 Task: Search one way flight ticket for 4 adults, 2 children, 2 infants in seat and 1 infant on lap in premium economy from Bangor: Bangor International Airport to New Bern: Coastal Carolina Regional Airport (was Craven County Regional) on 5-4-2023. Number of bags: 2 carry on bags. Price is upto 89000. Outbound departure time preference is 19:45.
Action: Mouse moved to (312, 134)
Screenshot: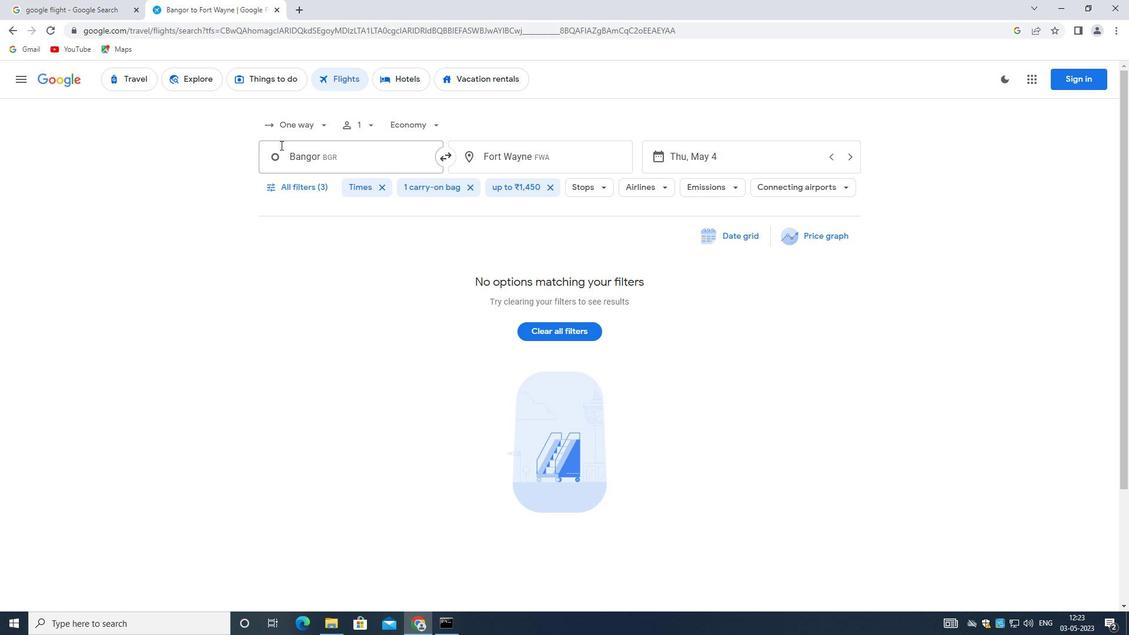 
Action: Mouse pressed left at (312, 134)
Screenshot: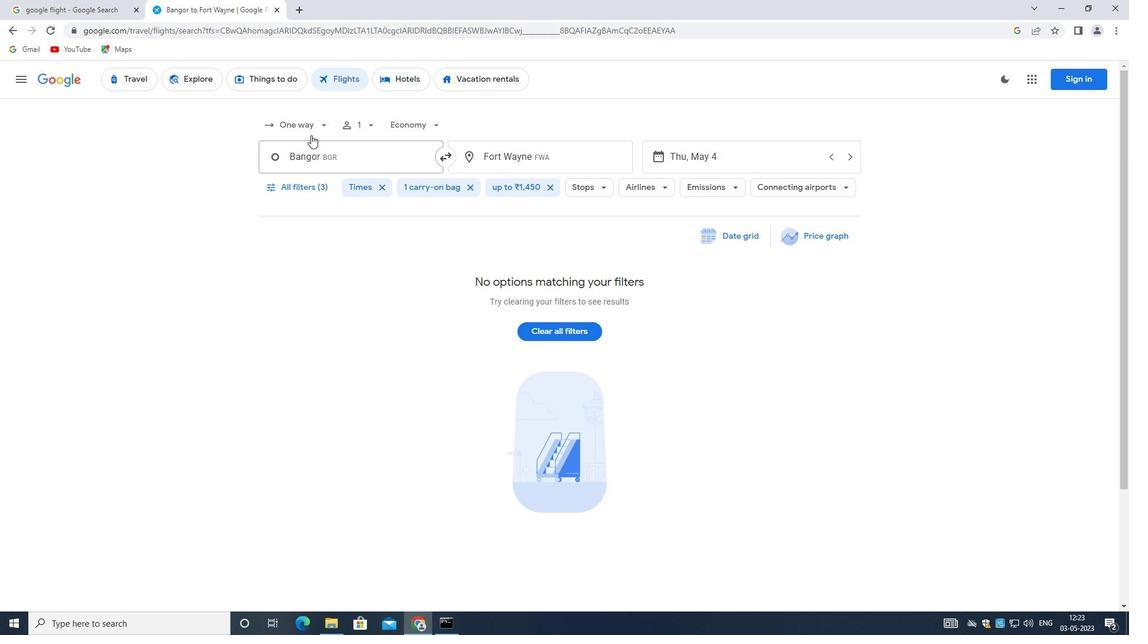 
Action: Mouse moved to (316, 173)
Screenshot: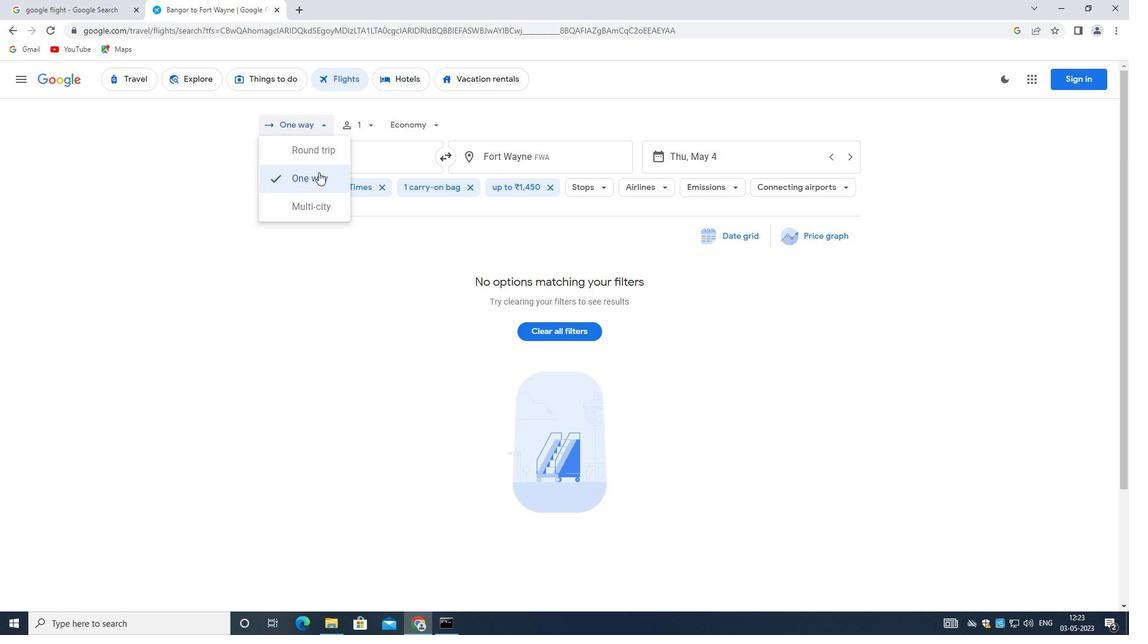 
Action: Mouse pressed left at (316, 173)
Screenshot: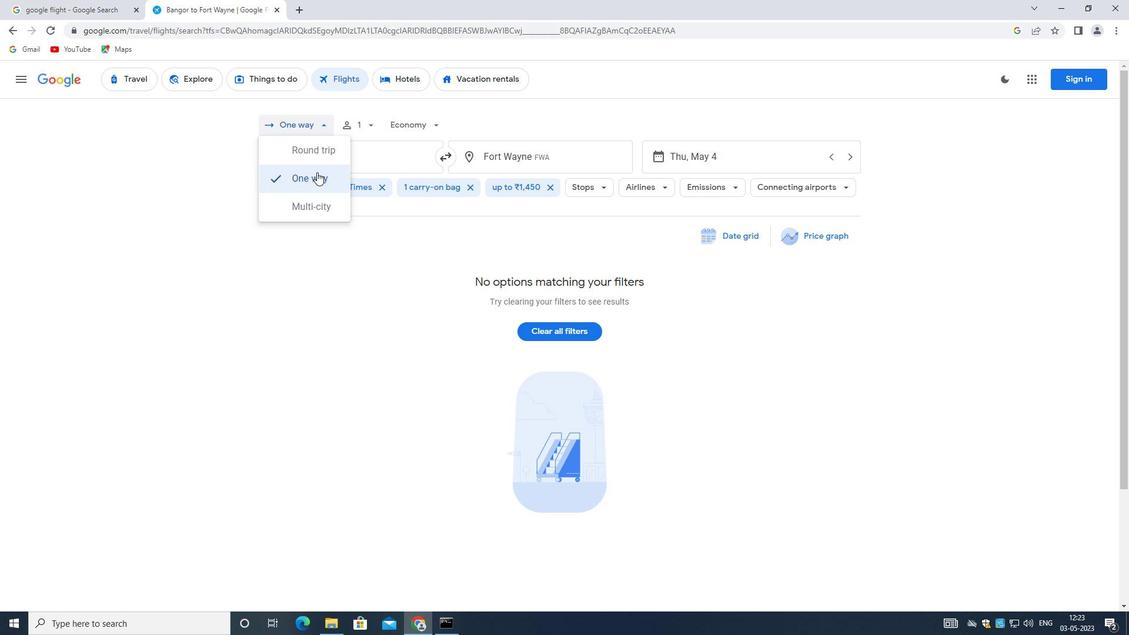 
Action: Mouse moved to (371, 132)
Screenshot: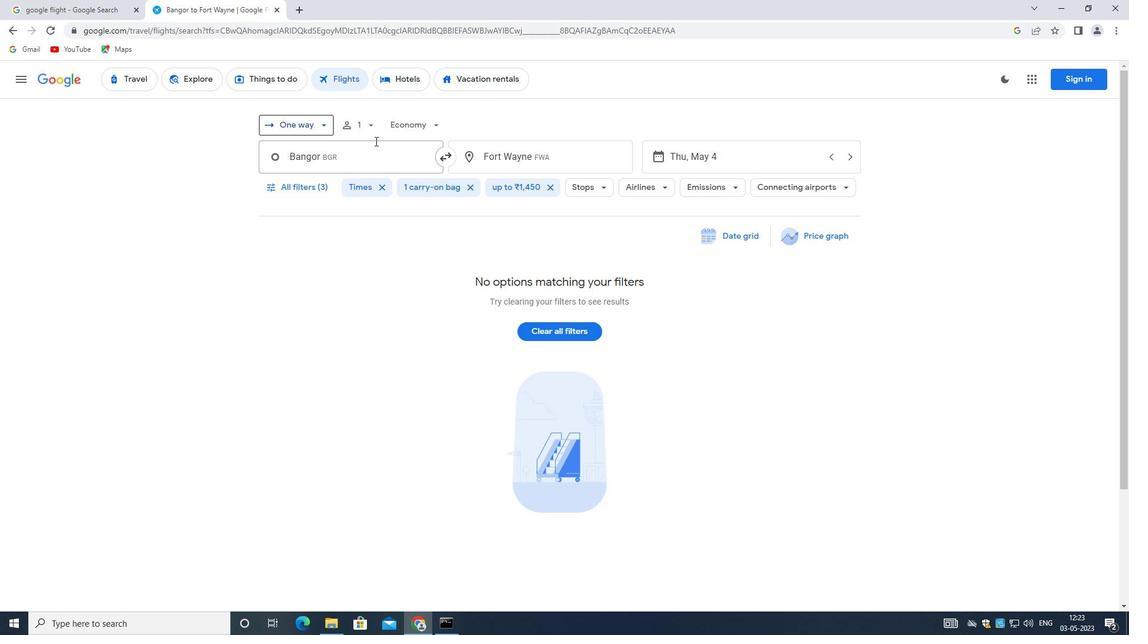 
Action: Mouse pressed left at (371, 132)
Screenshot: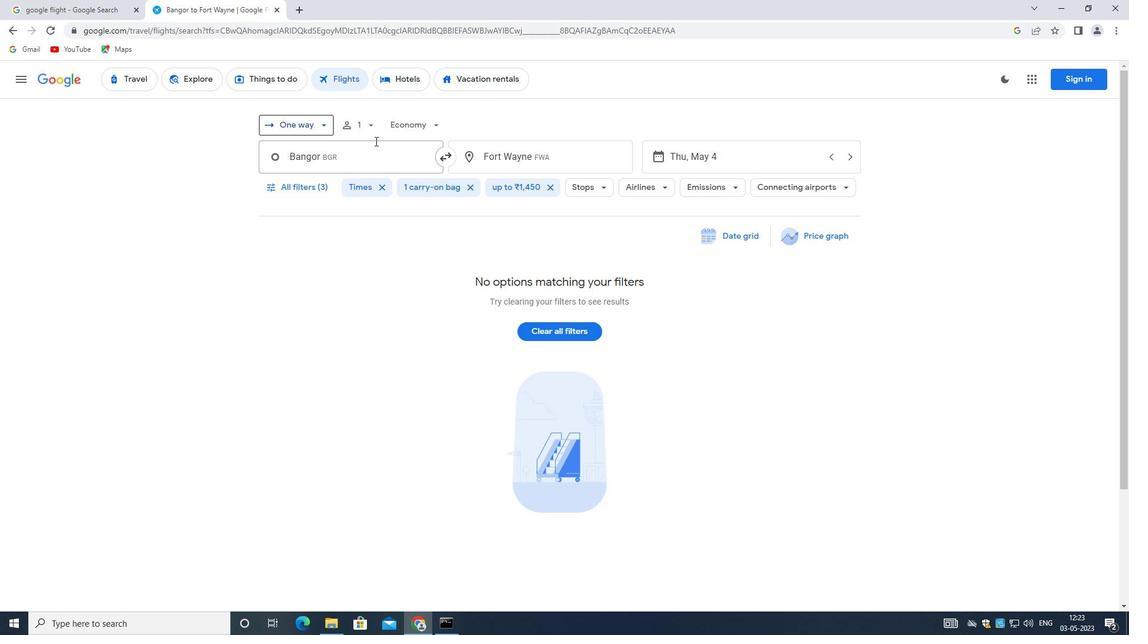 
Action: Mouse moved to (461, 157)
Screenshot: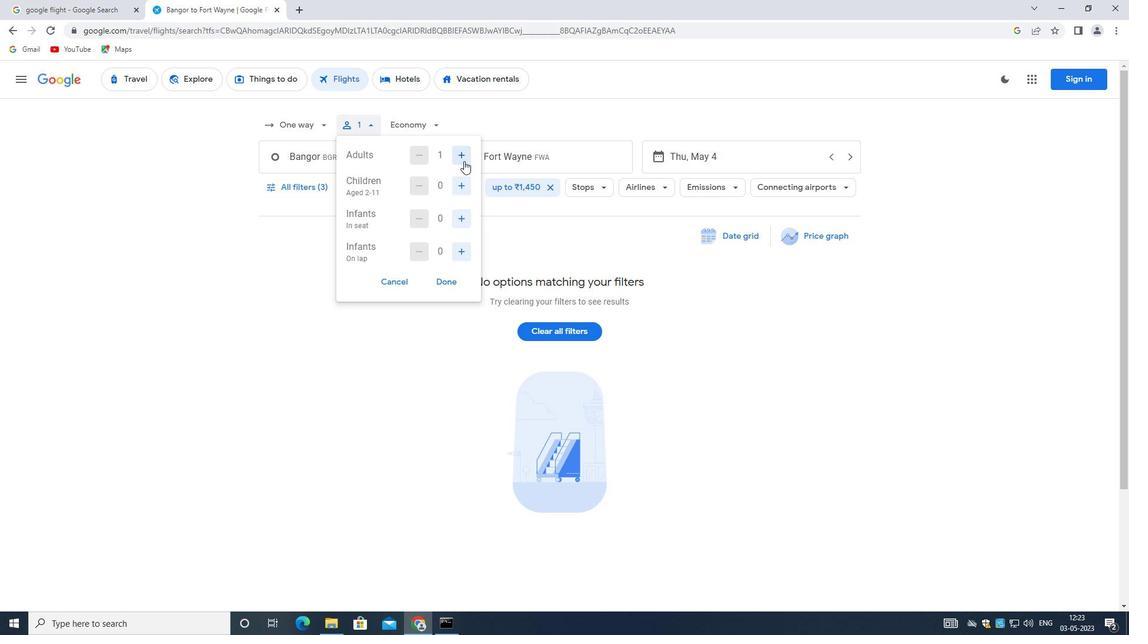 
Action: Mouse pressed left at (461, 157)
Screenshot: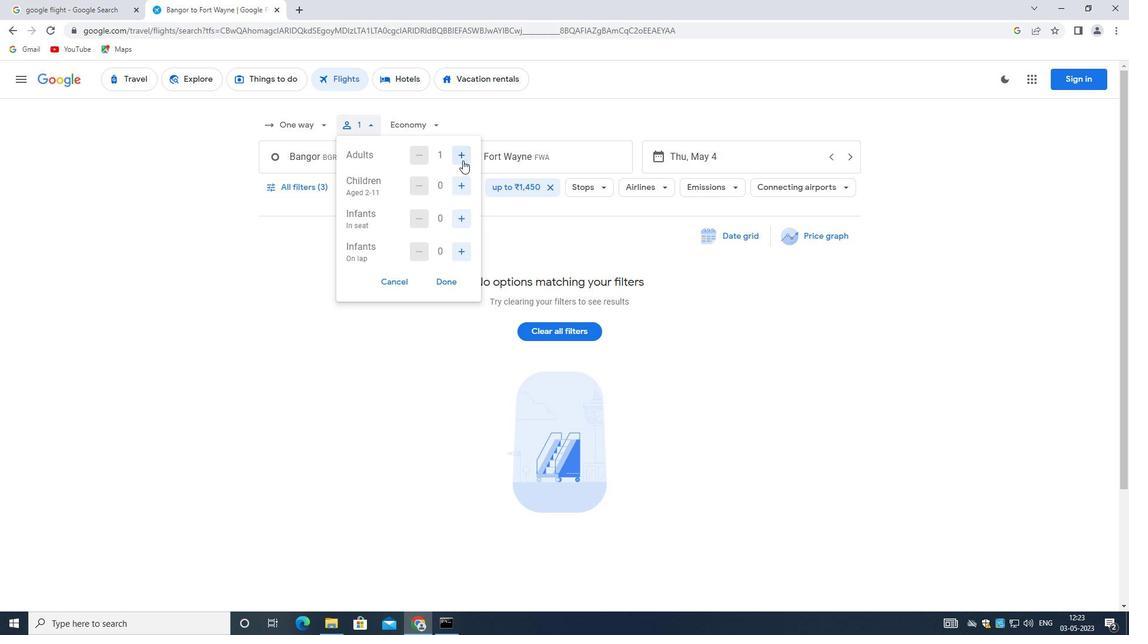 
Action: Mouse moved to (461, 155)
Screenshot: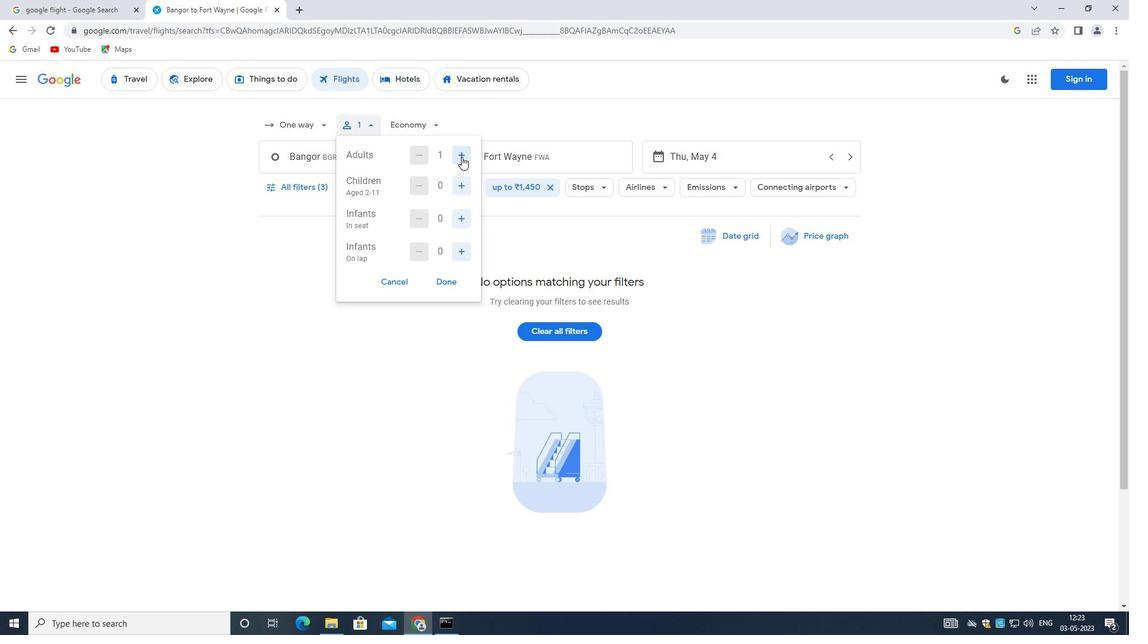 
Action: Mouse pressed left at (461, 155)
Screenshot: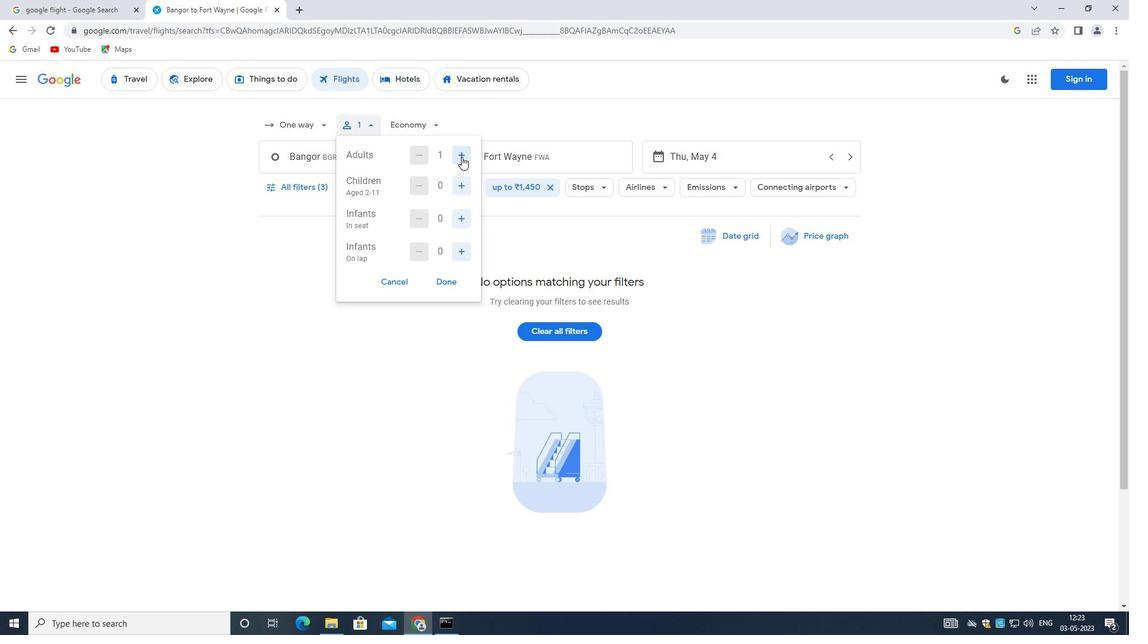 
Action: Mouse moved to (463, 154)
Screenshot: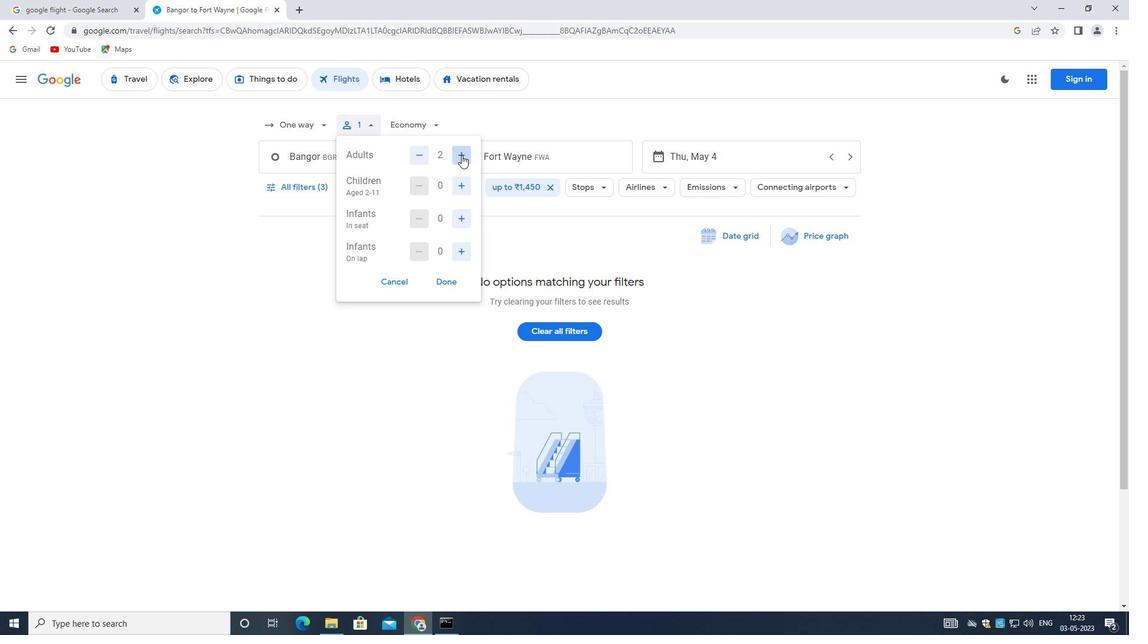 
Action: Mouse pressed left at (463, 154)
Screenshot: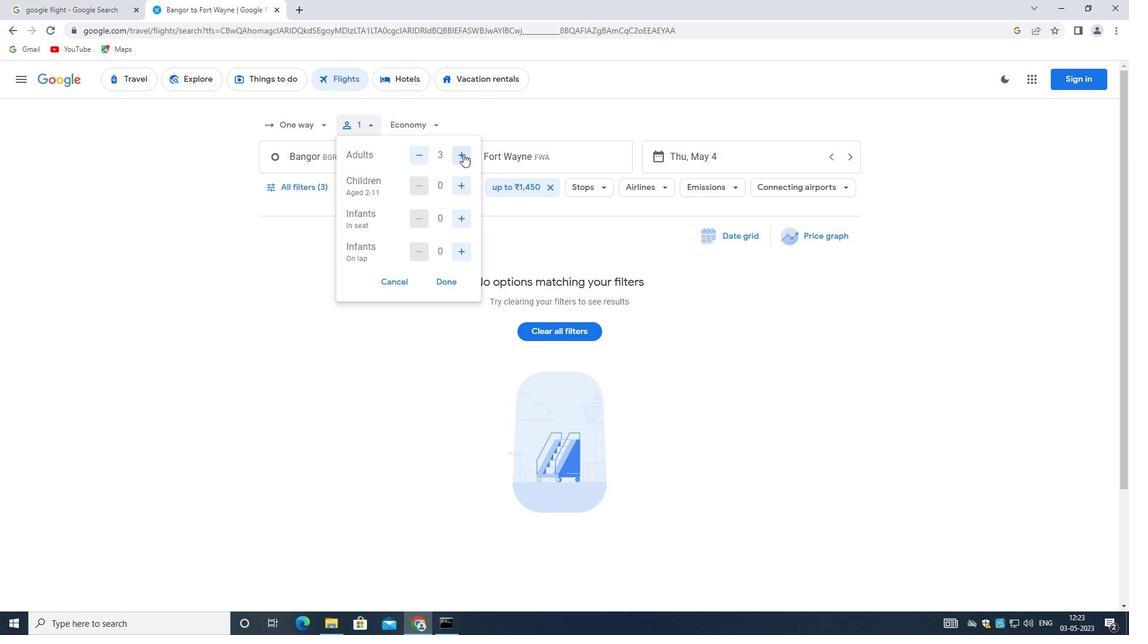 
Action: Mouse moved to (459, 185)
Screenshot: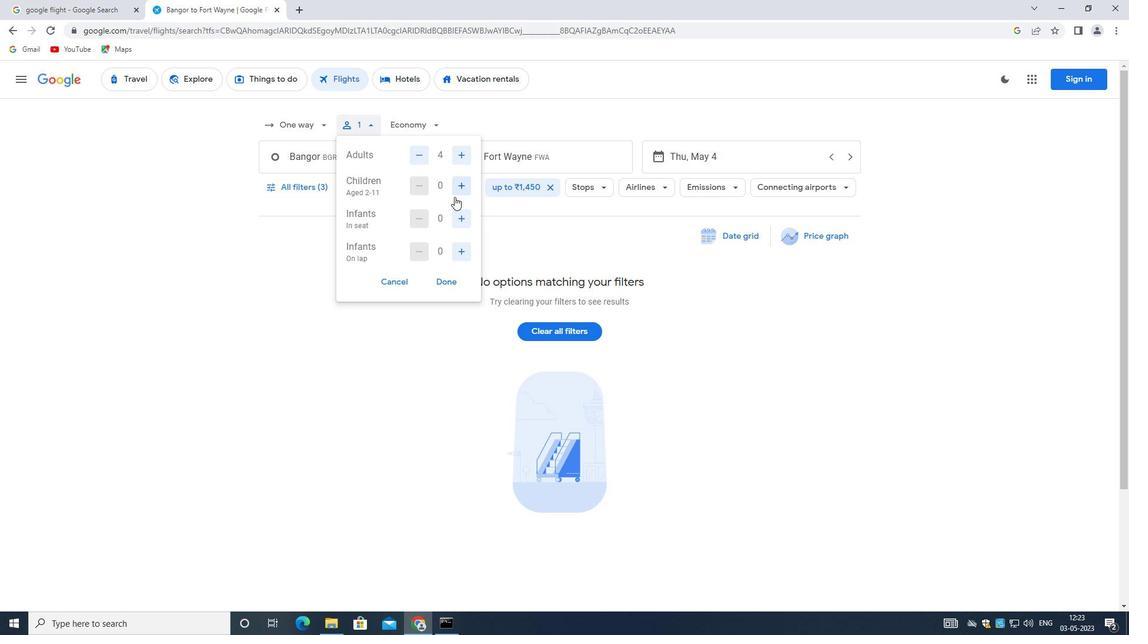 
Action: Mouse pressed left at (459, 185)
Screenshot: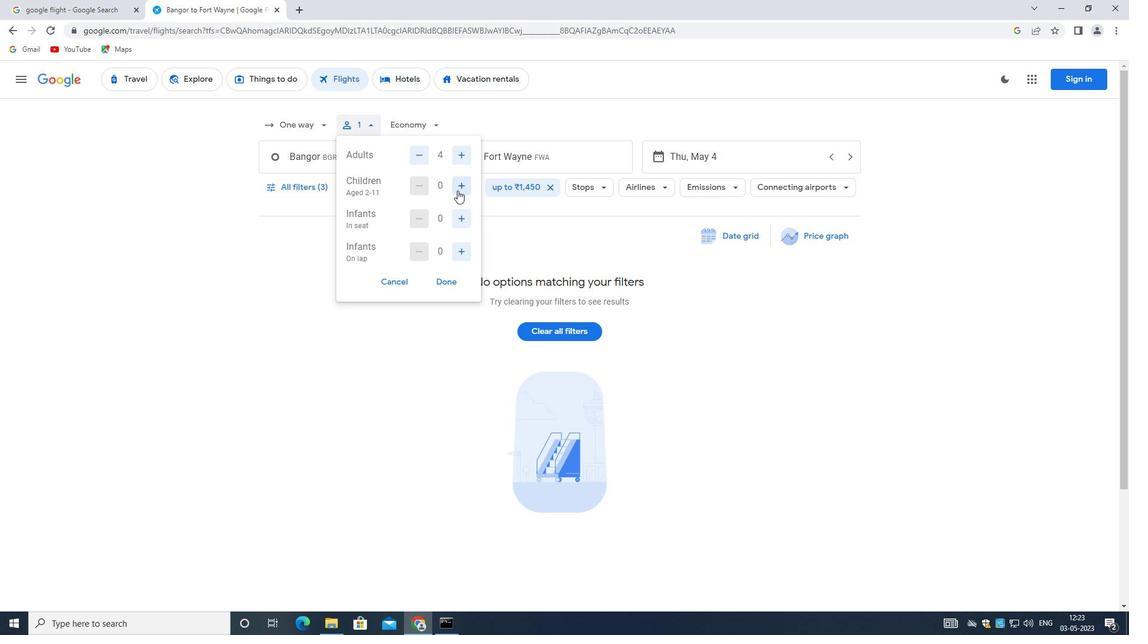 
Action: Mouse moved to (459, 184)
Screenshot: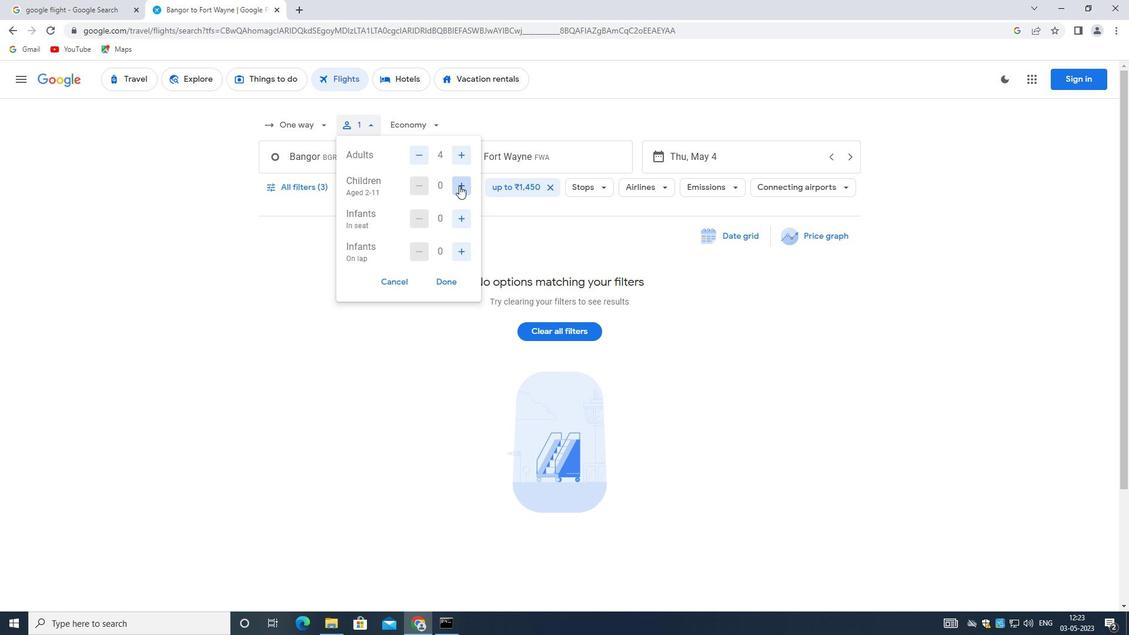 
Action: Mouse pressed left at (459, 184)
Screenshot: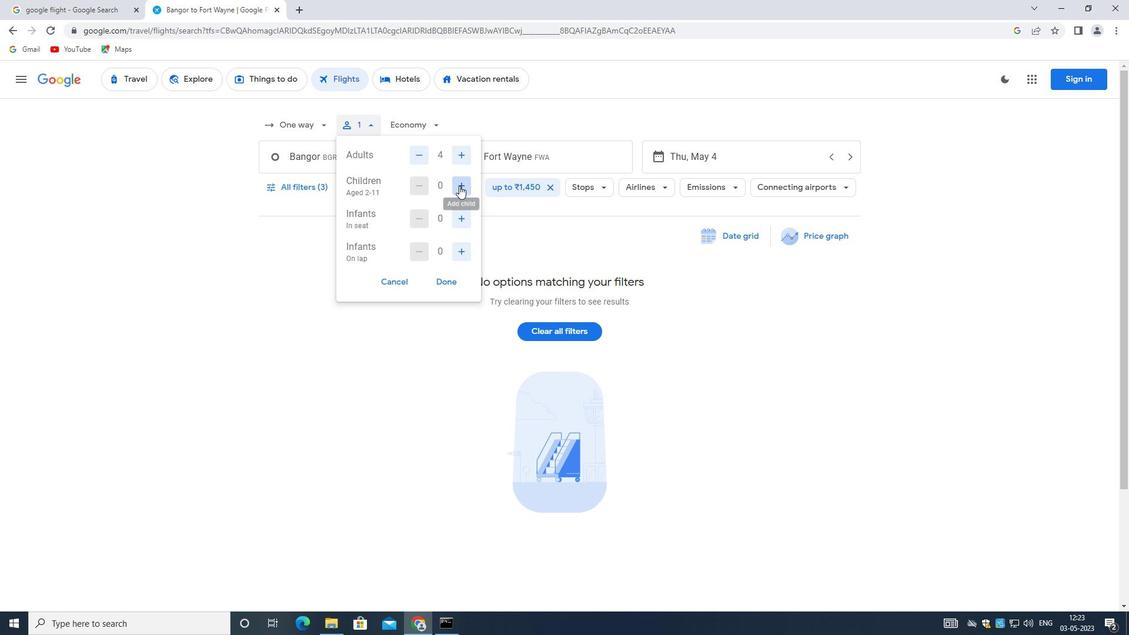 
Action: Mouse moved to (464, 219)
Screenshot: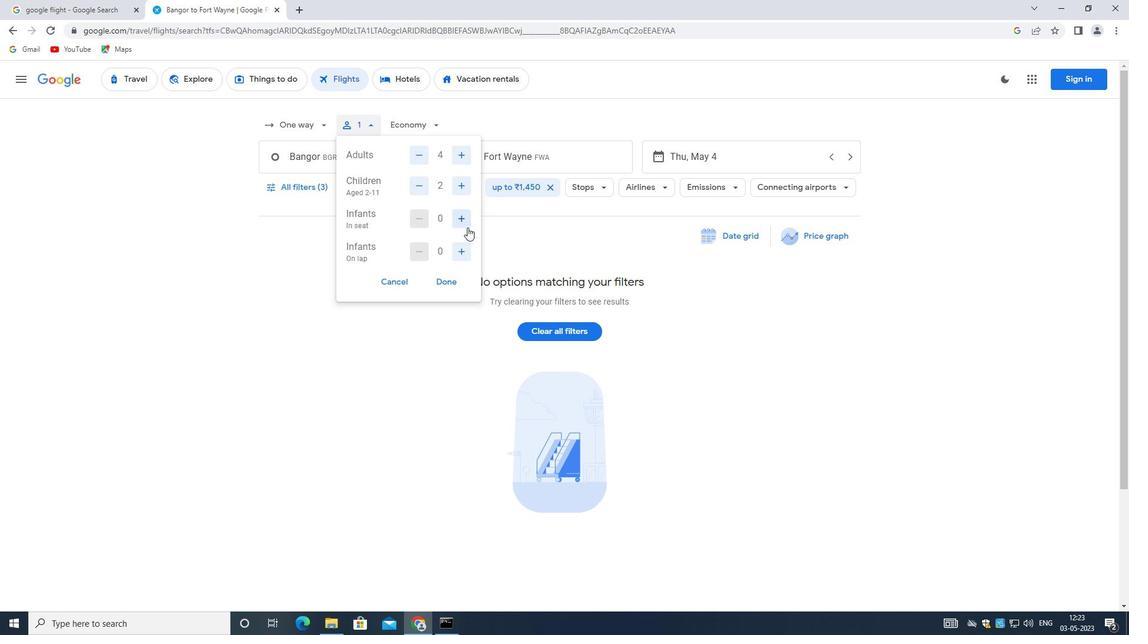 
Action: Mouse pressed left at (464, 219)
Screenshot: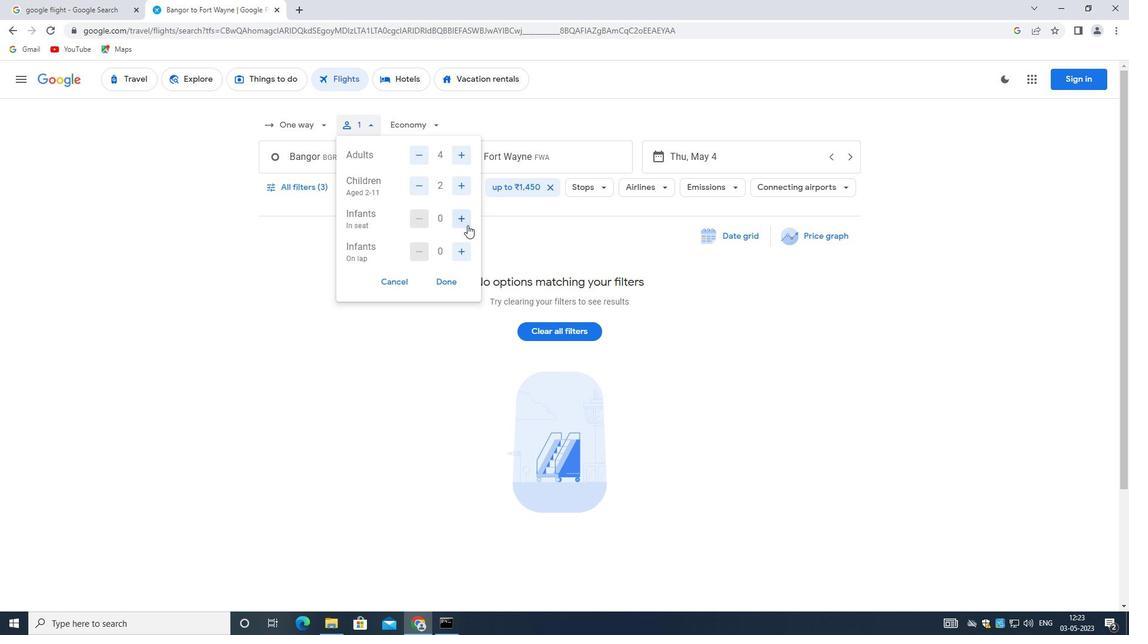 
Action: Mouse pressed left at (464, 219)
Screenshot: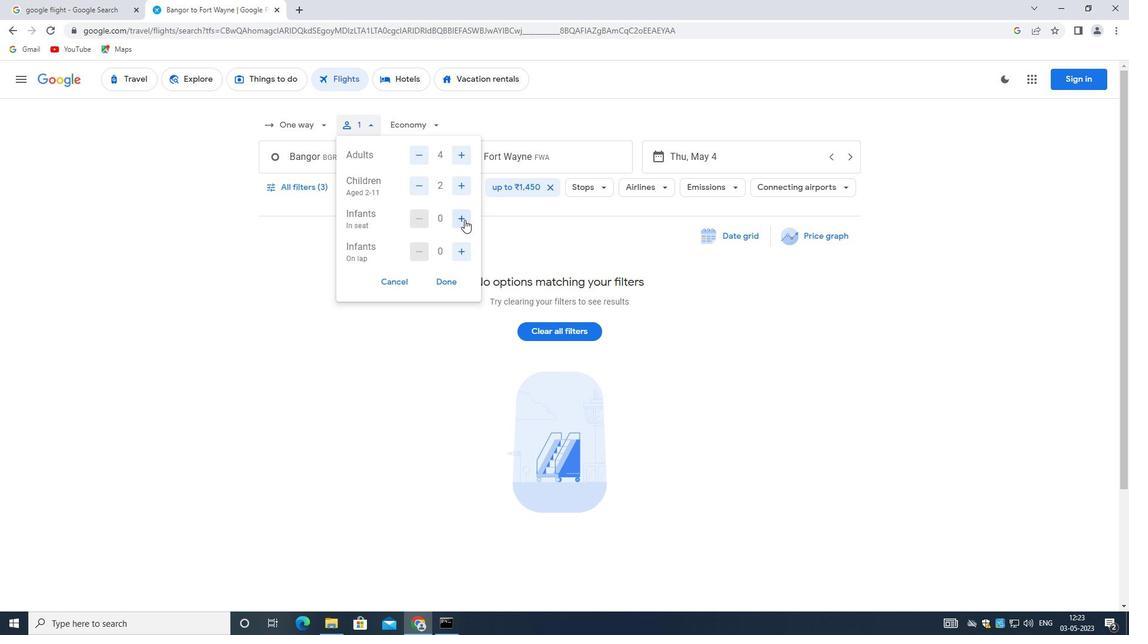 
Action: Mouse moved to (463, 253)
Screenshot: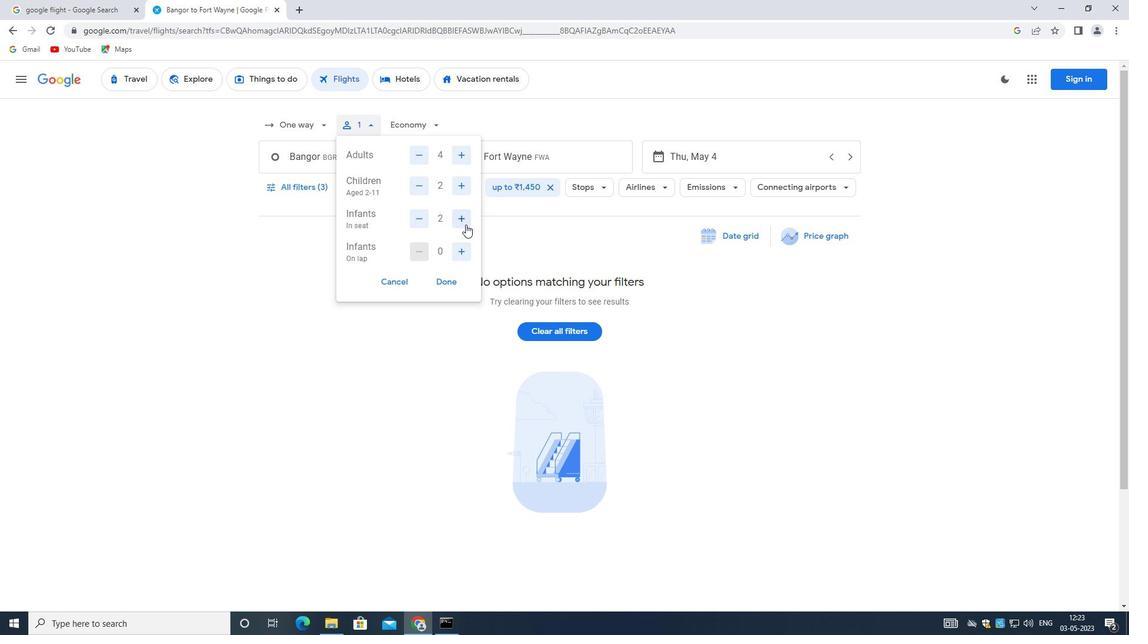 
Action: Mouse pressed left at (463, 253)
Screenshot: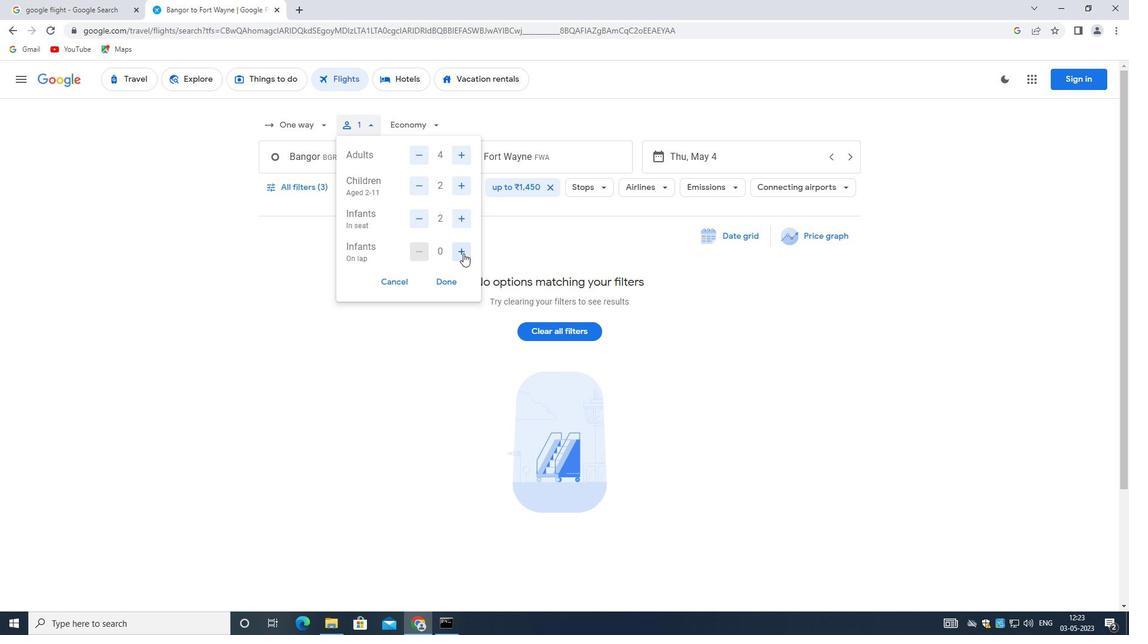 
Action: Mouse moved to (439, 278)
Screenshot: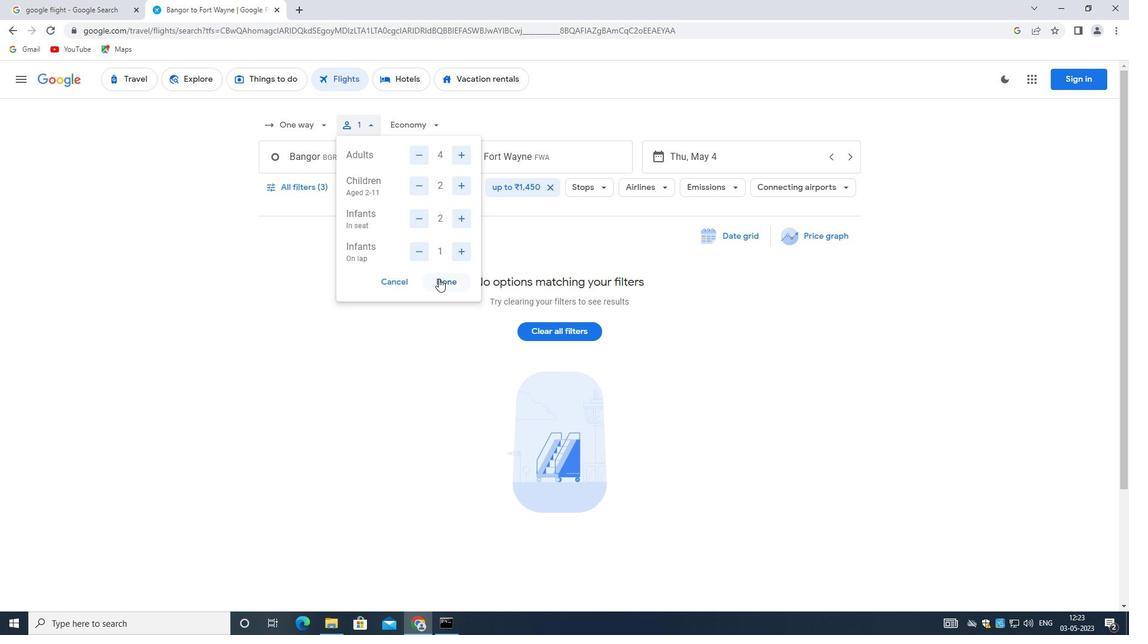 
Action: Mouse pressed left at (439, 278)
Screenshot: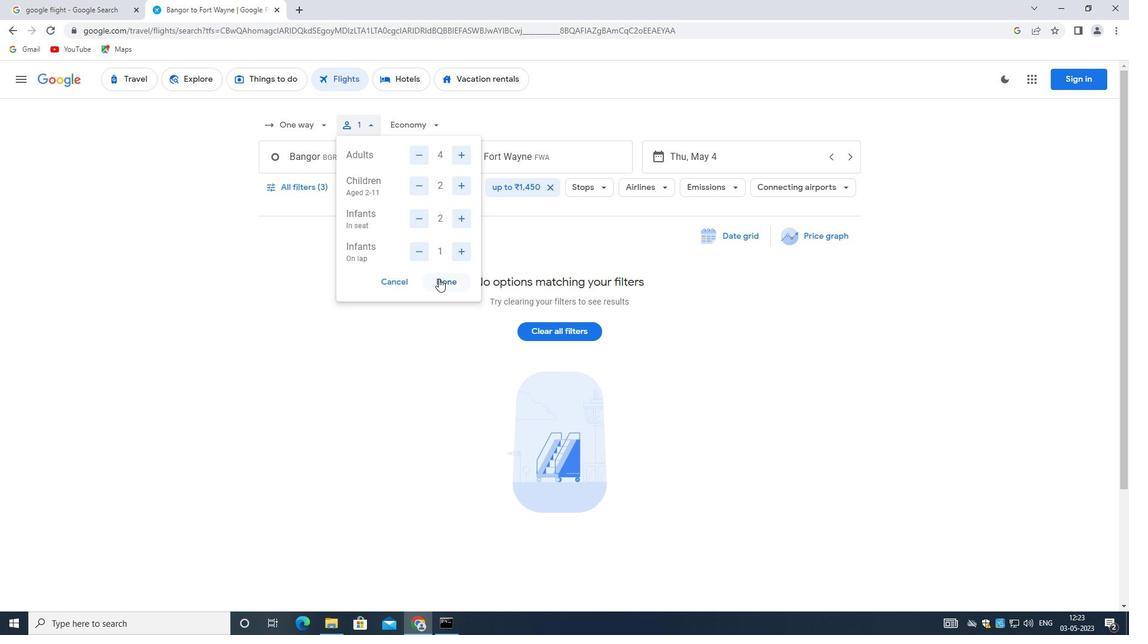 
Action: Mouse moved to (418, 127)
Screenshot: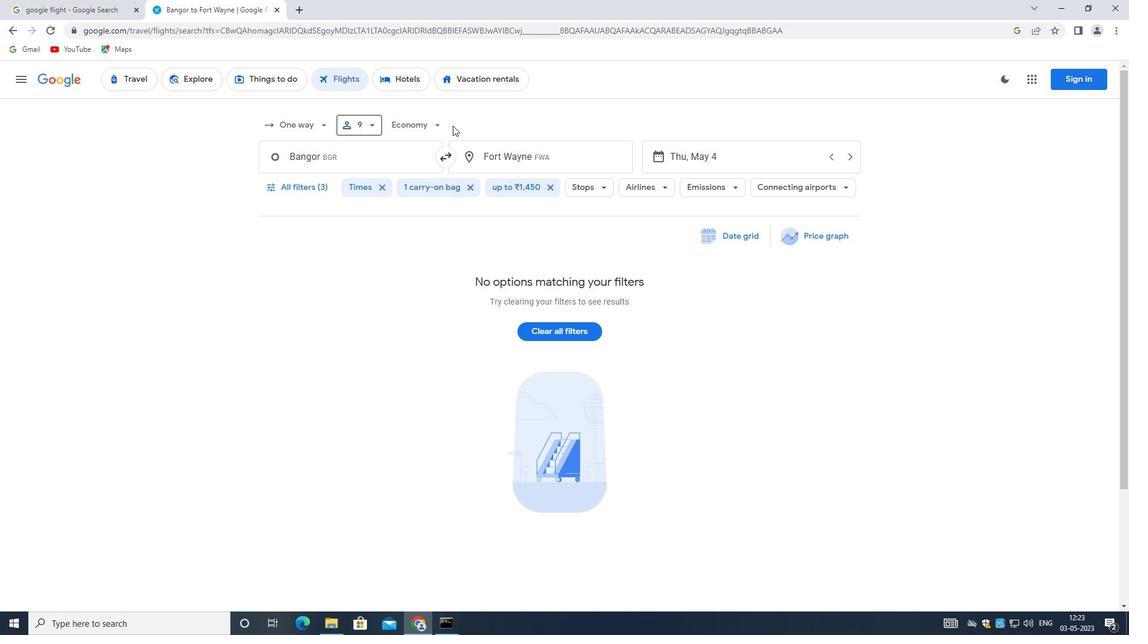 
Action: Mouse pressed left at (418, 127)
Screenshot: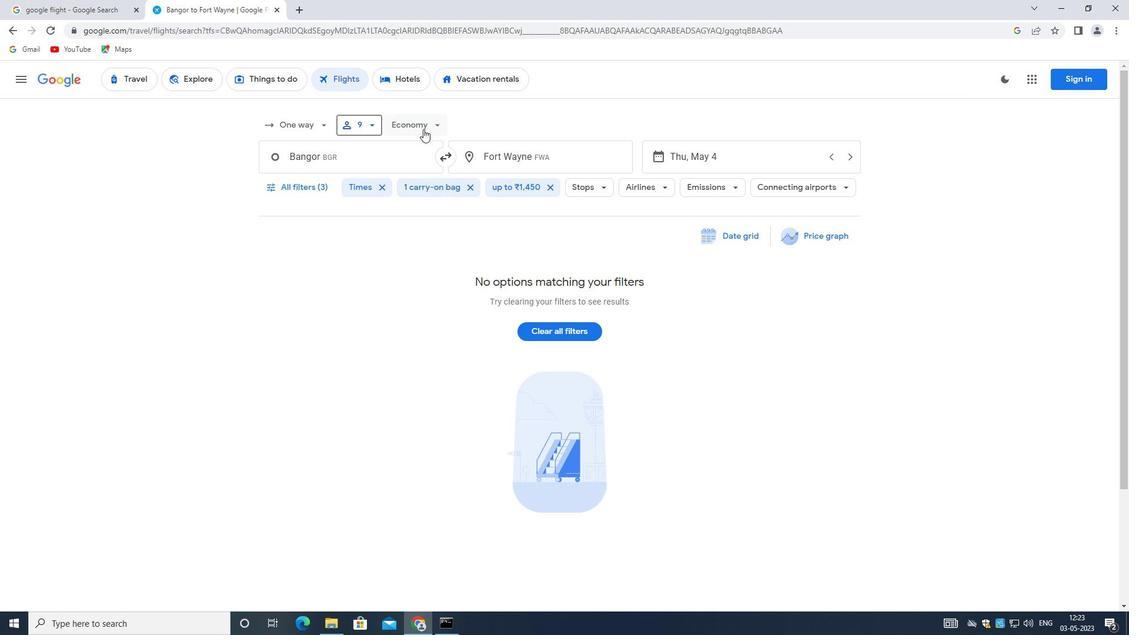 
Action: Mouse moved to (438, 177)
Screenshot: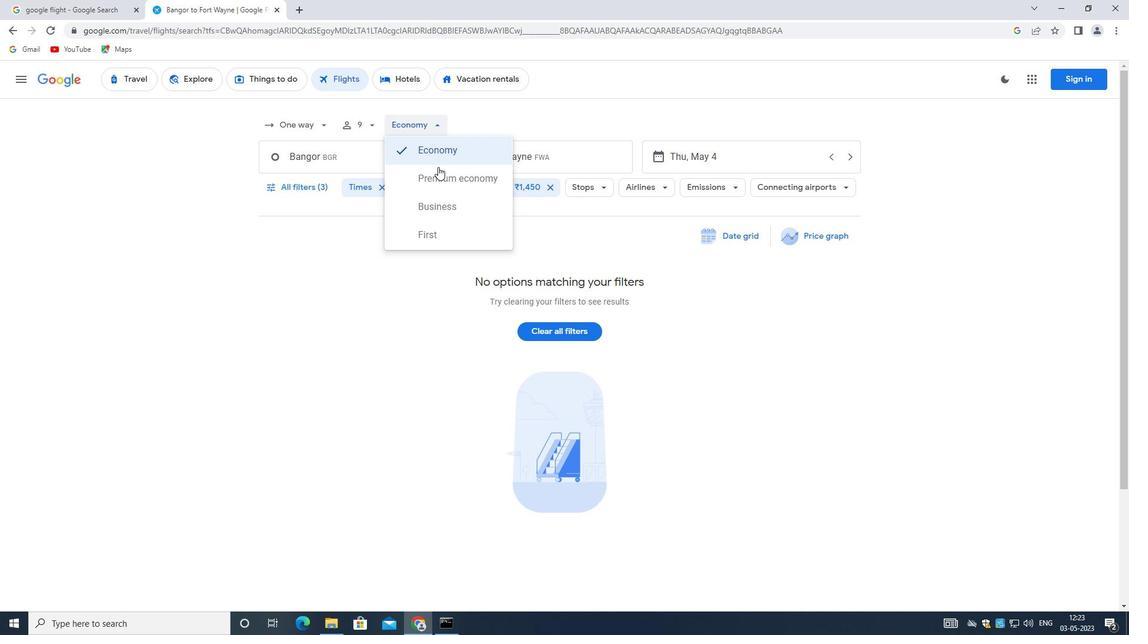 
Action: Mouse pressed left at (438, 177)
Screenshot: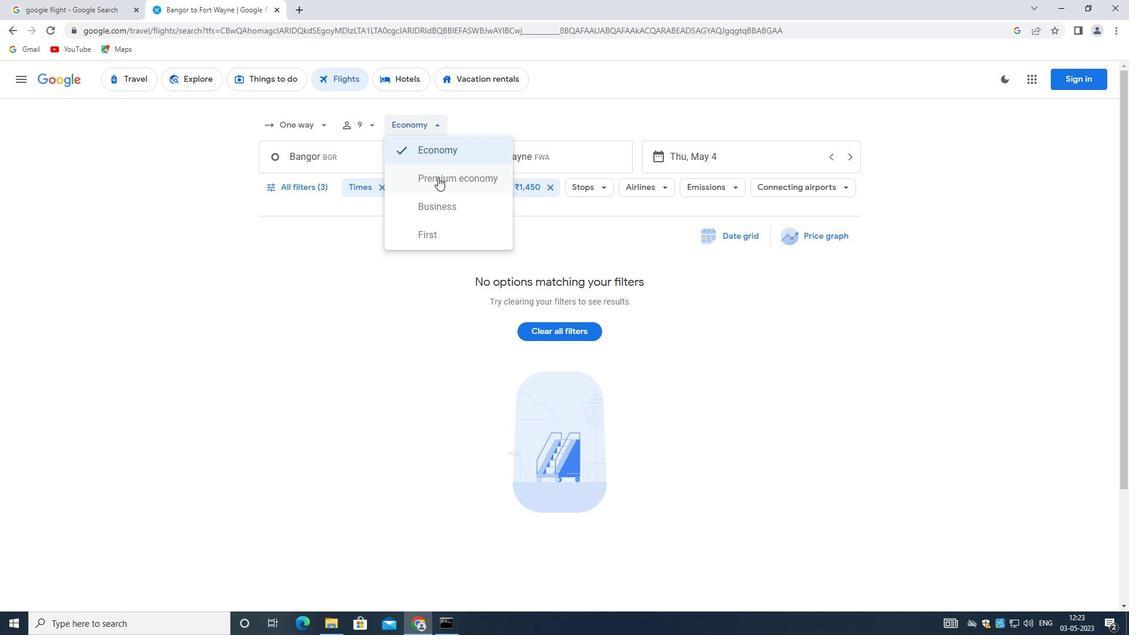
Action: Mouse moved to (344, 156)
Screenshot: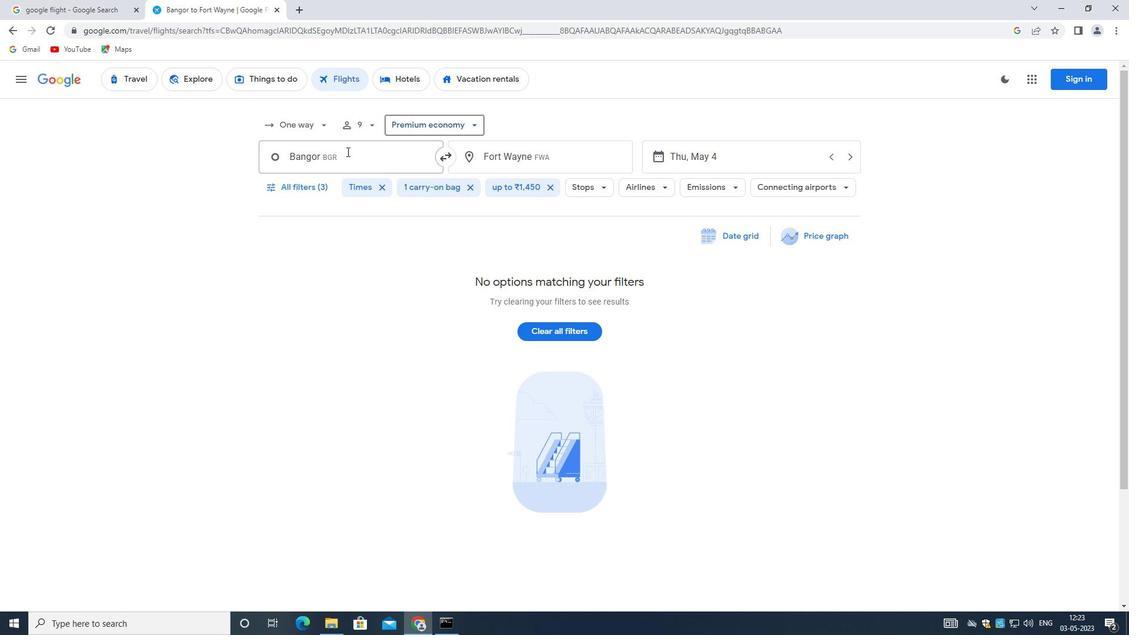 
Action: Mouse pressed left at (344, 156)
Screenshot: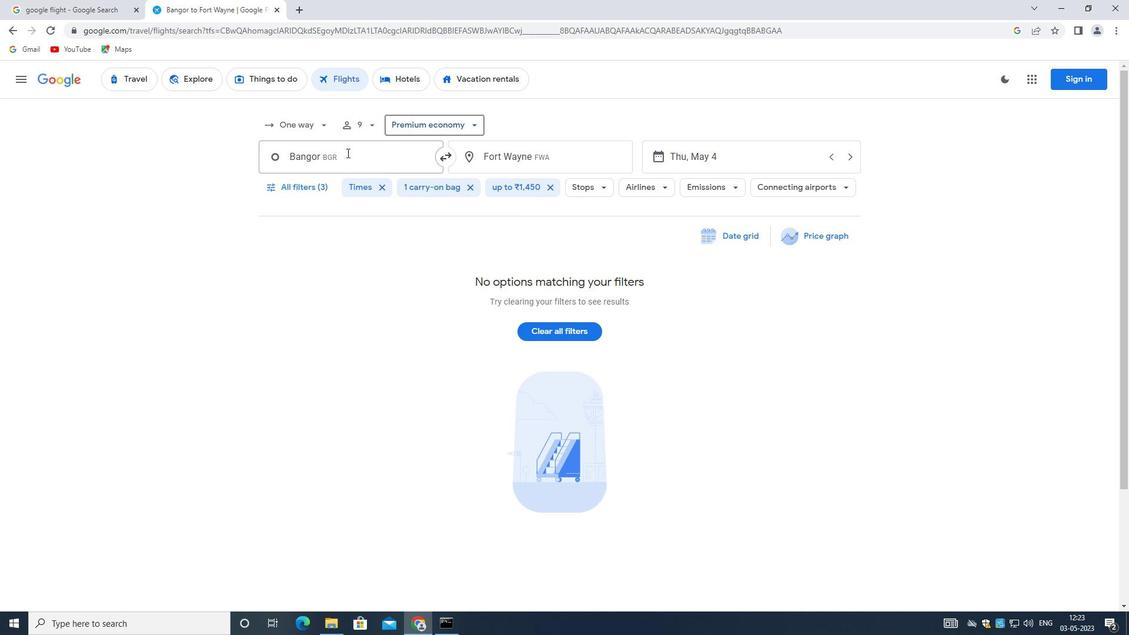 
Action: Mouse moved to (334, 219)
Screenshot: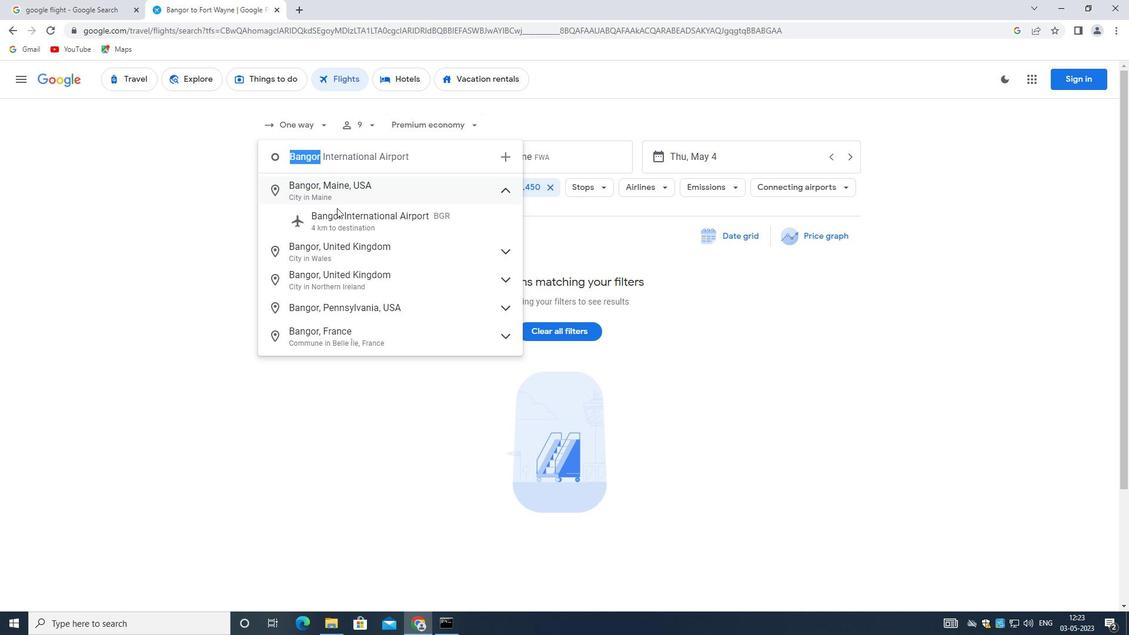 
Action: Mouse pressed left at (334, 219)
Screenshot: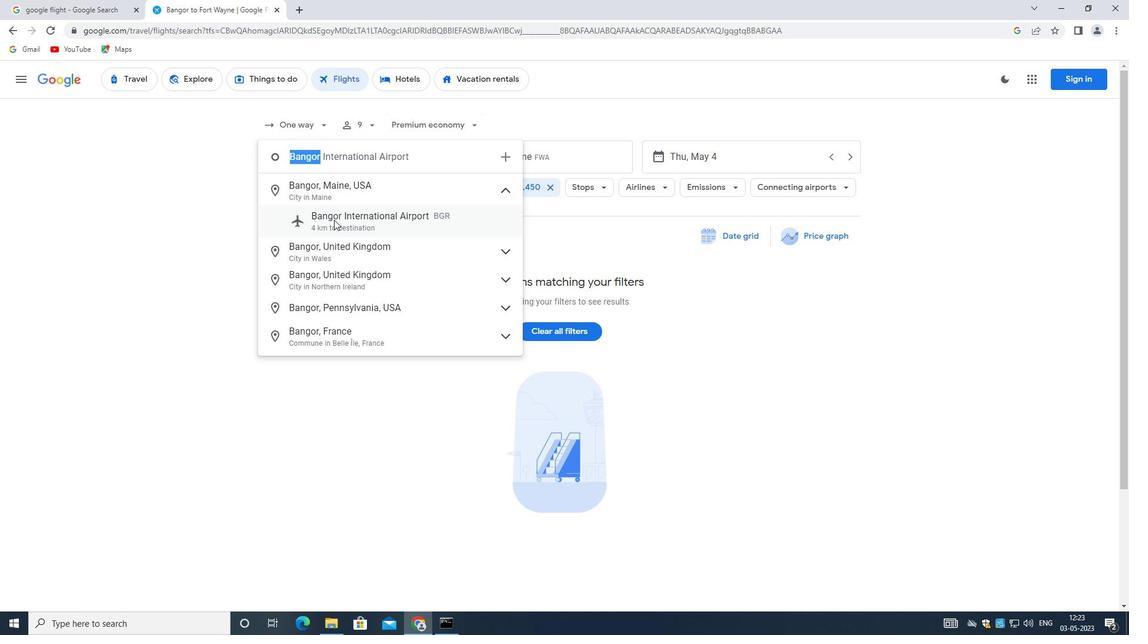 
Action: Mouse moved to (511, 152)
Screenshot: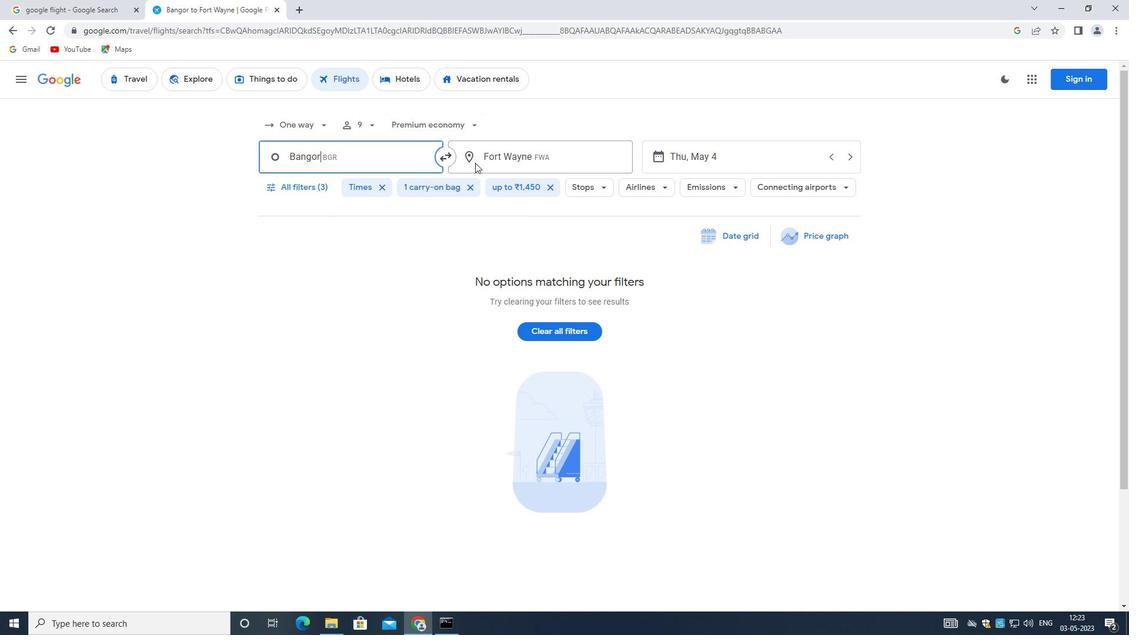
Action: Mouse pressed left at (511, 152)
Screenshot: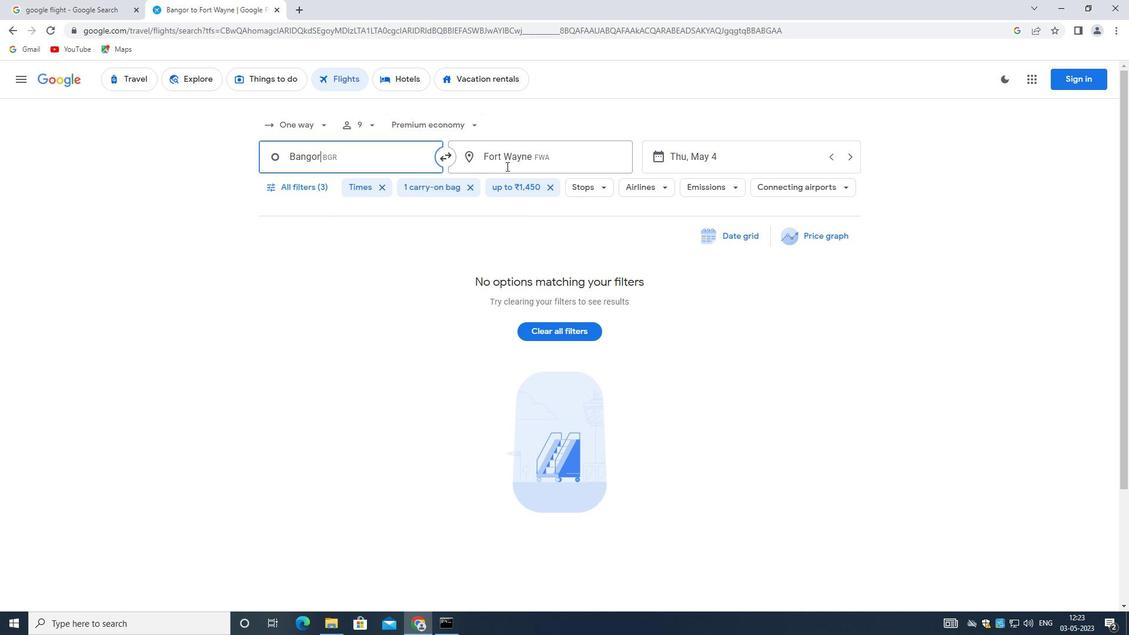 
Action: Mouse moved to (538, 228)
Screenshot: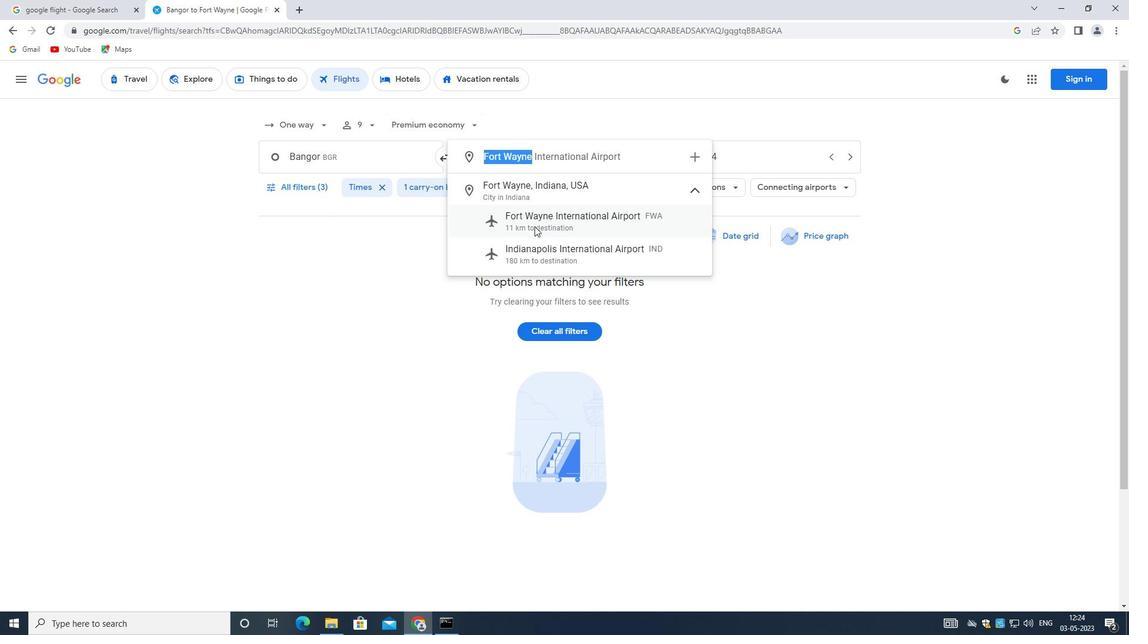 
Action: Key pressed <Key.shift>COASTAL
Screenshot: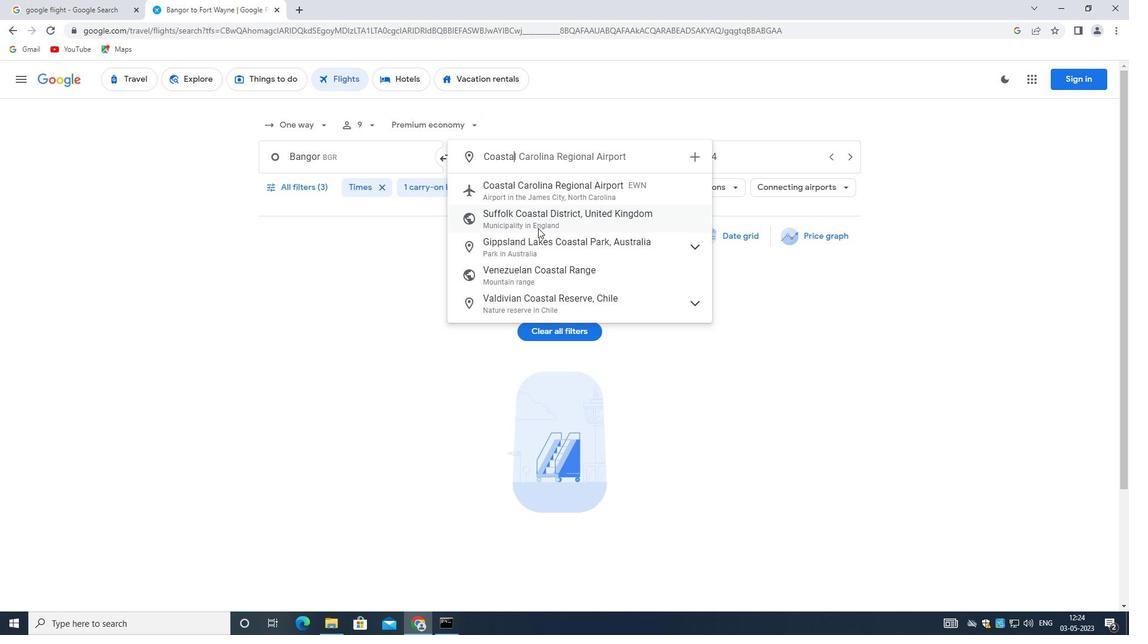 
Action: Mouse moved to (538, 187)
Screenshot: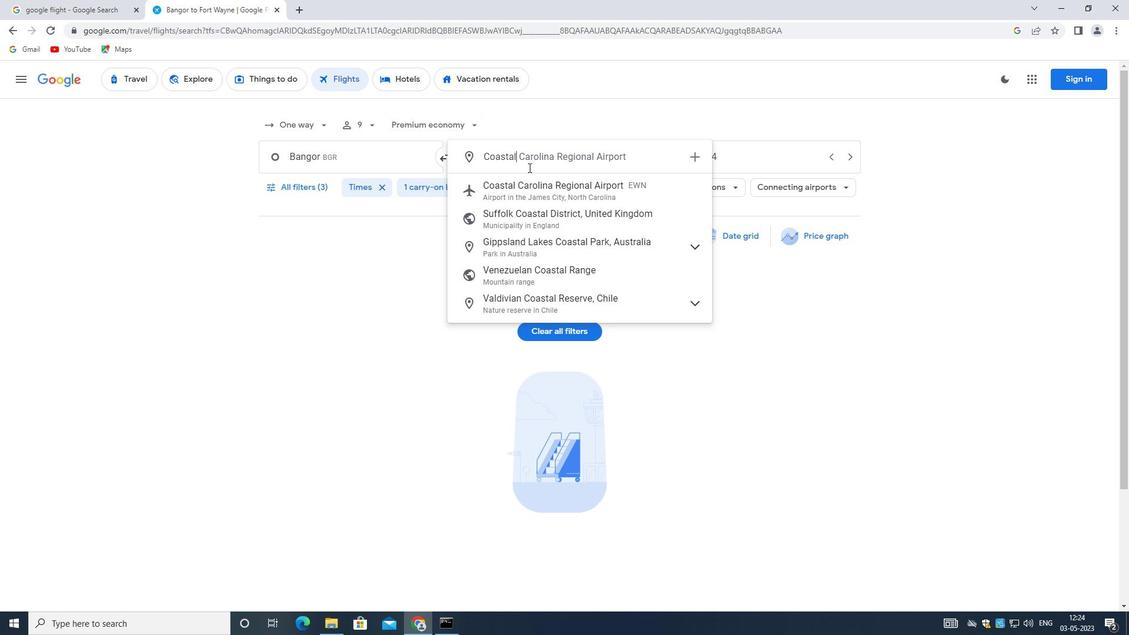 
Action: Mouse pressed left at (538, 187)
Screenshot: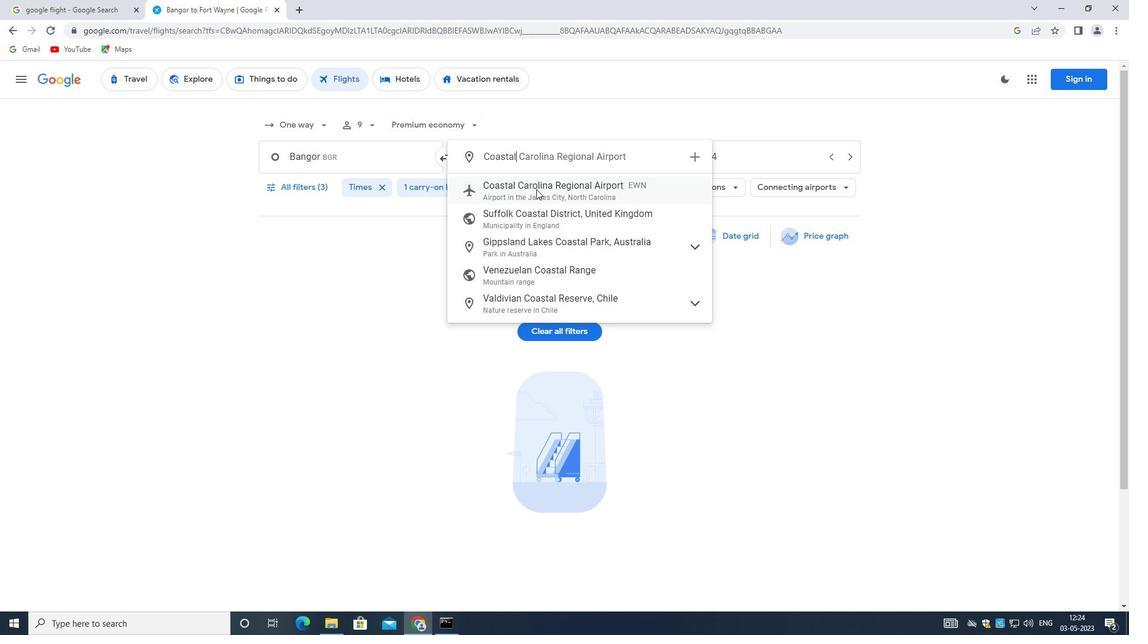 
Action: Mouse moved to (715, 155)
Screenshot: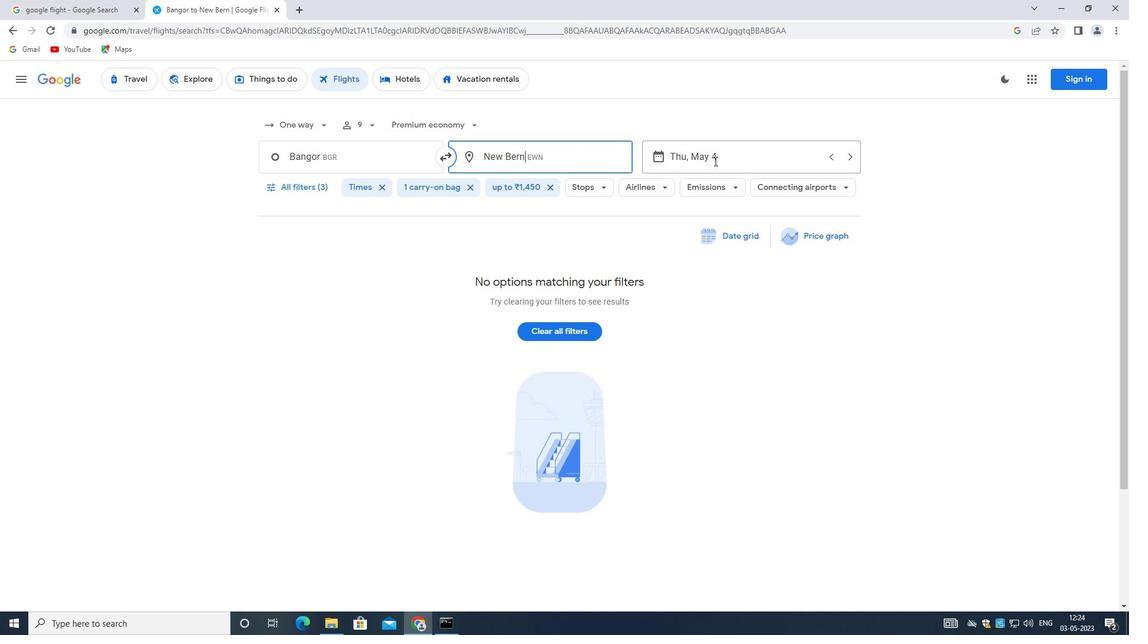 
Action: Mouse pressed left at (715, 155)
Screenshot: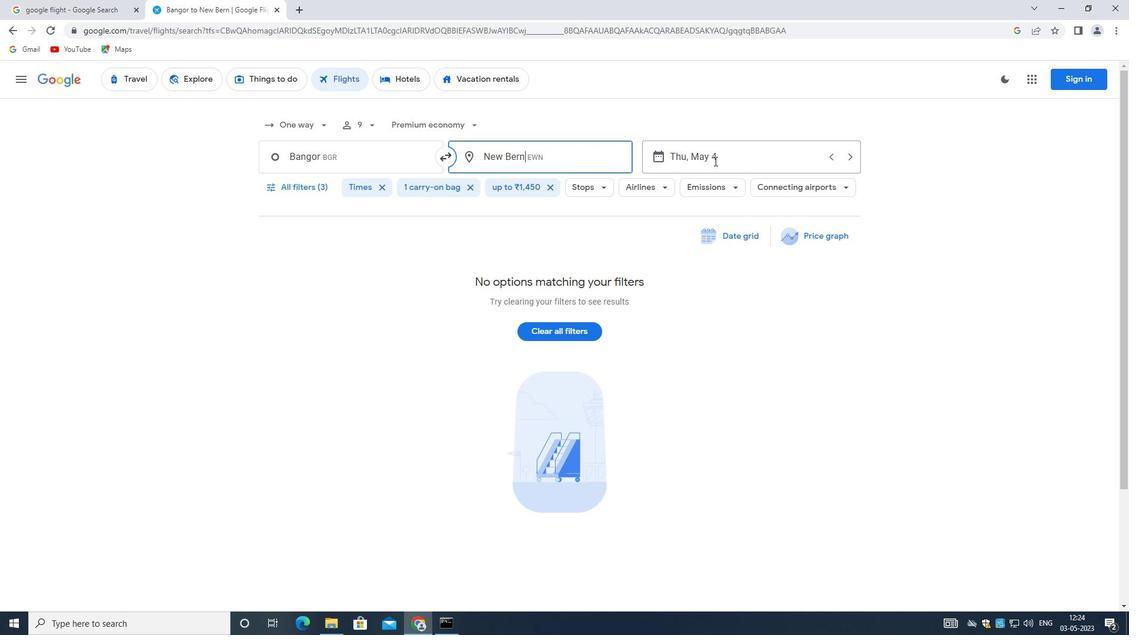 
Action: Mouse moved to (837, 436)
Screenshot: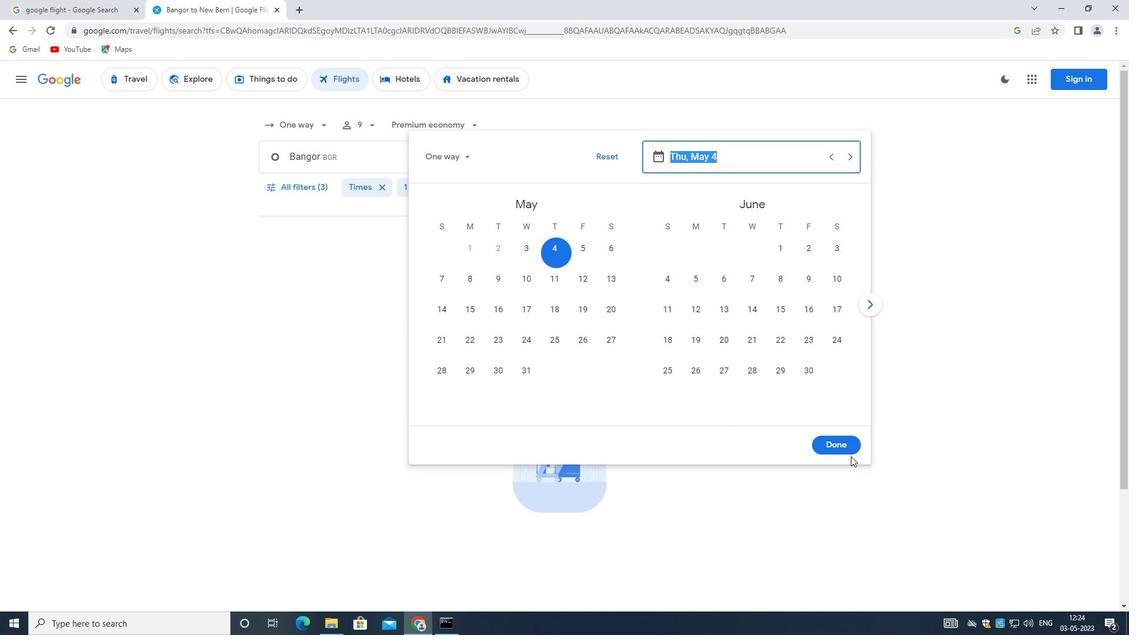 
Action: Mouse pressed left at (837, 436)
Screenshot: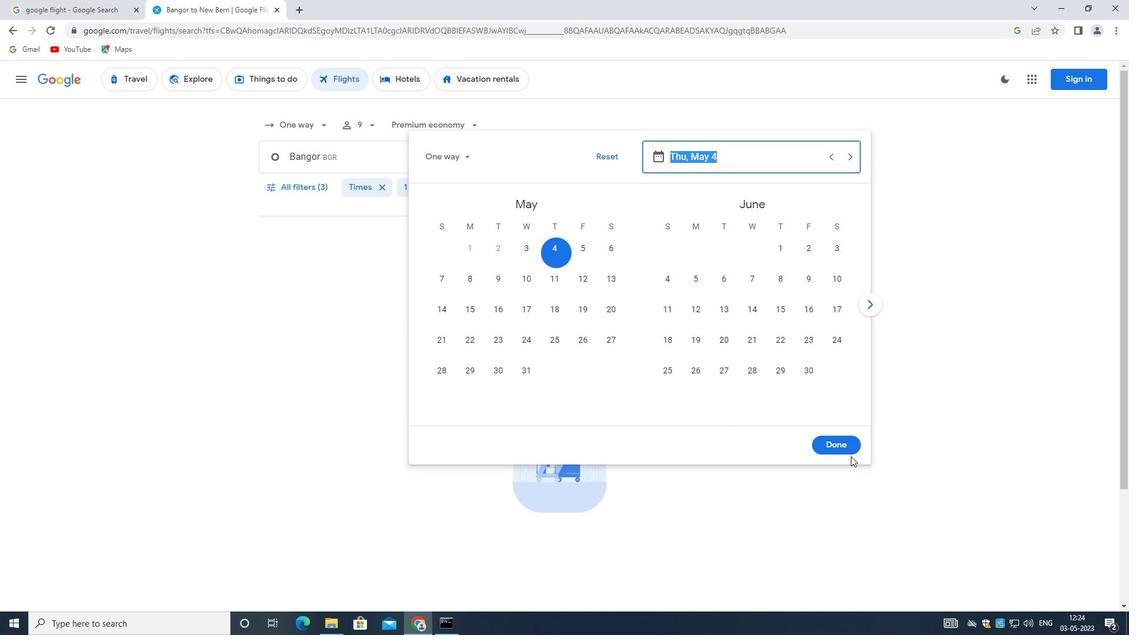 
Action: Mouse moved to (284, 187)
Screenshot: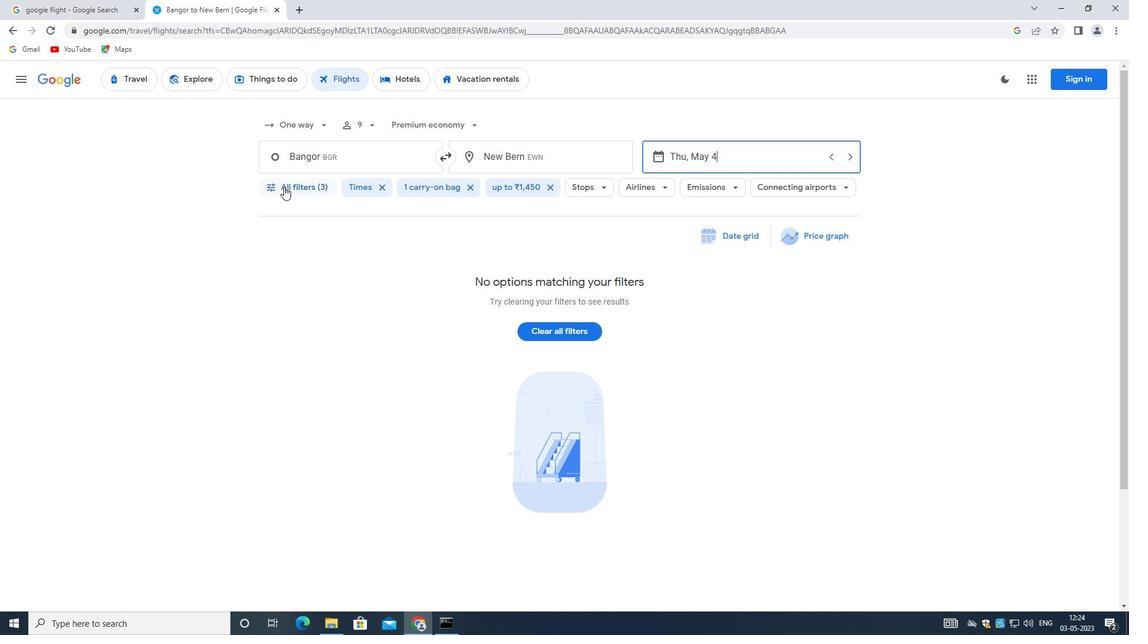 
Action: Mouse pressed left at (284, 187)
Screenshot: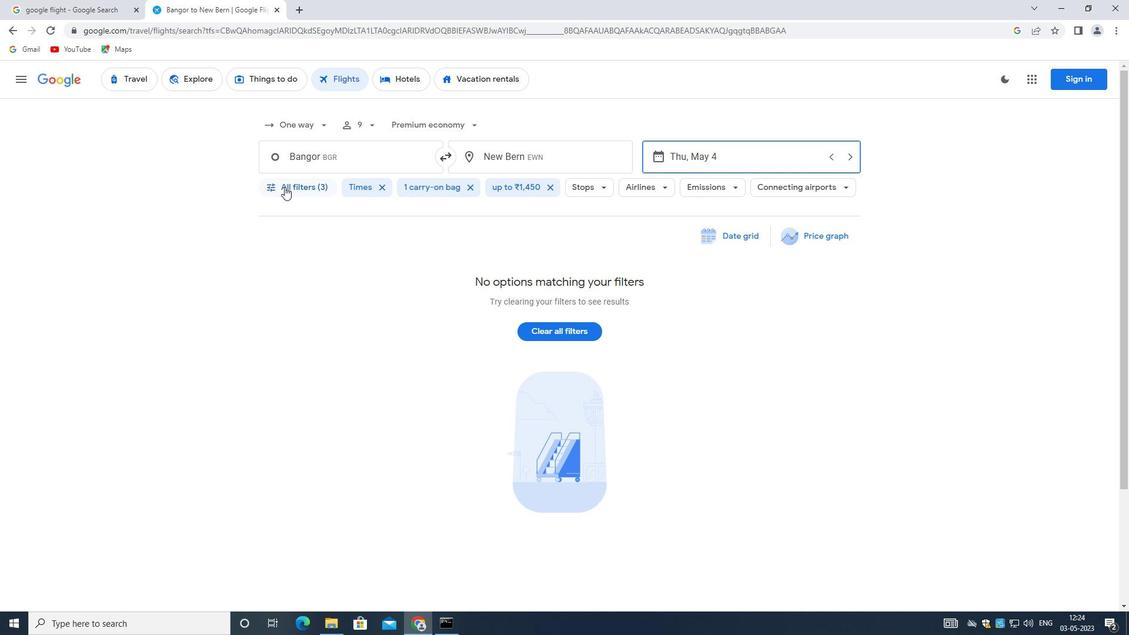 
Action: Mouse moved to (316, 319)
Screenshot: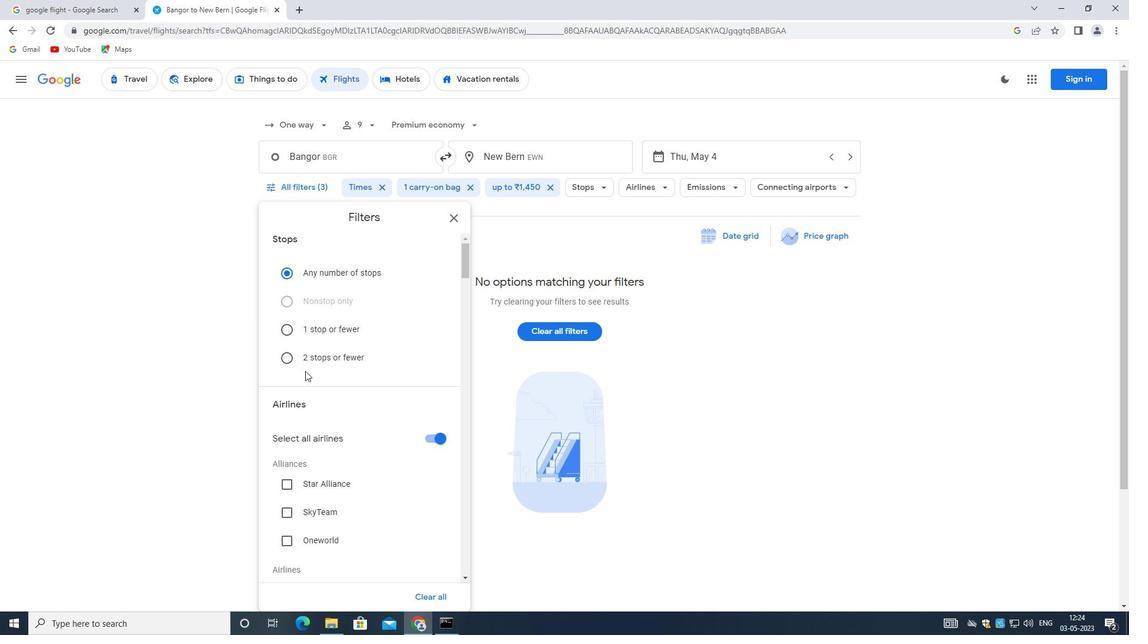 
Action: Mouse scrolled (316, 319) with delta (0, 0)
Screenshot: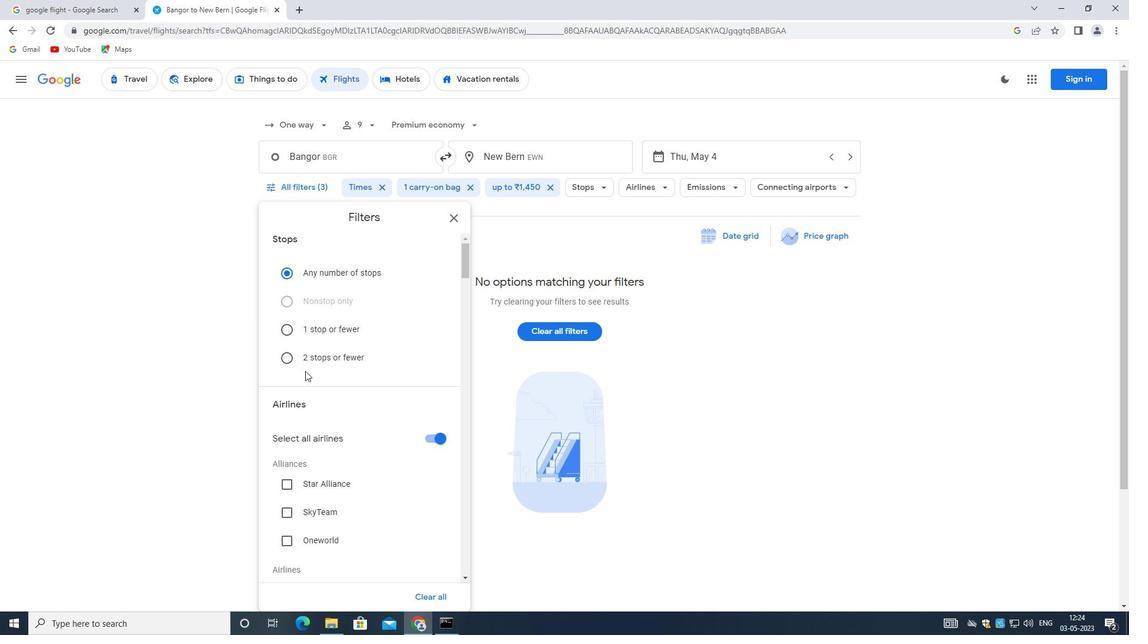 
Action: Mouse moved to (317, 325)
Screenshot: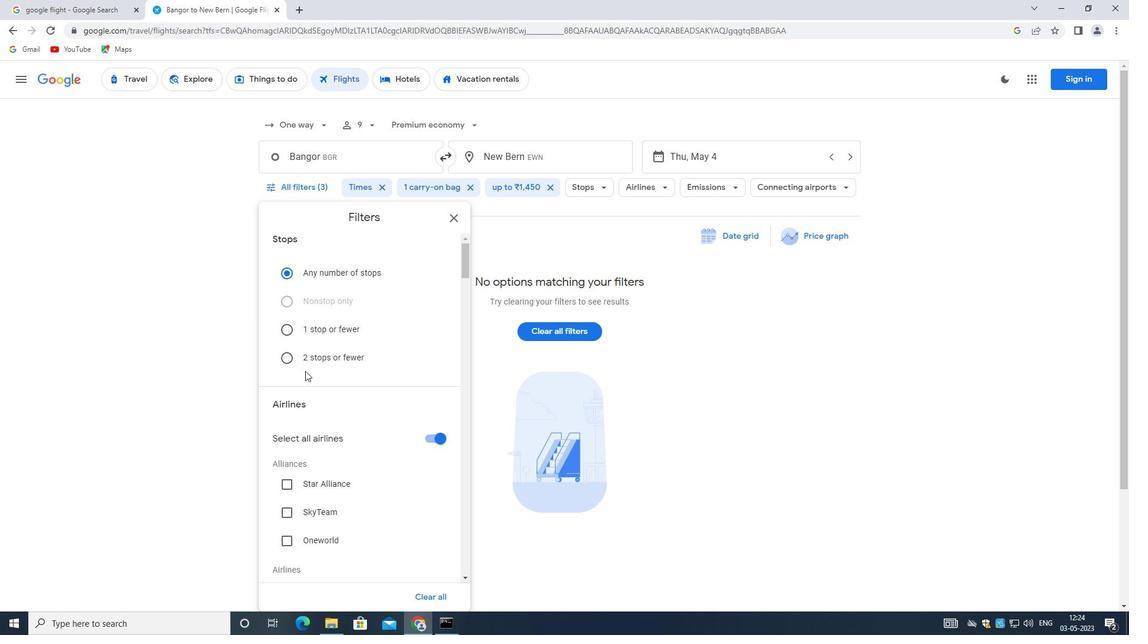 
Action: Mouse scrolled (317, 325) with delta (0, 0)
Screenshot: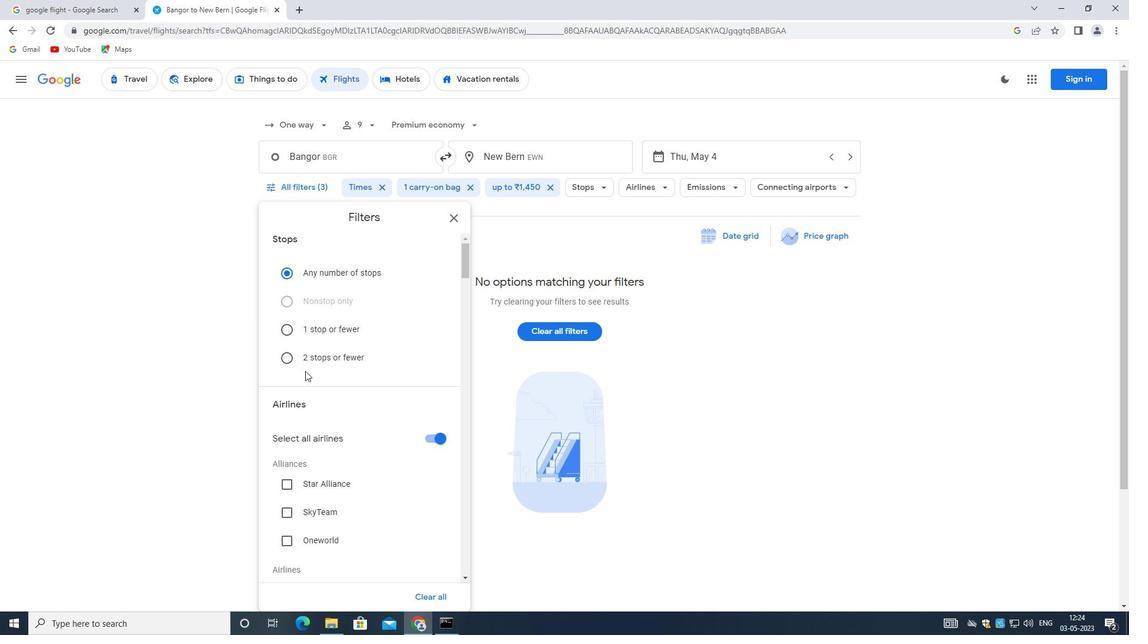 
Action: Mouse moved to (319, 331)
Screenshot: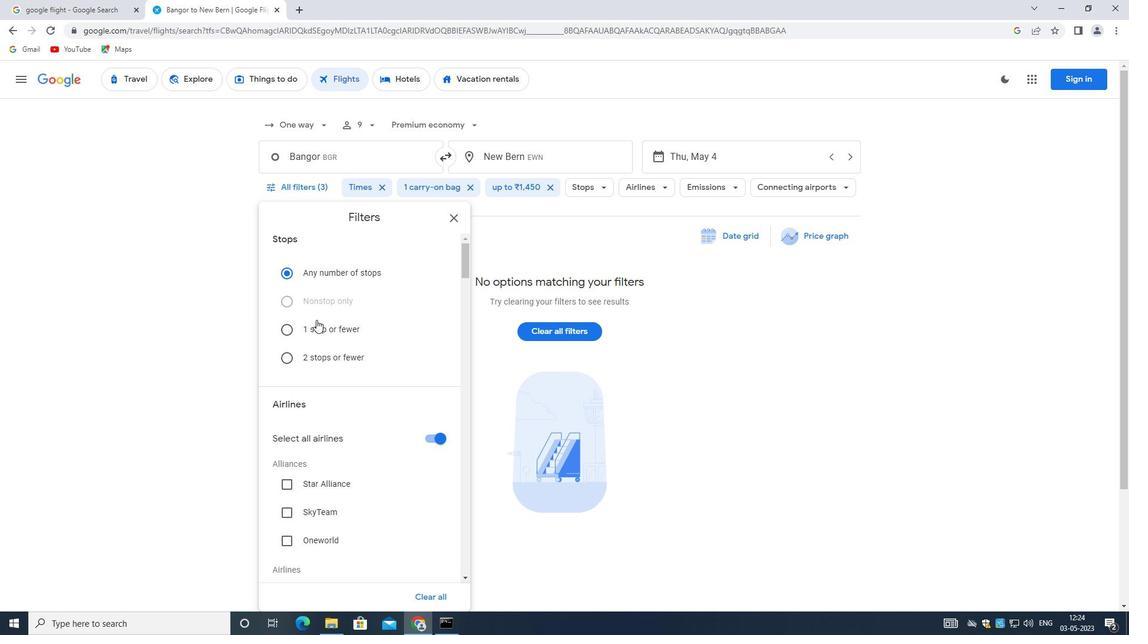 
Action: Mouse scrolled (319, 331) with delta (0, 0)
Screenshot: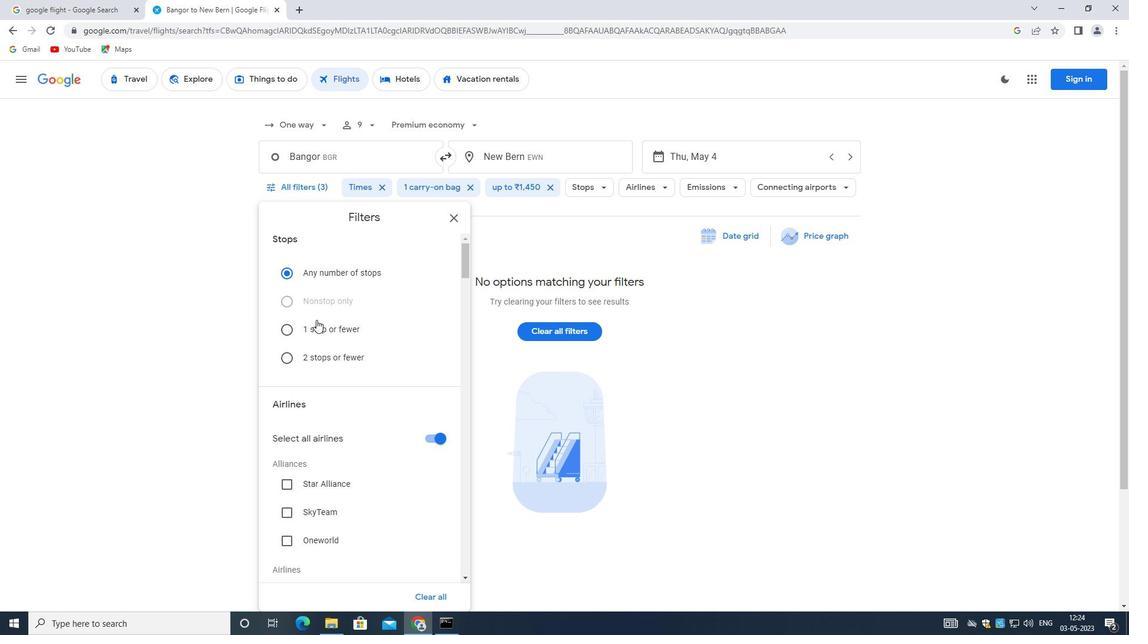 
Action: Mouse moved to (357, 419)
Screenshot: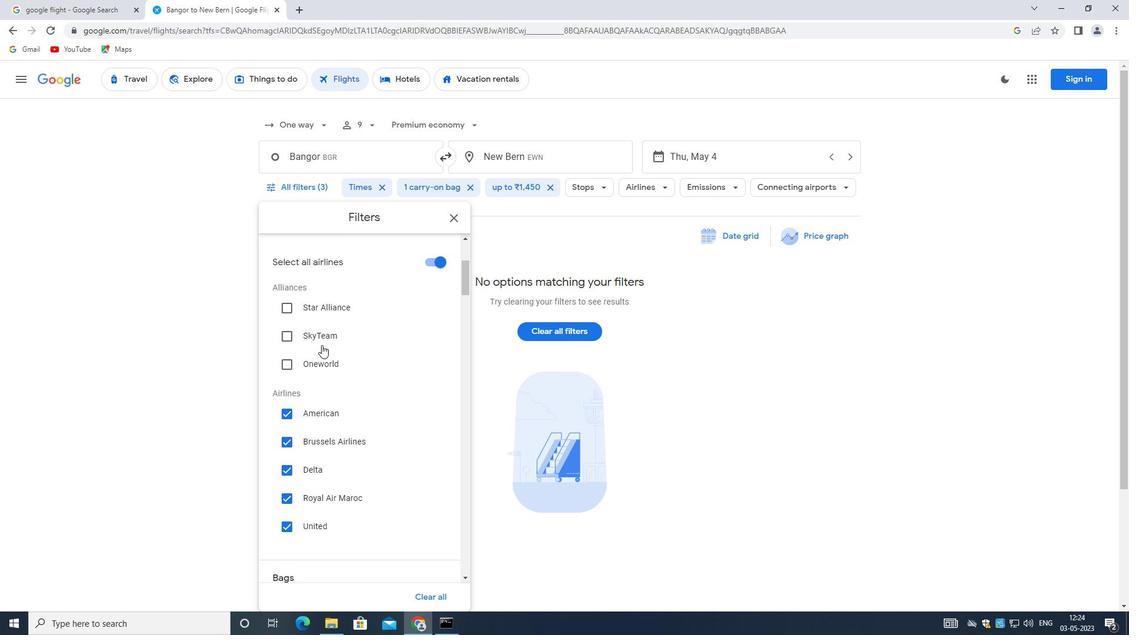 
Action: Mouse scrolled (357, 418) with delta (0, 0)
Screenshot: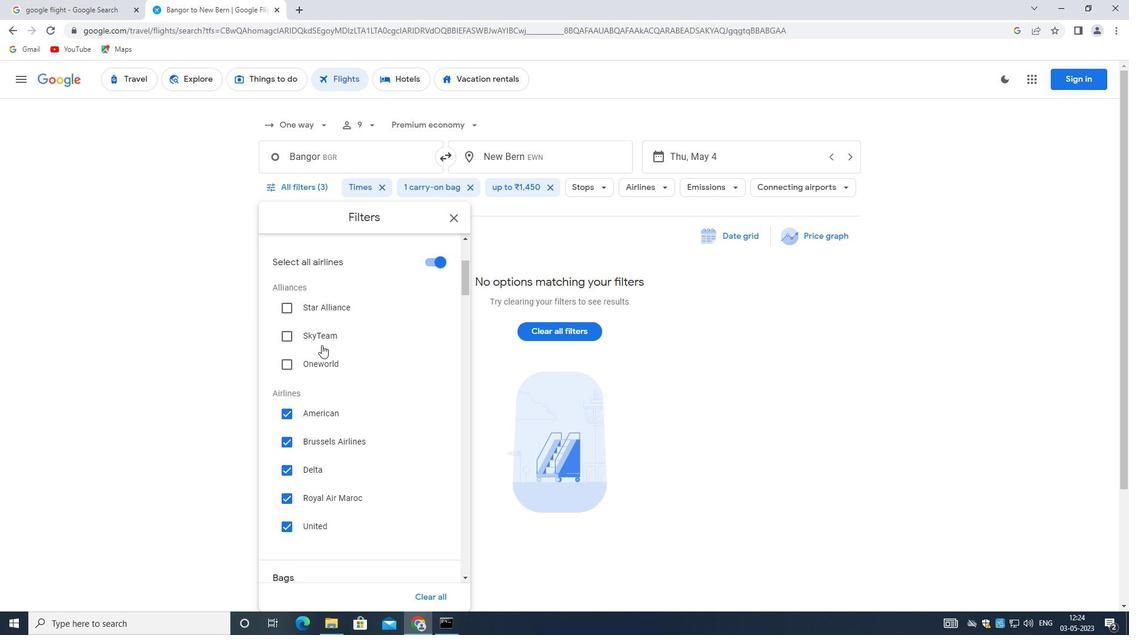 
Action: Mouse moved to (392, 290)
Screenshot: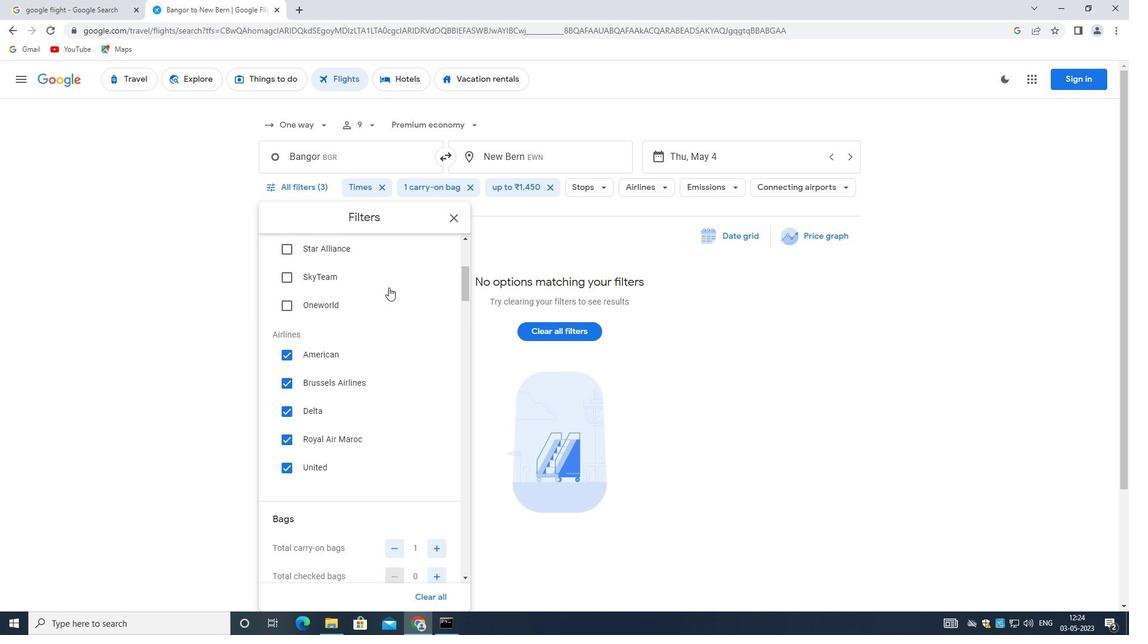 
Action: Mouse scrolled (392, 291) with delta (0, 0)
Screenshot: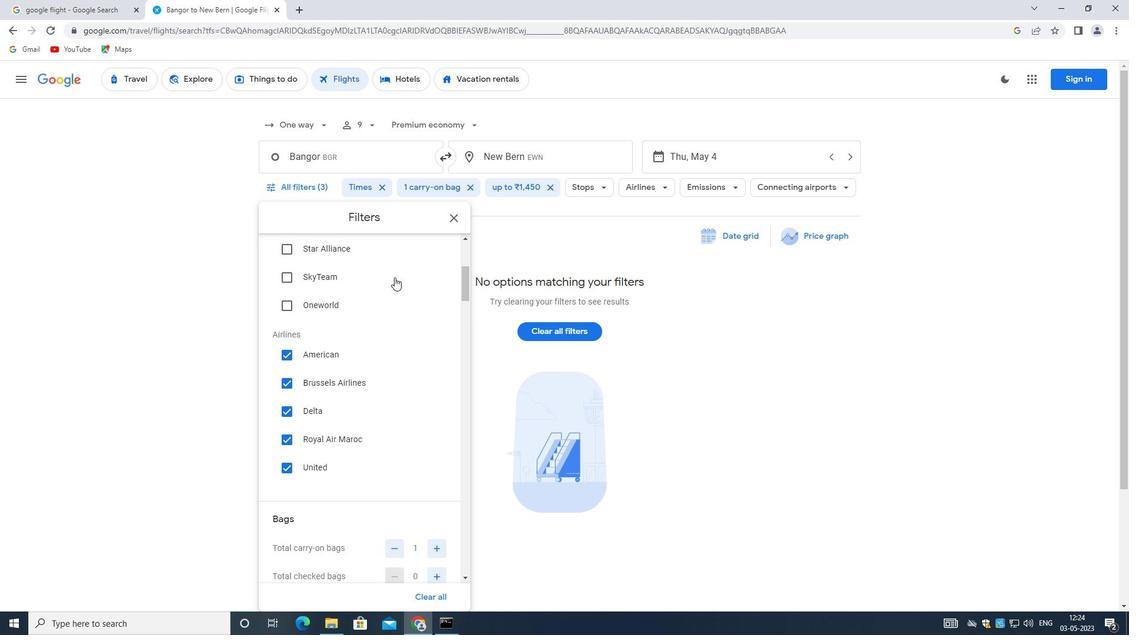 
Action: Mouse moved to (392, 290)
Screenshot: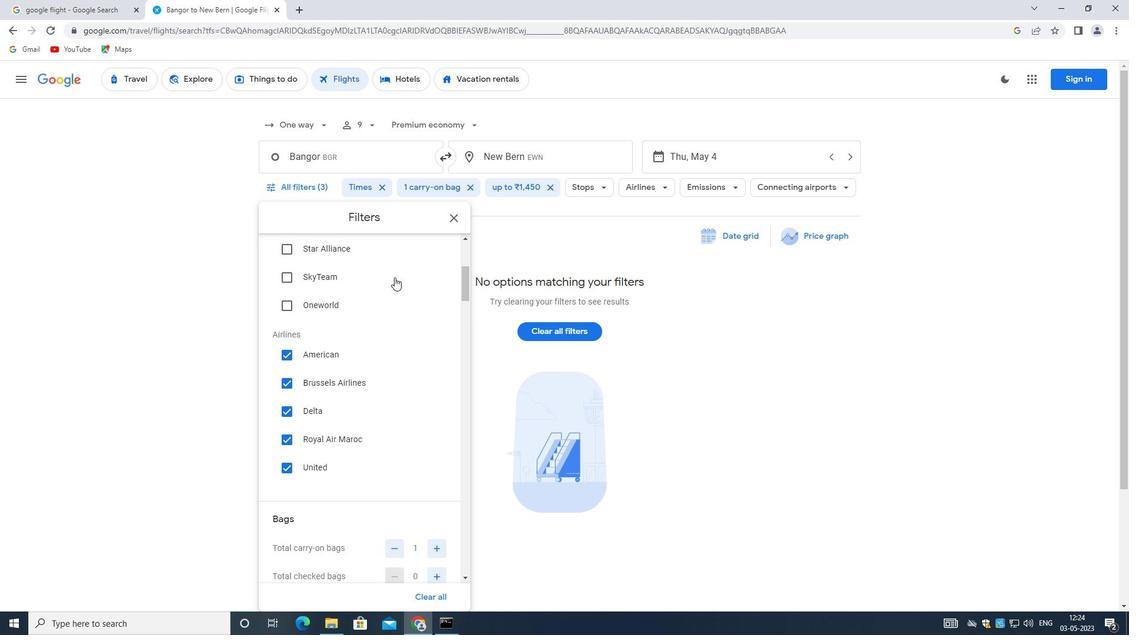 
Action: Mouse scrolled (392, 291) with delta (0, 0)
Screenshot: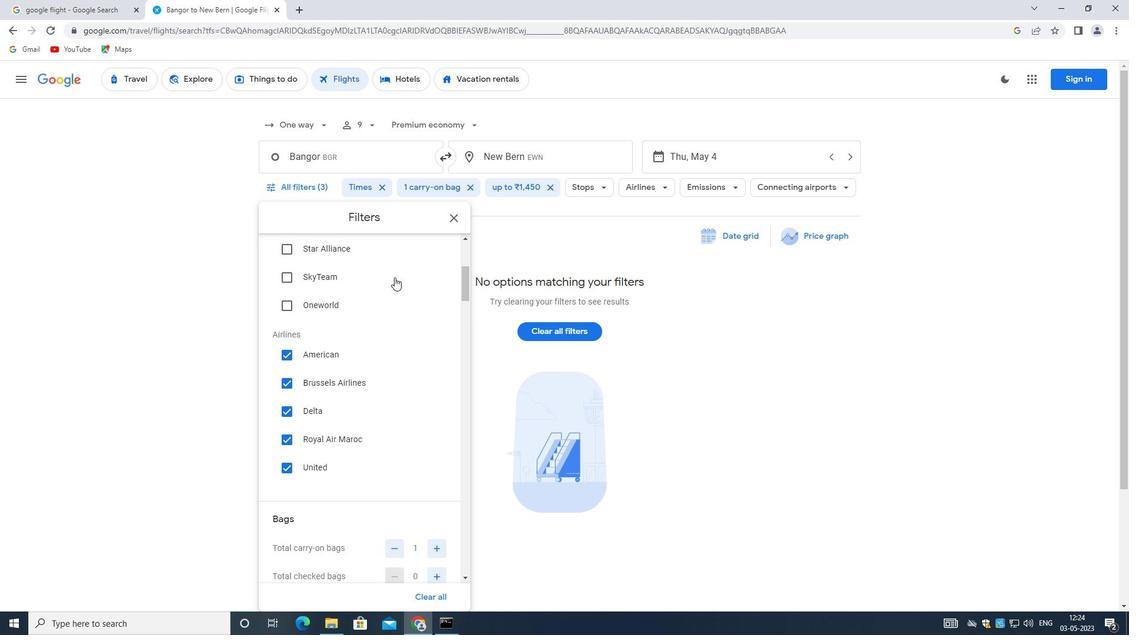 
Action: Mouse moved to (431, 318)
Screenshot: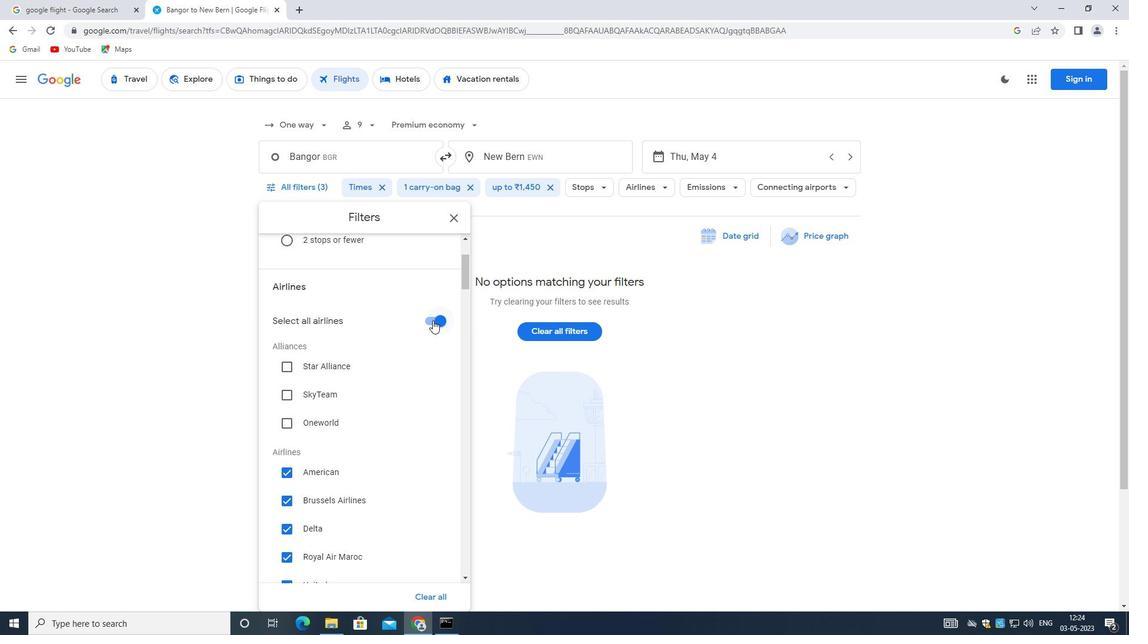 
Action: Mouse pressed left at (431, 318)
Screenshot: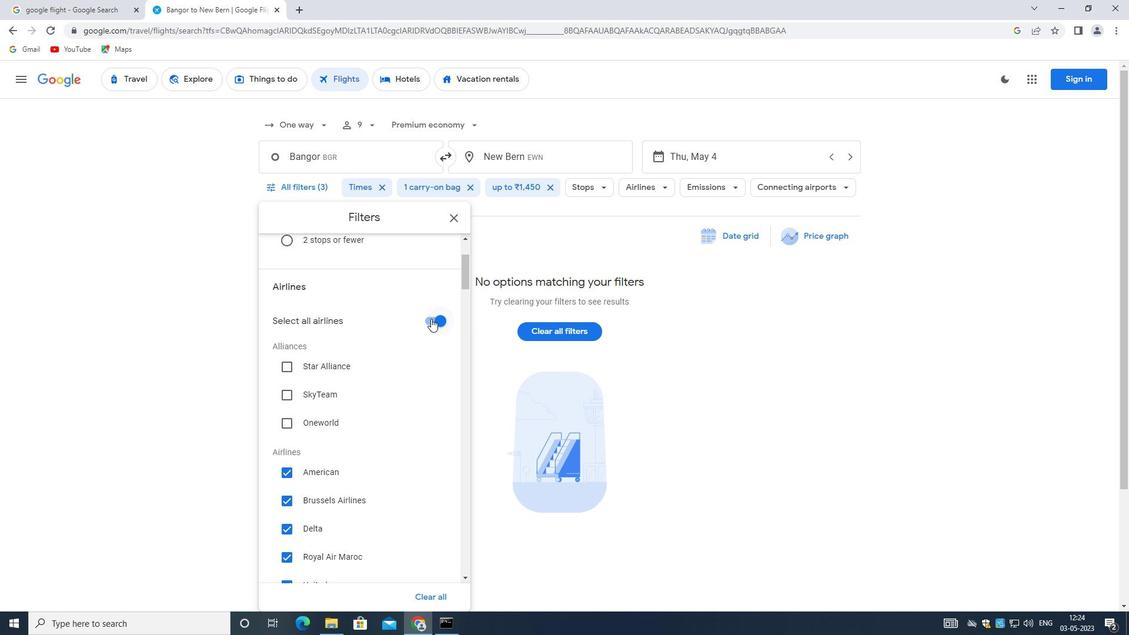 
Action: Mouse moved to (422, 339)
Screenshot: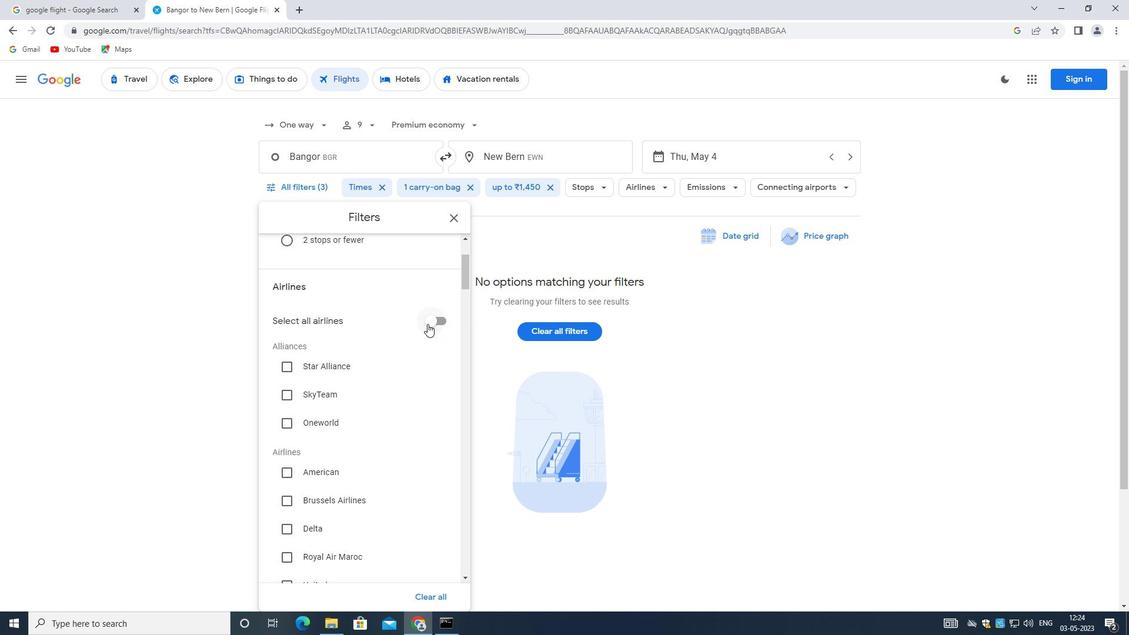 
Action: Mouse scrolled (422, 338) with delta (0, 0)
Screenshot: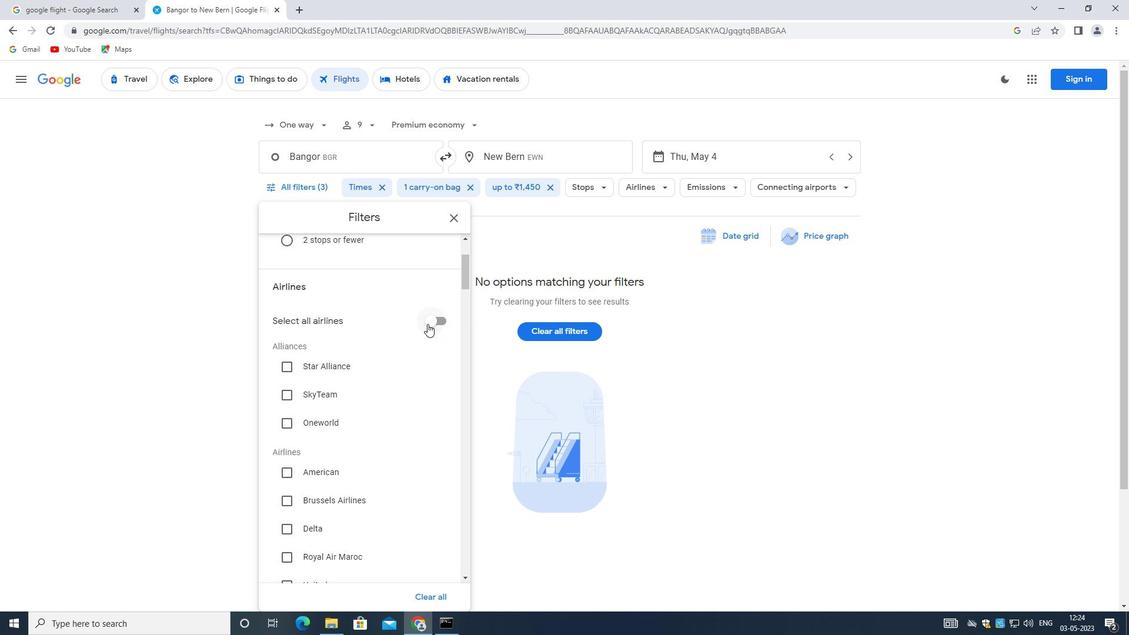 
Action: Mouse moved to (421, 342)
Screenshot: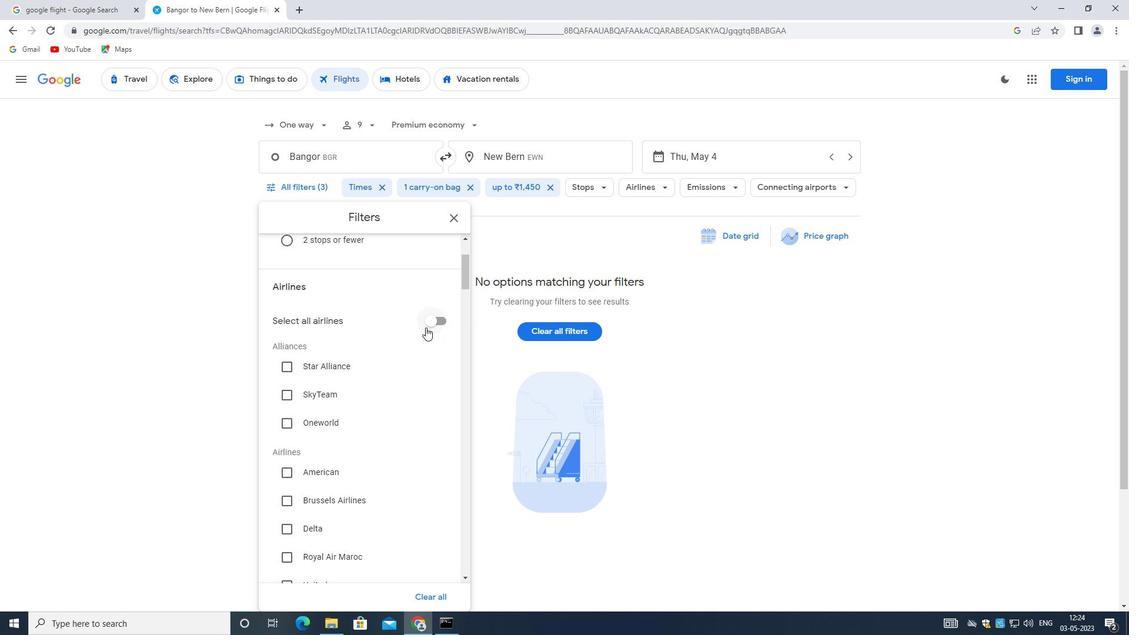 
Action: Mouse scrolled (421, 341) with delta (0, 0)
Screenshot: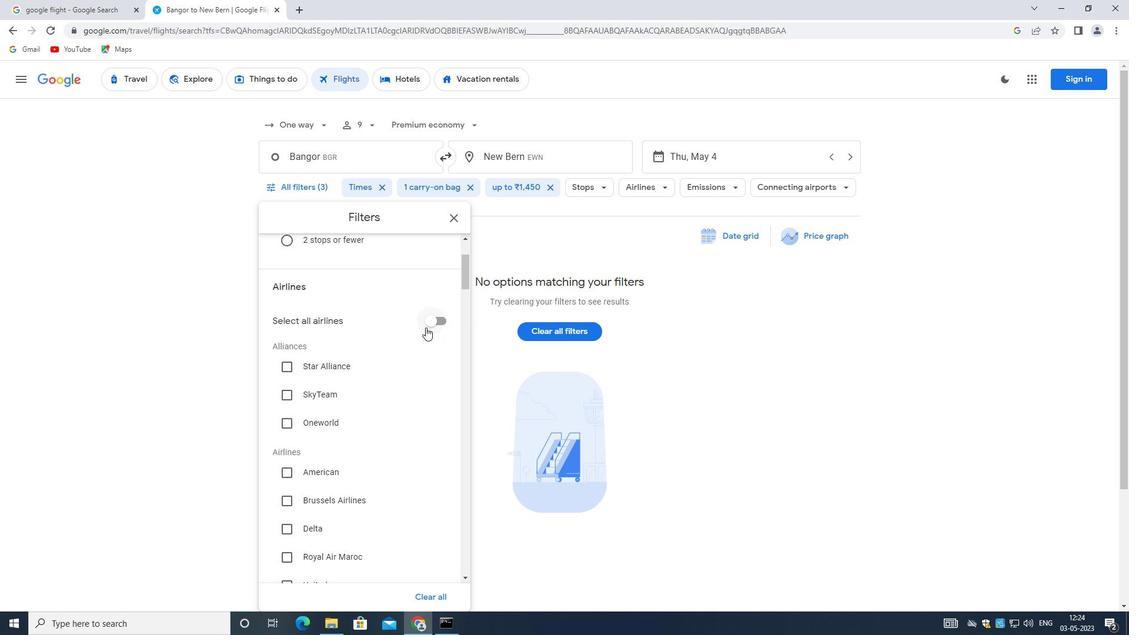 
Action: Mouse moved to (421, 344)
Screenshot: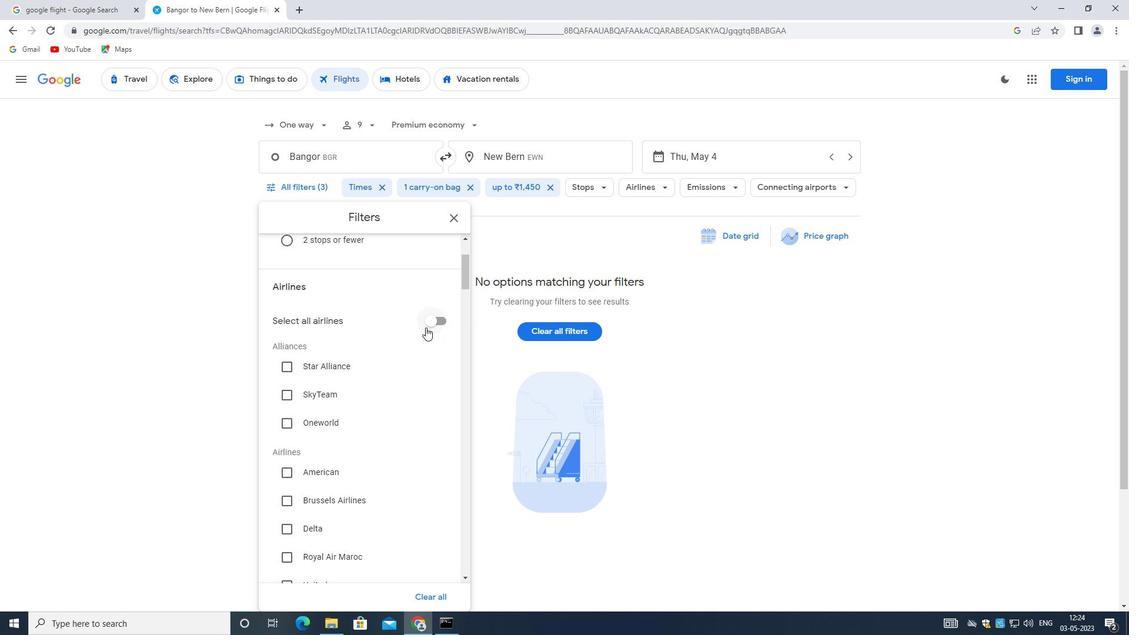 
Action: Mouse scrolled (421, 344) with delta (0, 0)
Screenshot: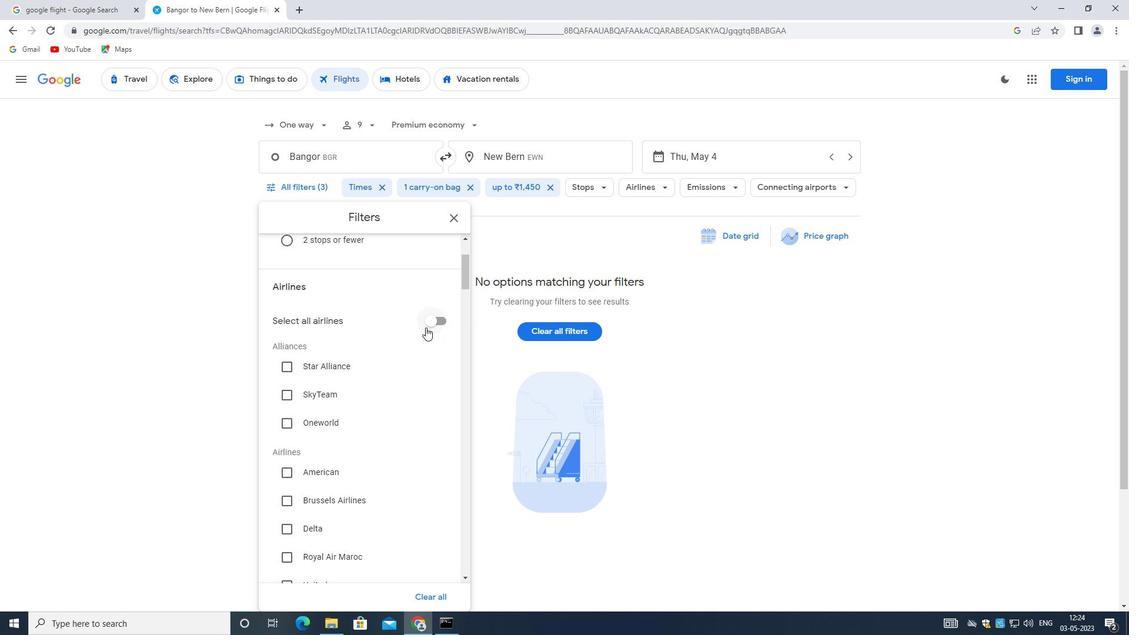 
Action: Mouse moved to (421, 345)
Screenshot: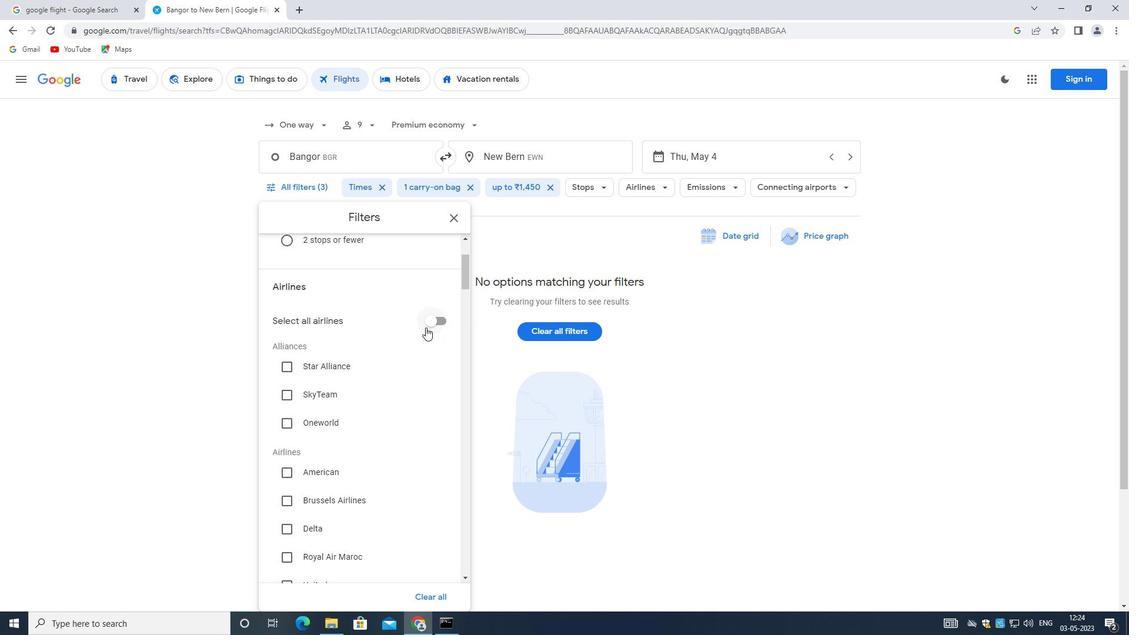
Action: Mouse scrolled (421, 344) with delta (0, 0)
Screenshot: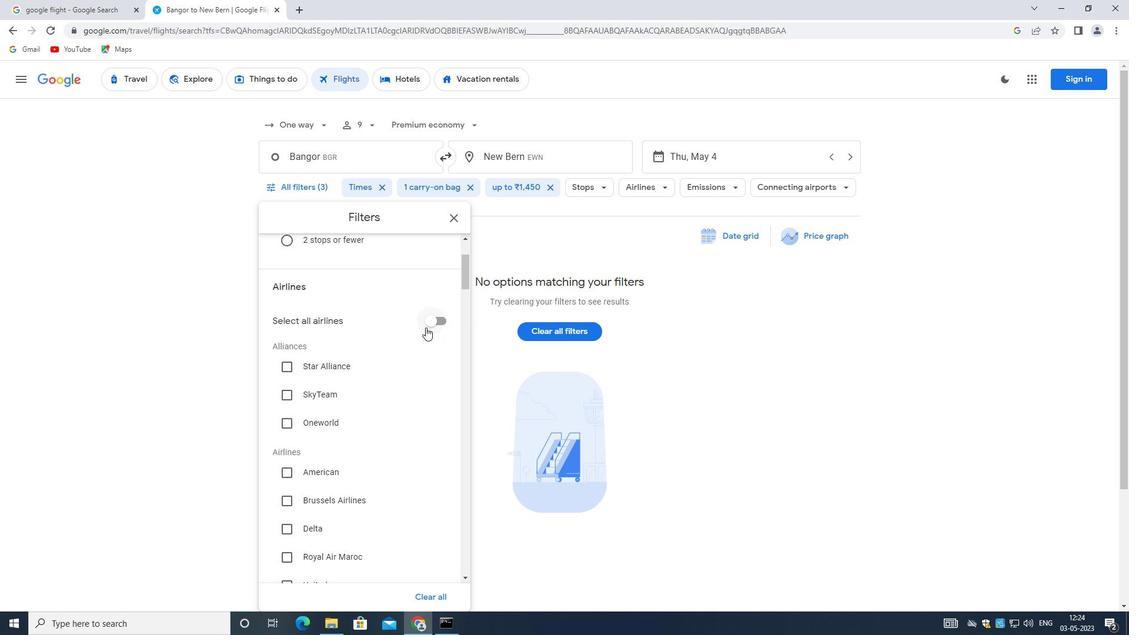 
Action: Mouse moved to (437, 432)
Screenshot: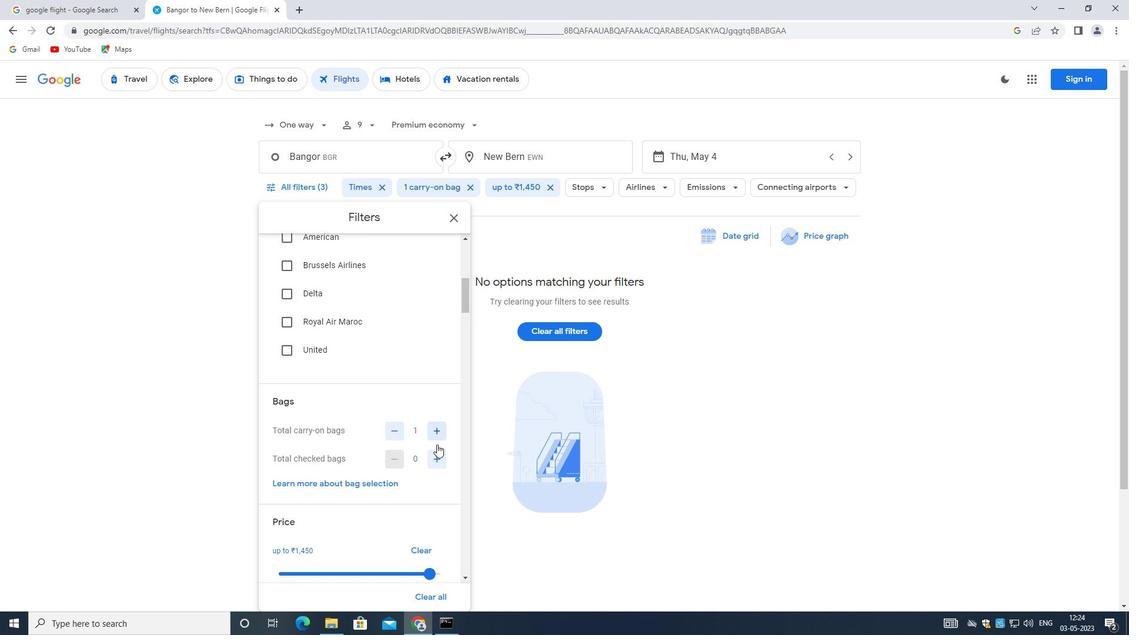 
Action: Mouse pressed left at (437, 432)
Screenshot: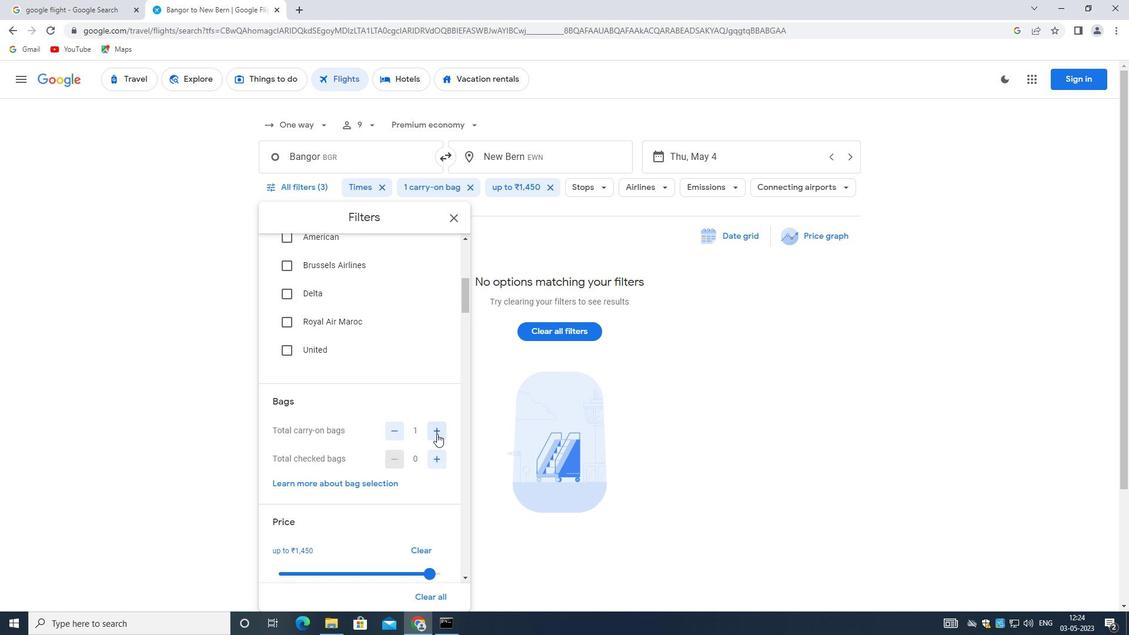 
Action: Mouse moved to (413, 382)
Screenshot: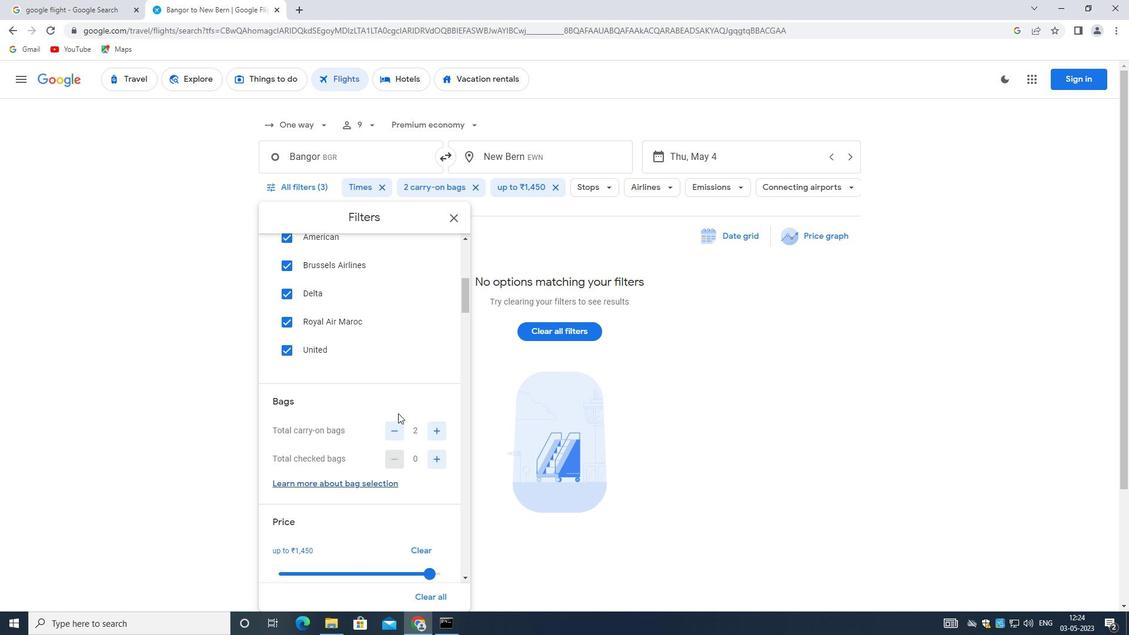 
Action: Mouse scrolled (413, 382) with delta (0, 0)
Screenshot: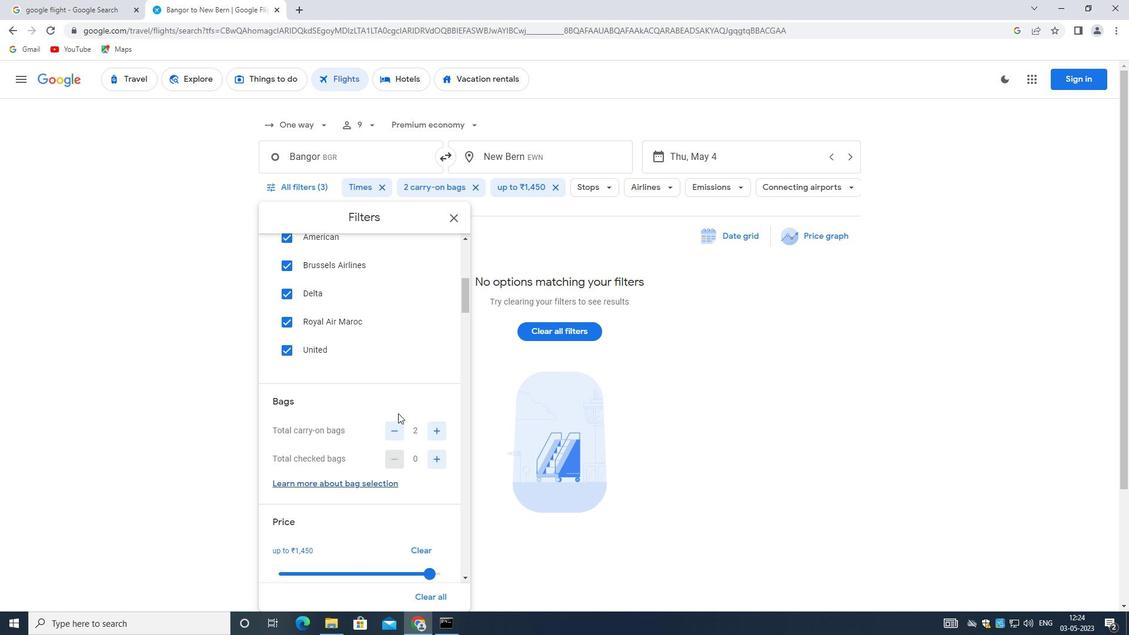 
Action: Mouse moved to (412, 385)
Screenshot: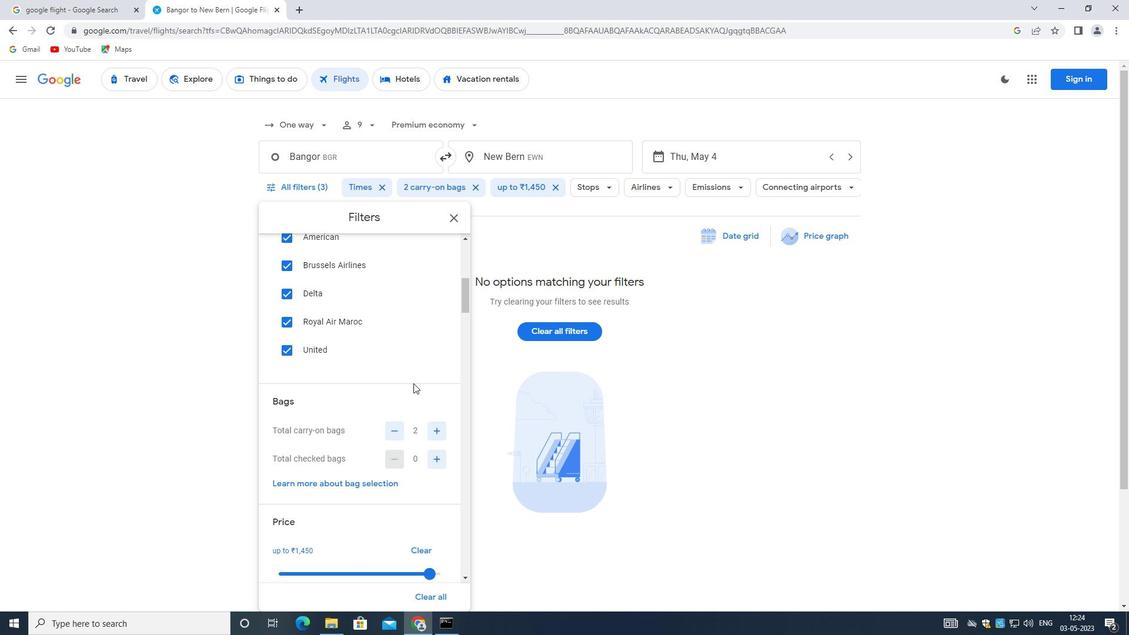 
Action: Mouse scrolled (412, 385) with delta (0, 0)
Screenshot: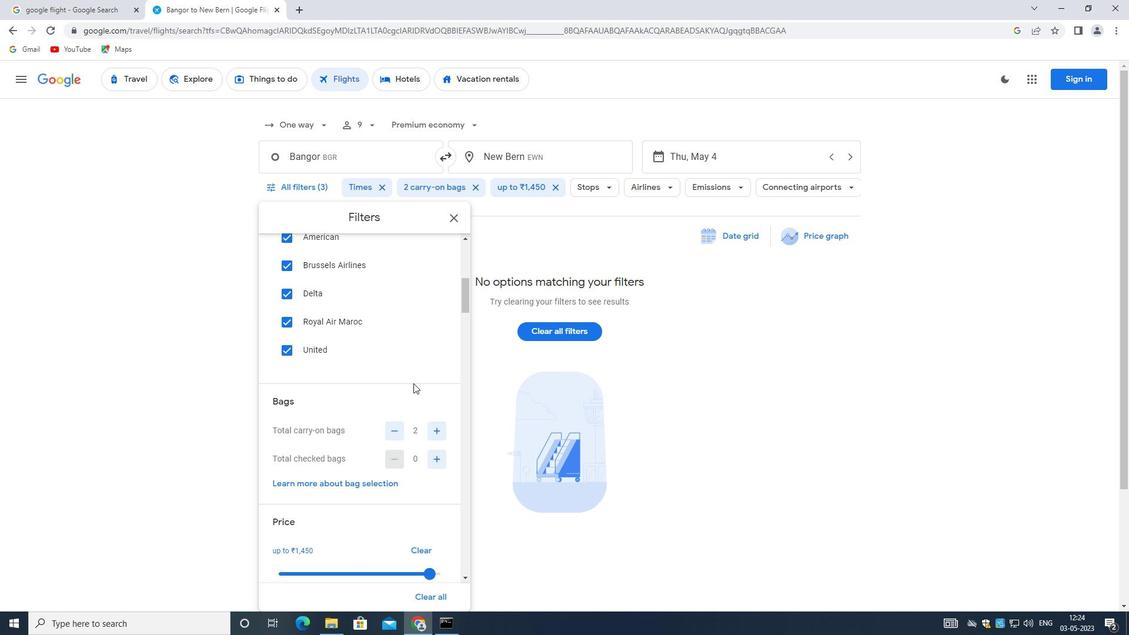 
Action: Mouse moved to (411, 389)
Screenshot: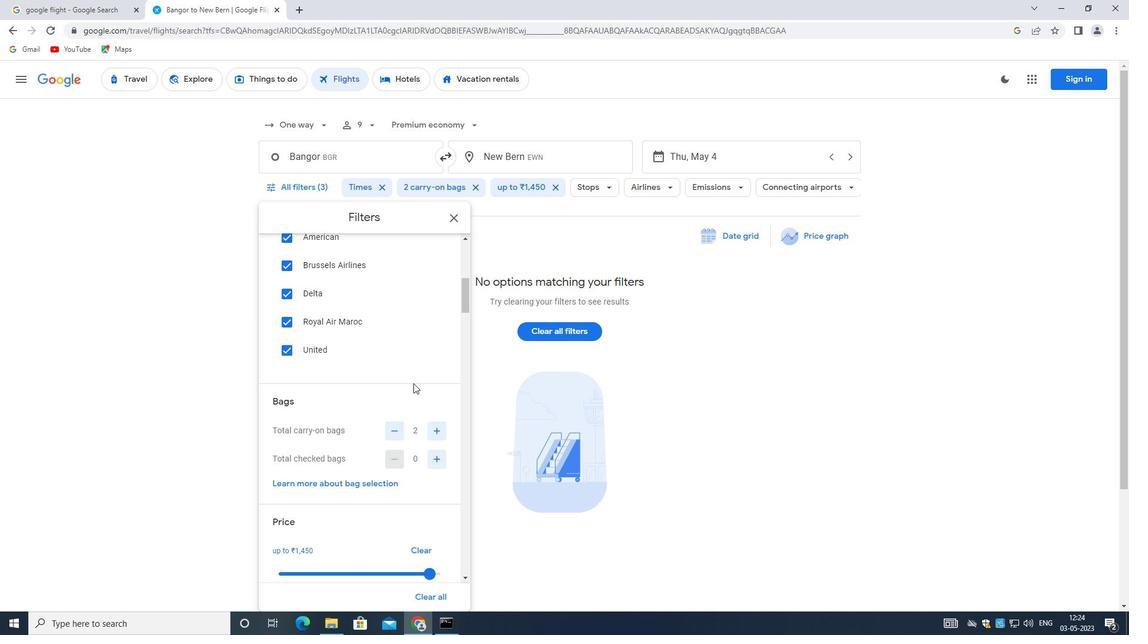 
Action: Mouse scrolled (411, 389) with delta (0, 0)
Screenshot: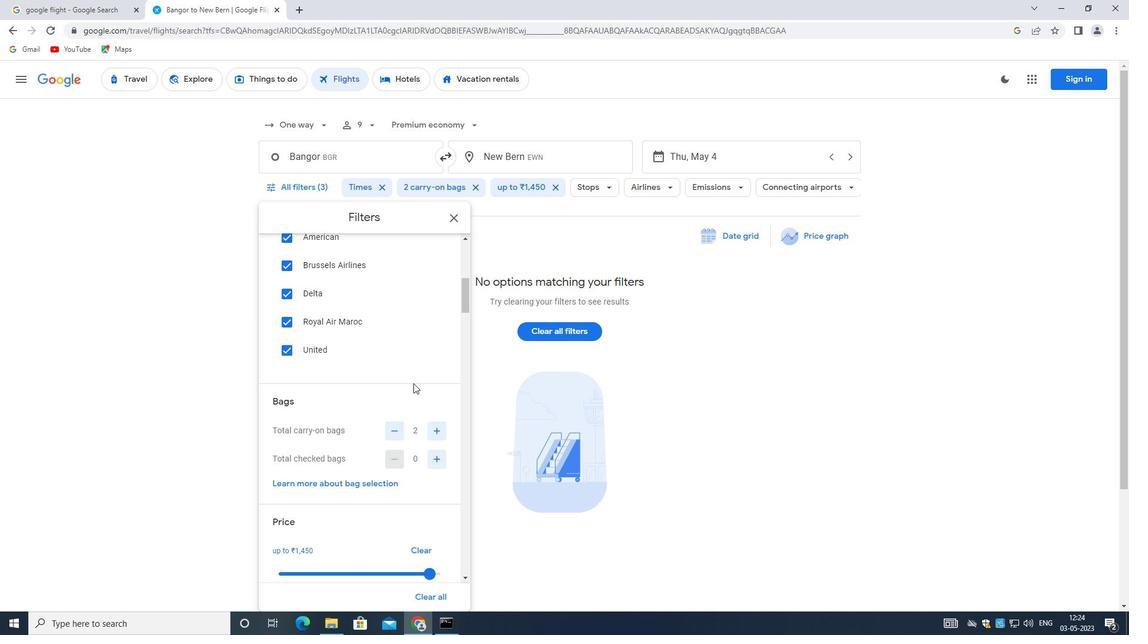 
Action: Mouse moved to (411, 391)
Screenshot: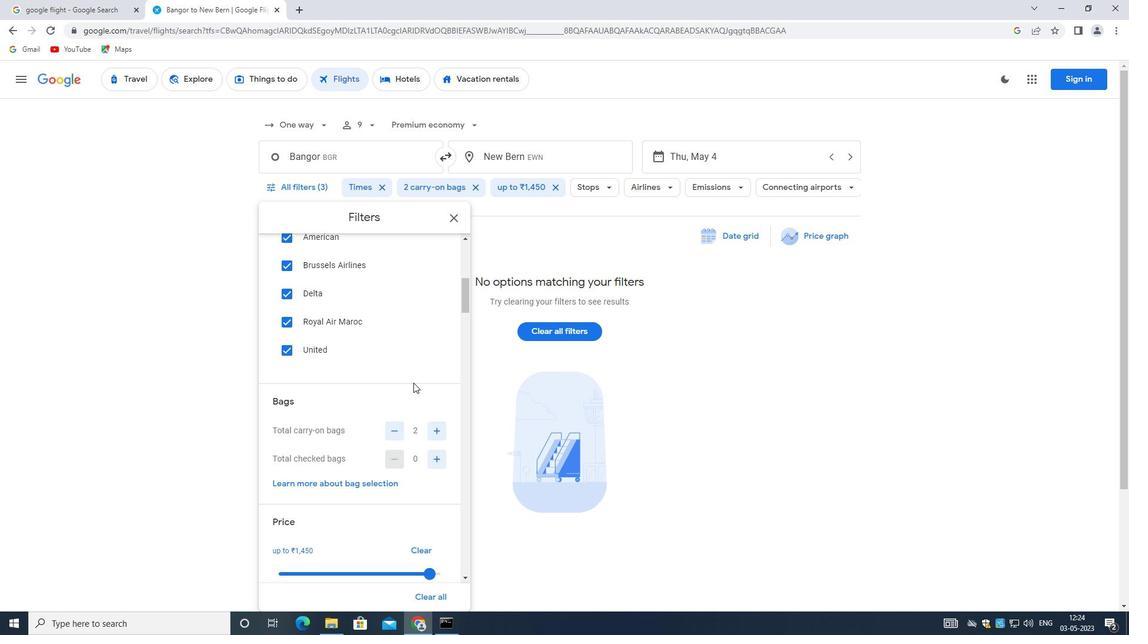 
Action: Mouse scrolled (411, 390) with delta (0, 0)
Screenshot: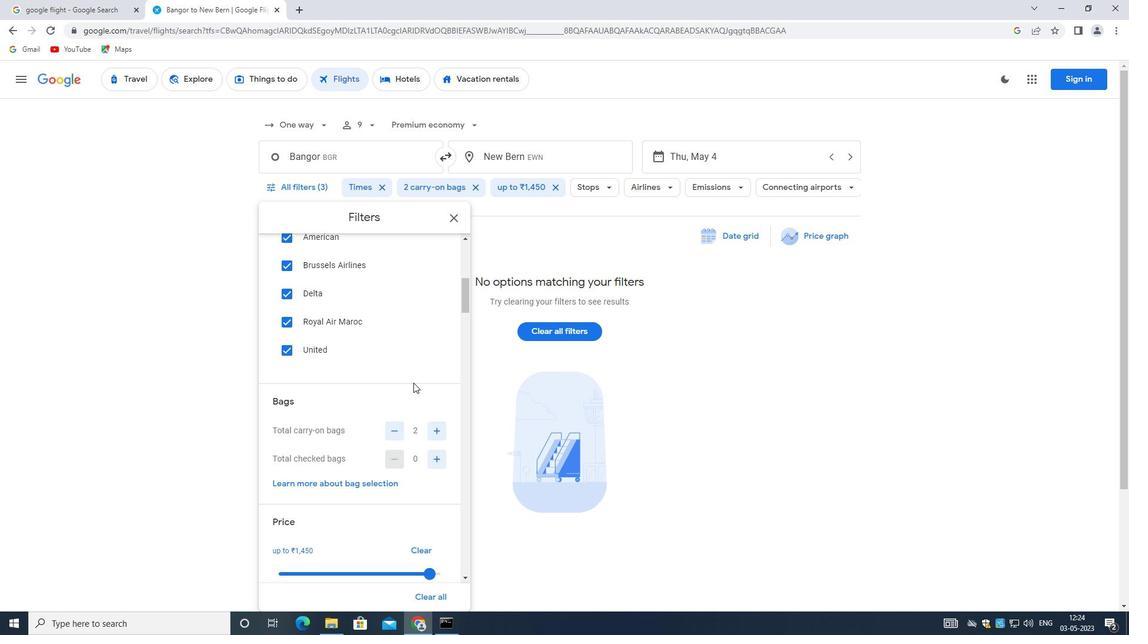 
Action: Mouse moved to (411, 392)
Screenshot: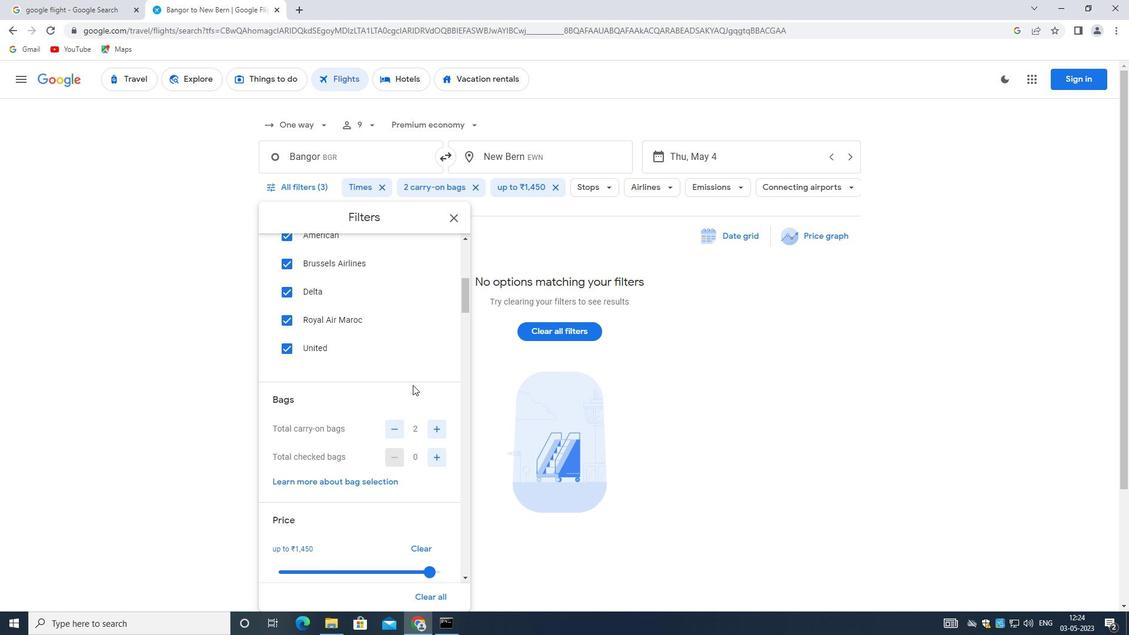 
Action: Mouse scrolled (411, 392) with delta (0, 0)
Screenshot: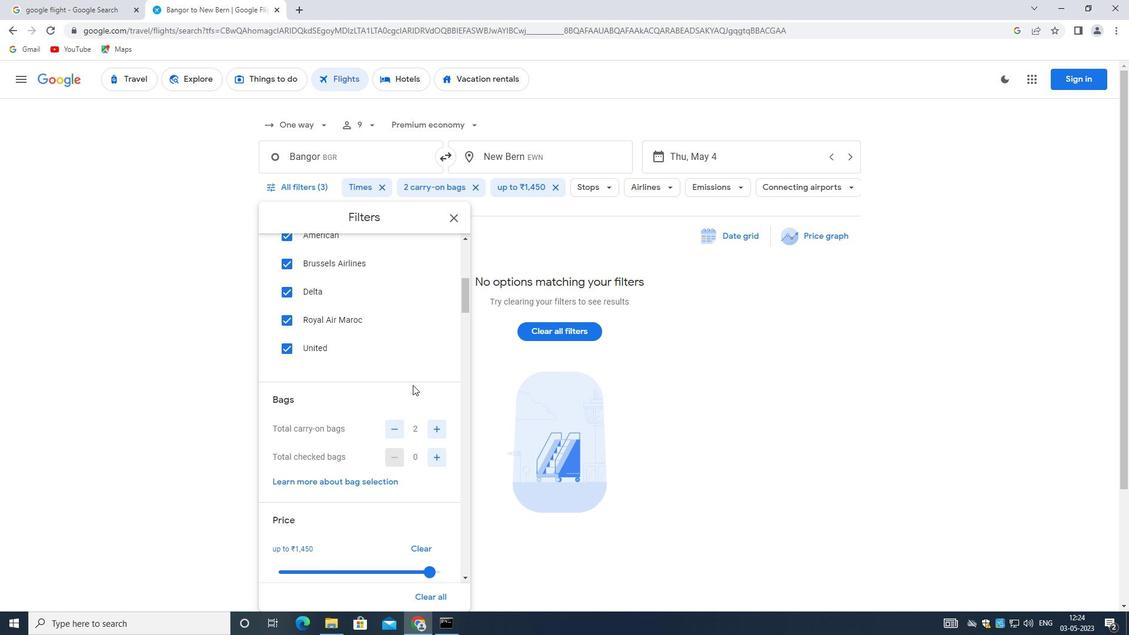 
Action: Mouse moved to (427, 277)
Screenshot: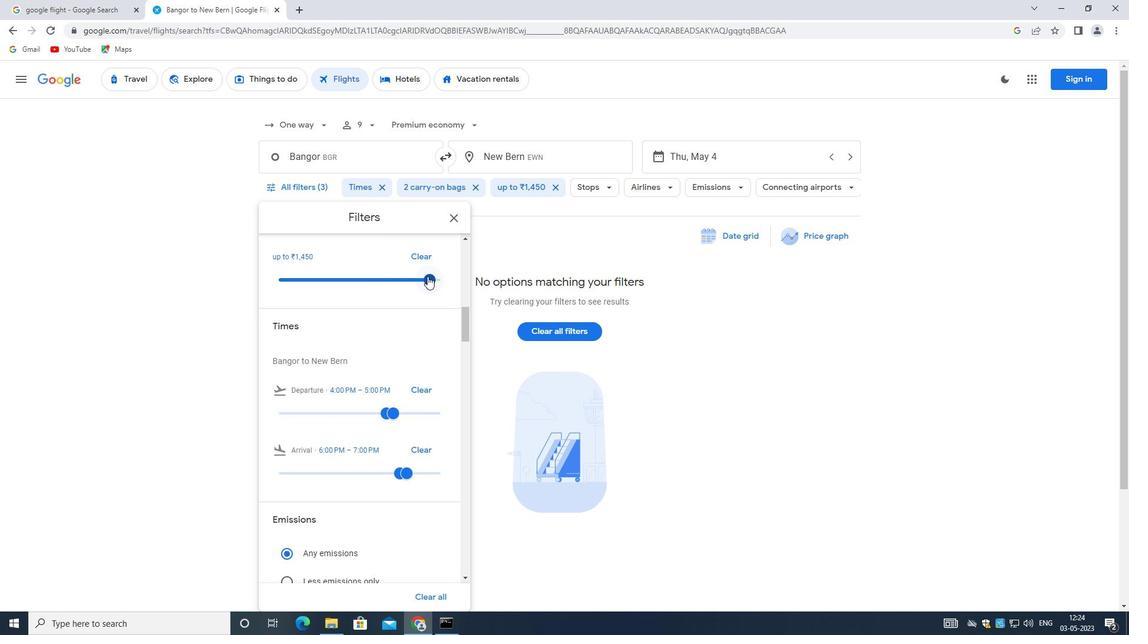 
Action: Mouse pressed left at (427, 277)
Screenshot: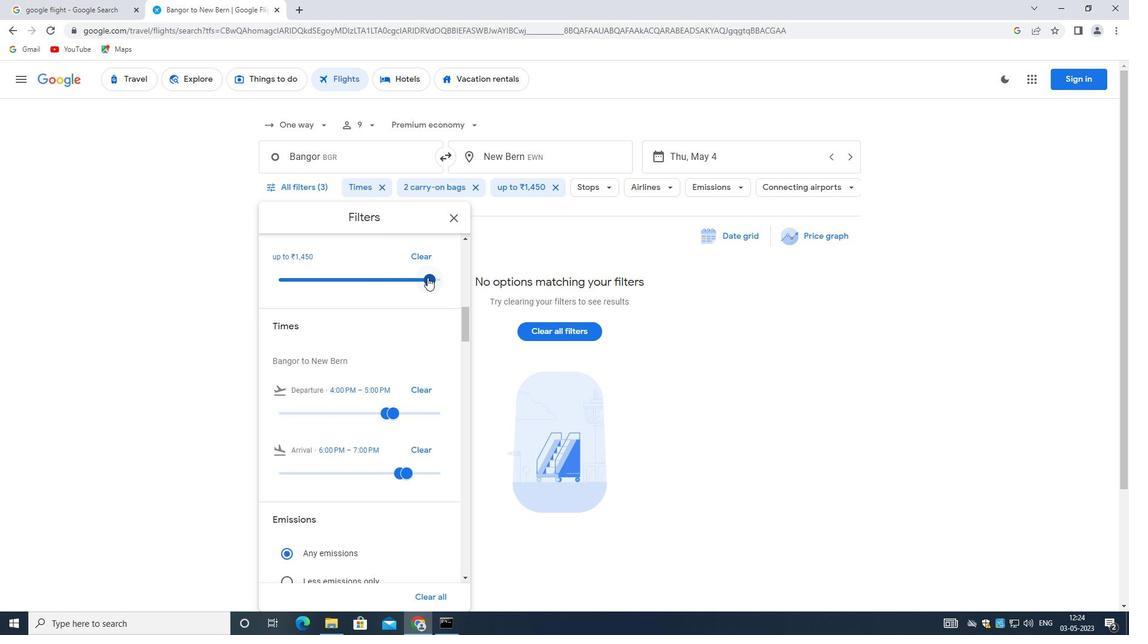 
Action: Mouse moved to (442, 275)
Screenshot: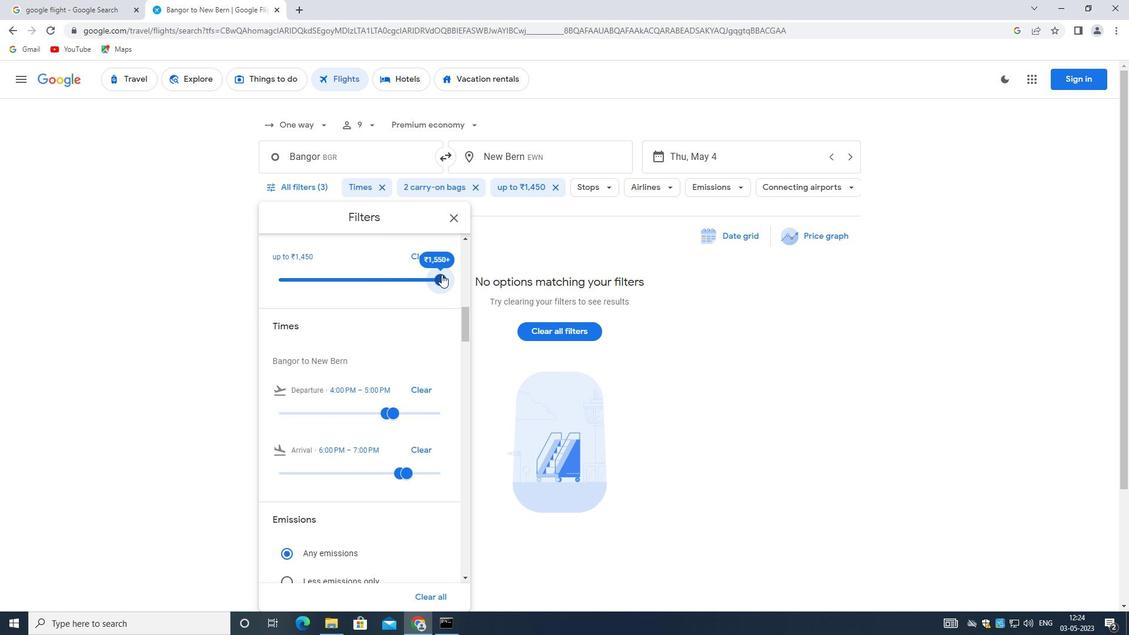 
Action: Mouse pressed left at (442, 275)
Screenshot: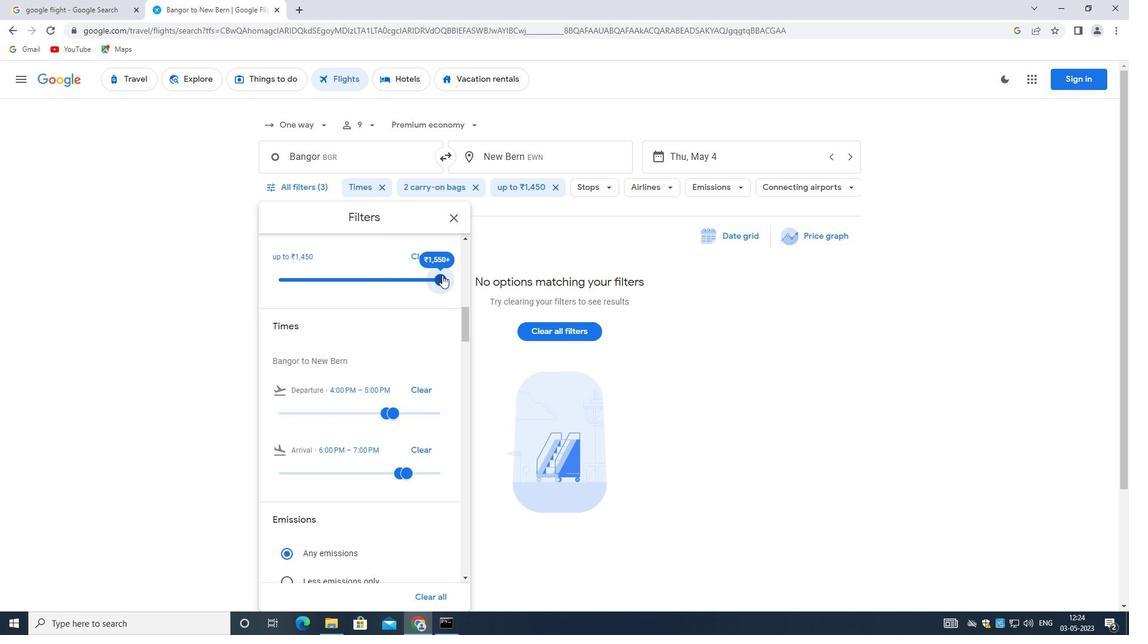 
Action: Mouse moved to (443, 275)
Screenshot: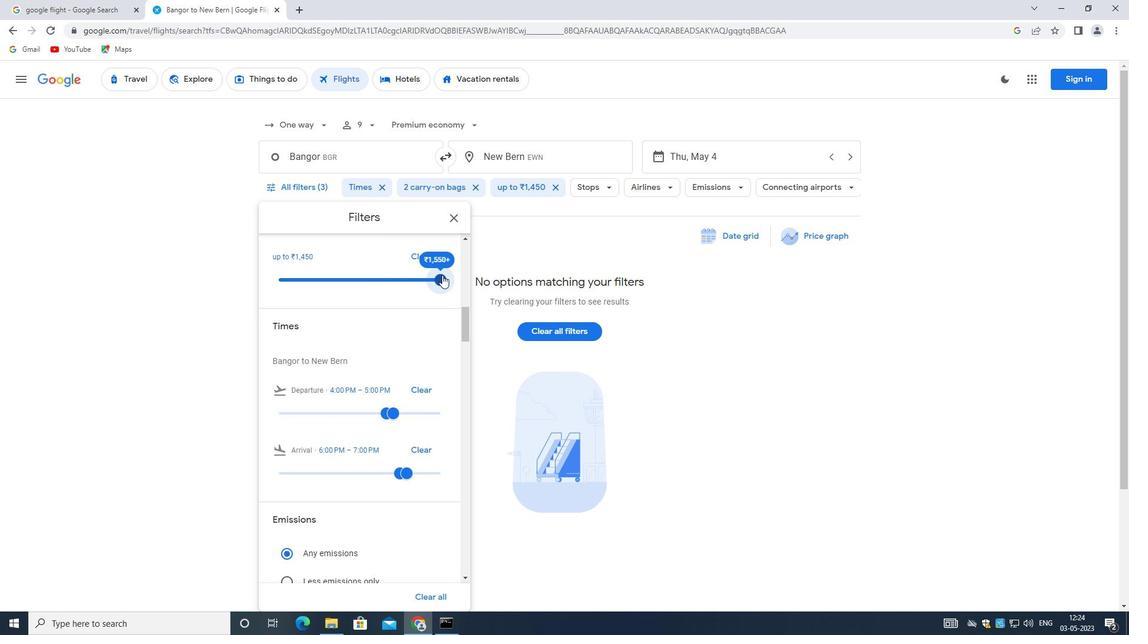 
Action: Mouse pressed left at (443, 275)
Screenshot: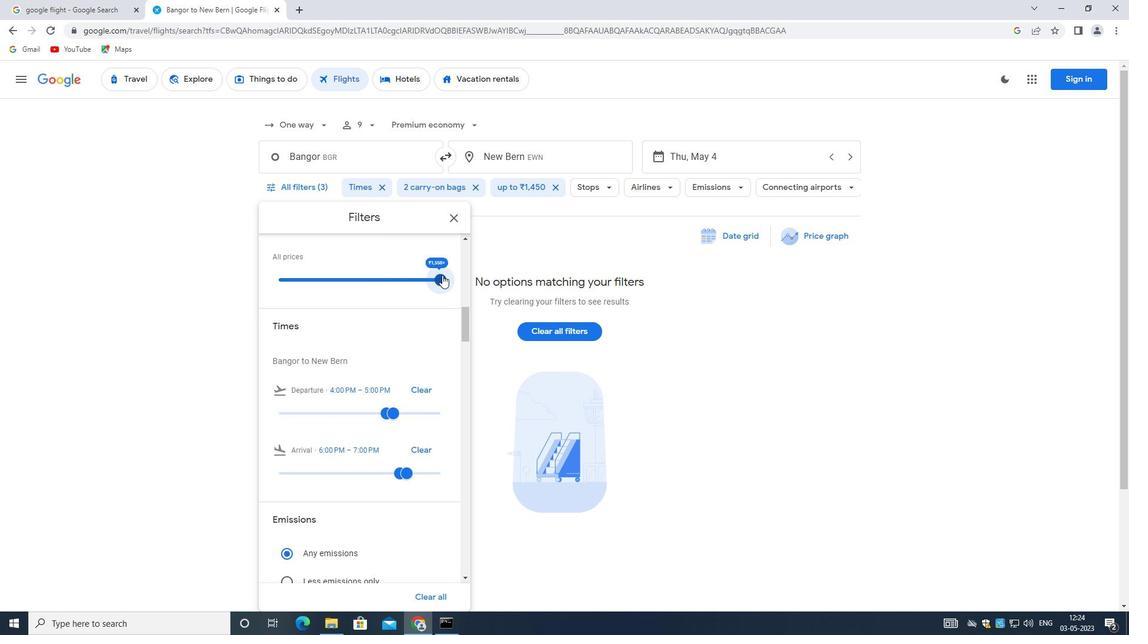 
Action: Mouse moved to (345, 418)
Screenshot: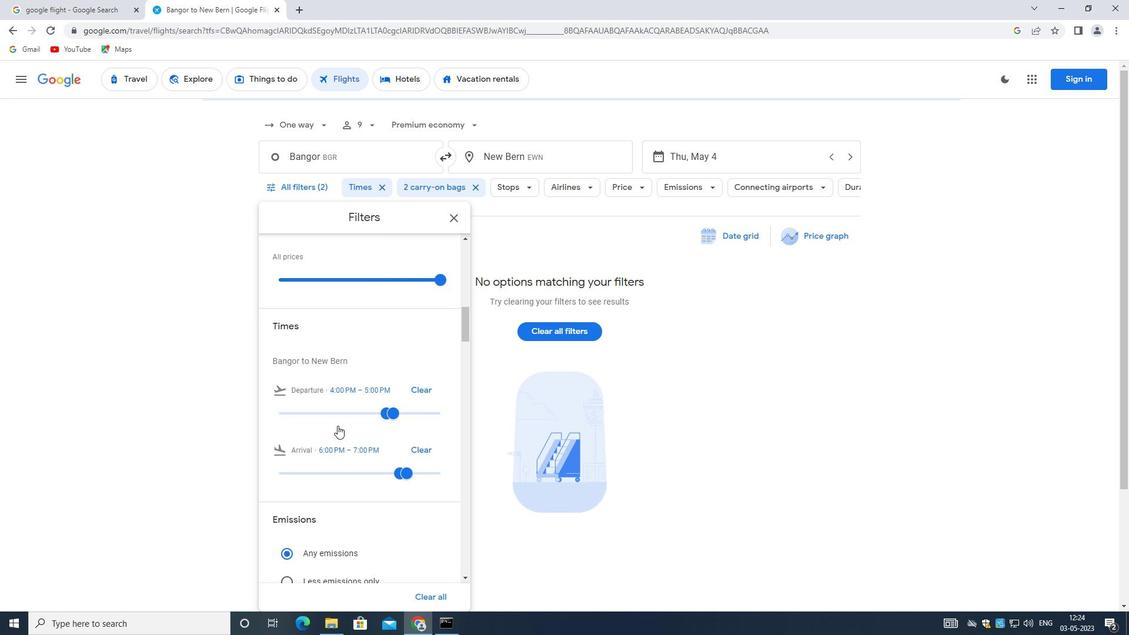 
Action: Mouse pressed left at (345, 418)
Screenshot: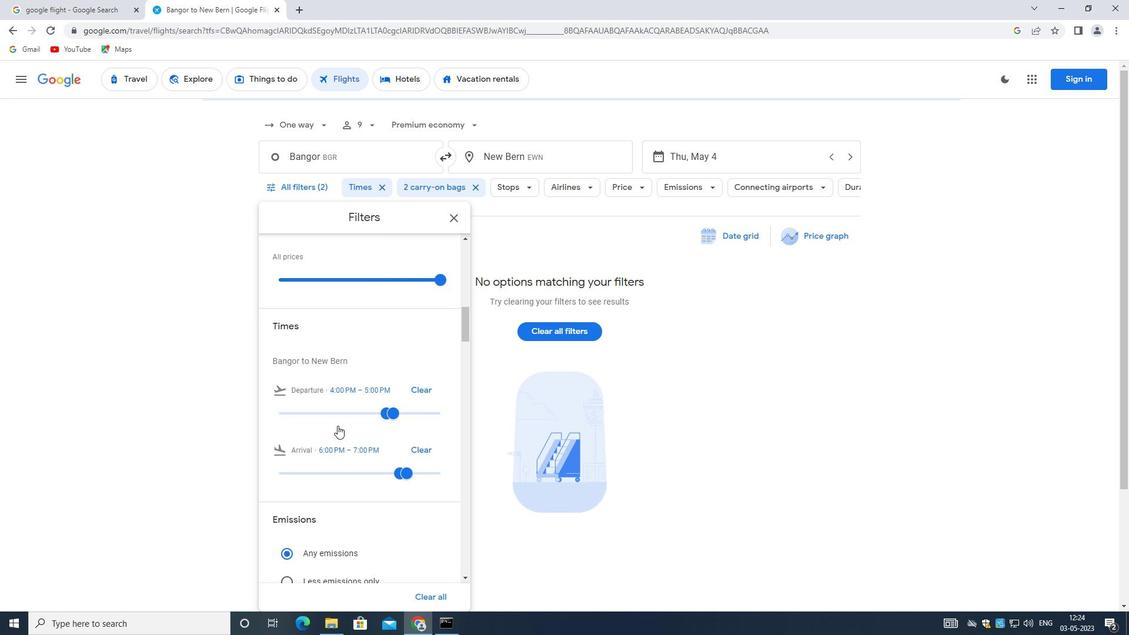 
Action: Mouse moved to (434, 408)
Screenshot: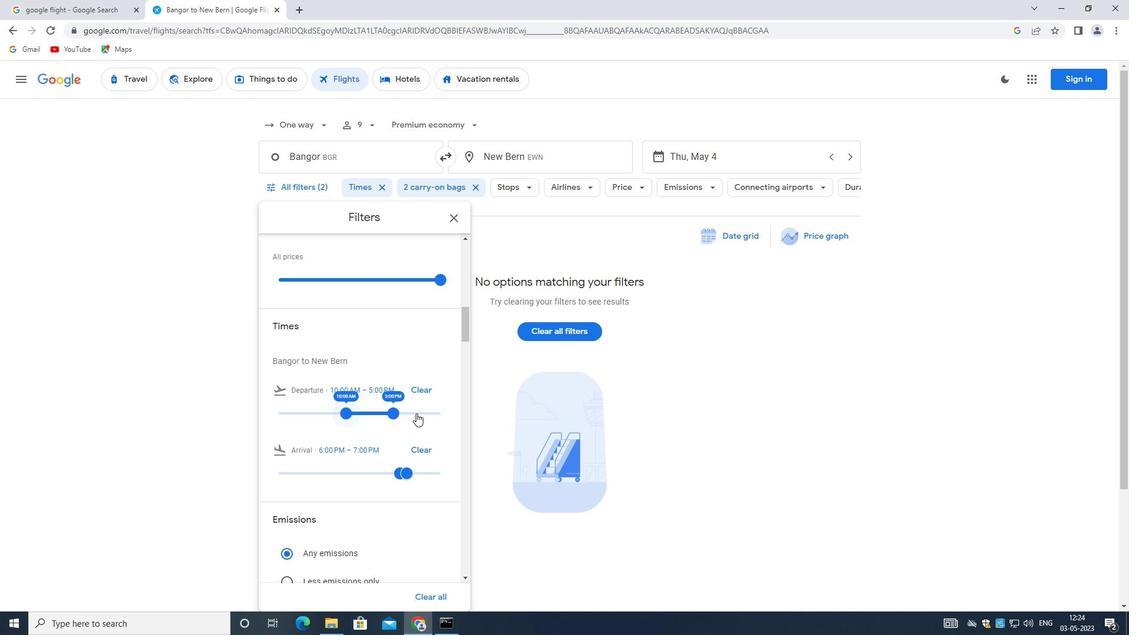 
Action: Mouse pressed left at (434, 408)
Screenshot: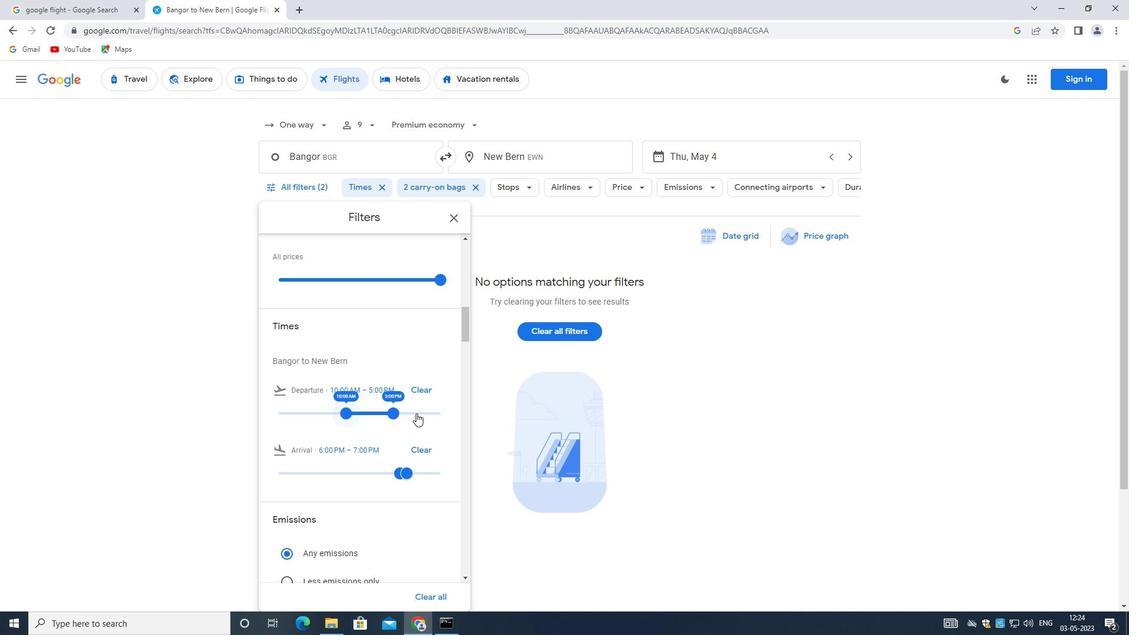 
Action: Mouse moved to (344, 411)
Screenshot: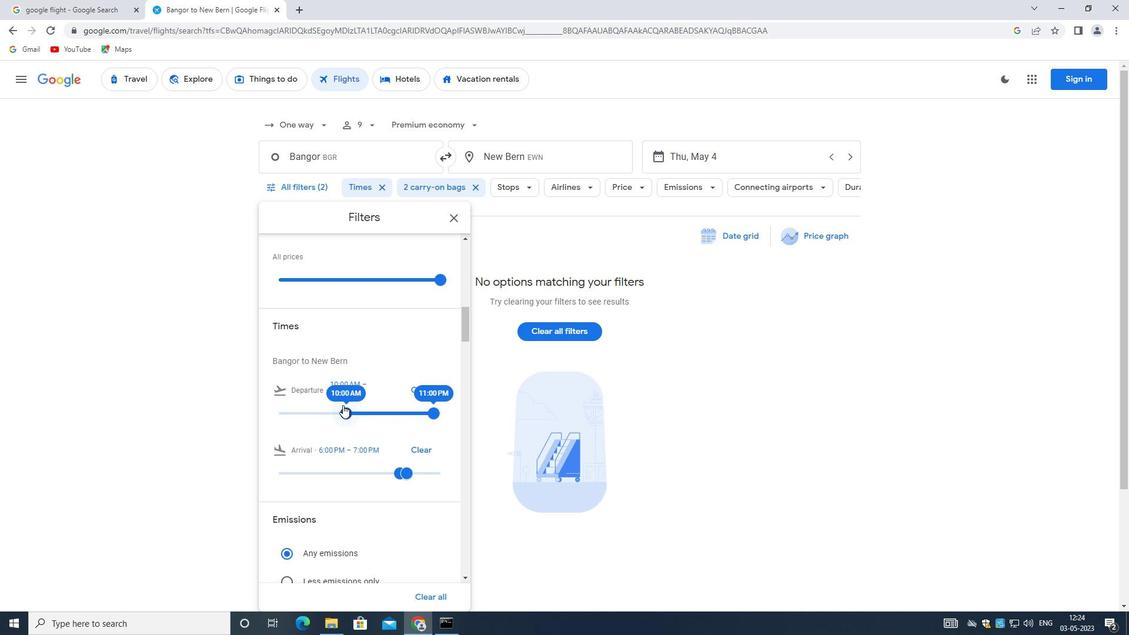
Action: Mouse pressed left at (344, 411)
Screenshot: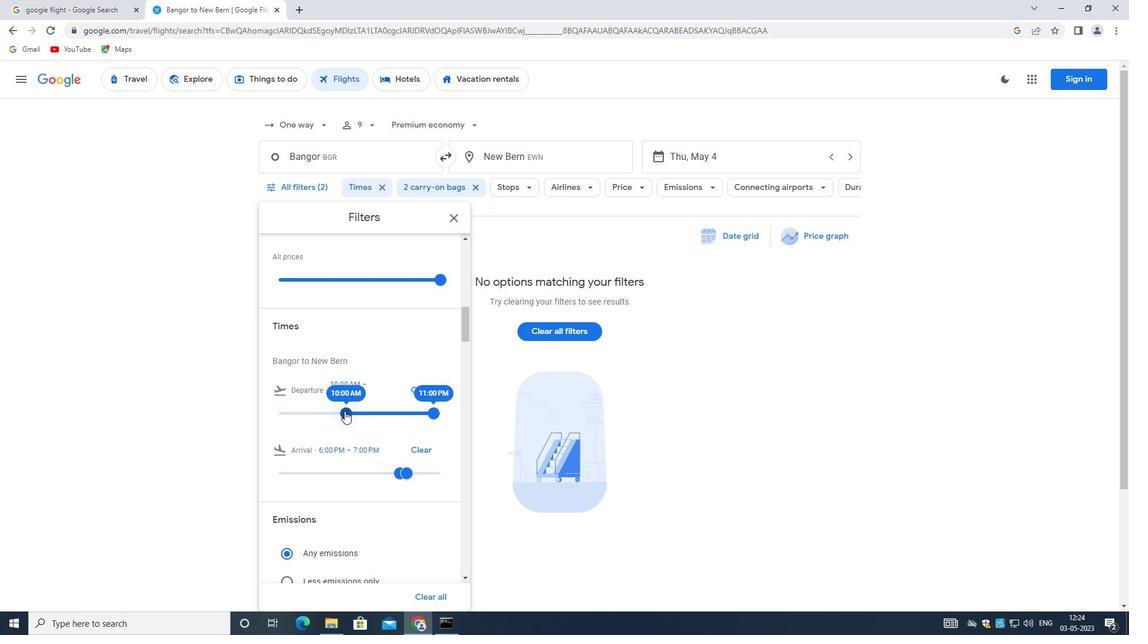 
Action: Mouse moved to (433, 413)
Screenshot: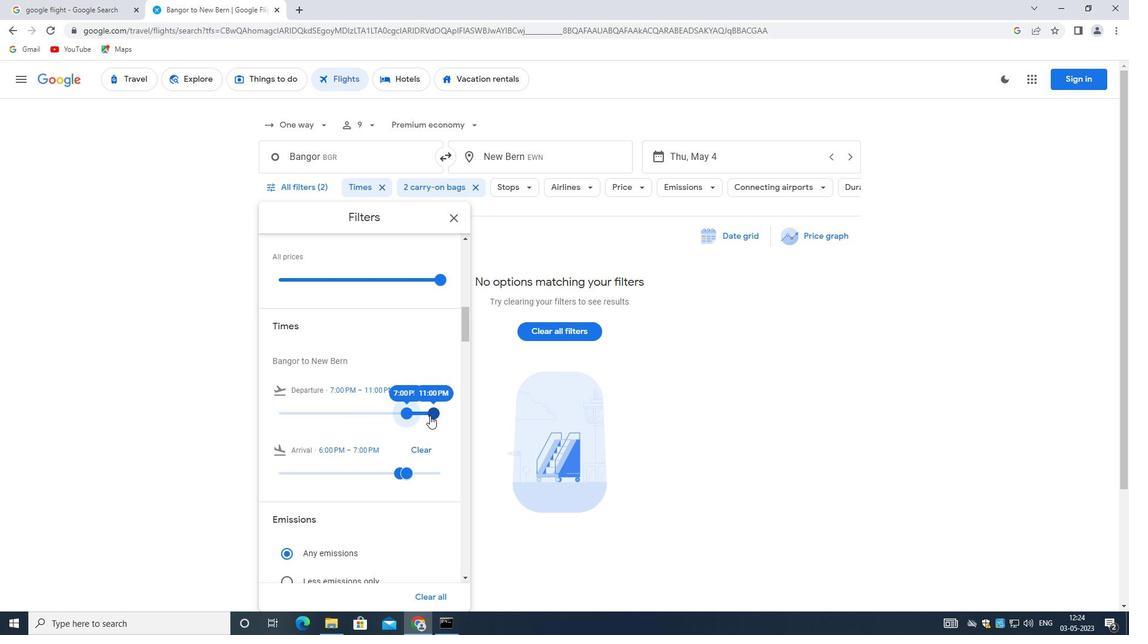 
Action: Mouse pressed left at (433, 413)
Screenshot: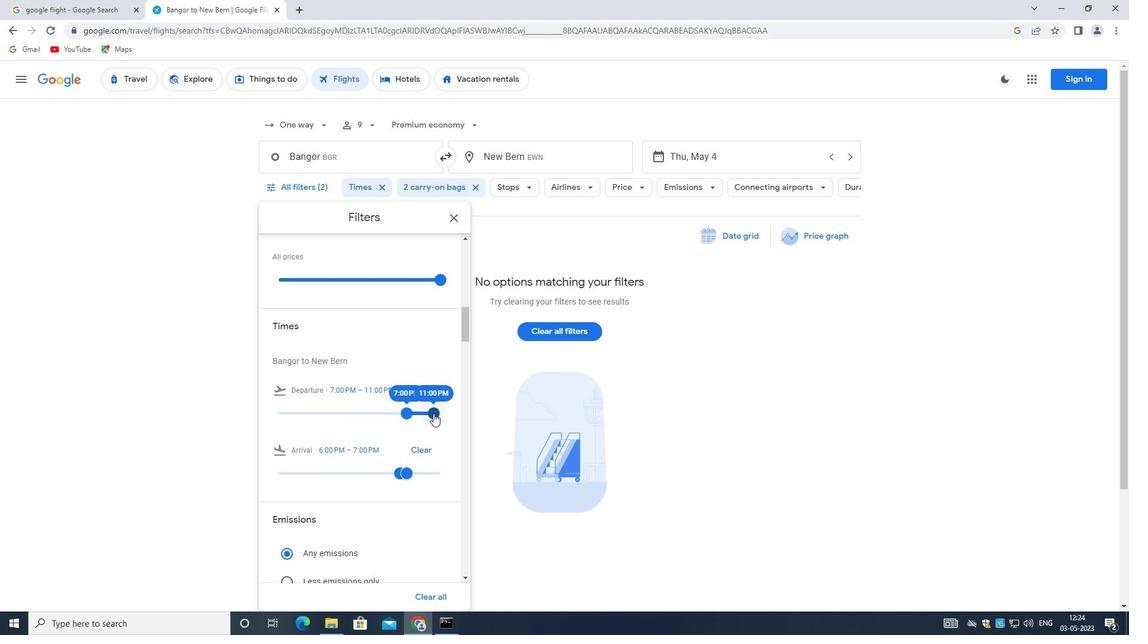 
Action: Mouse moved to (397, 344)
Screenshot: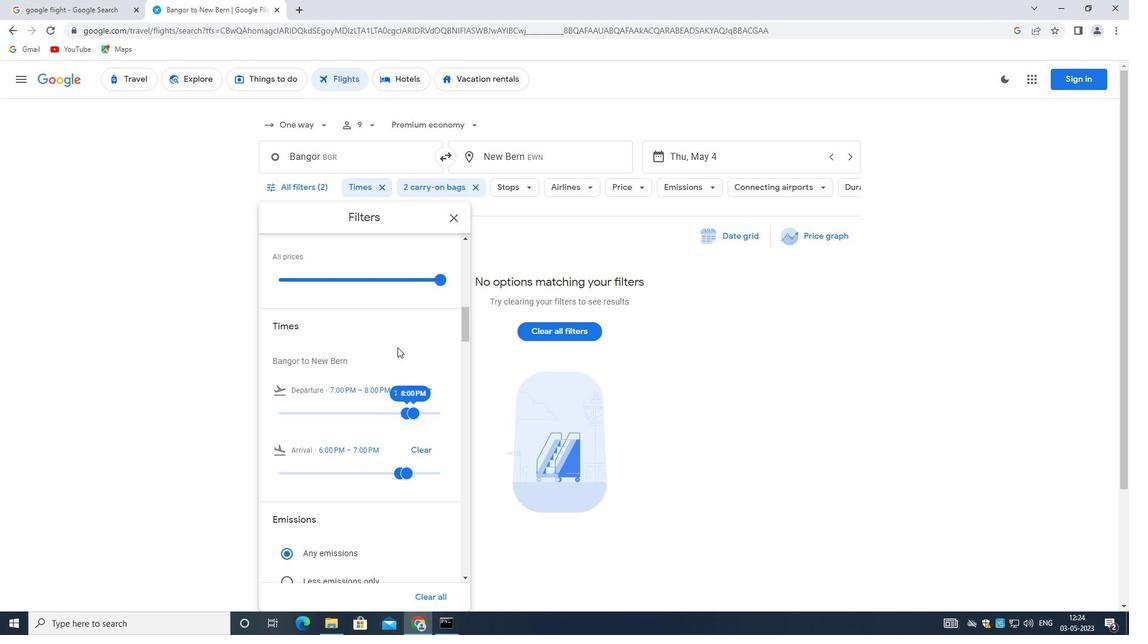 
Action: Mouse scrolled (397, 343) with delta (0, 0)
Screenshot: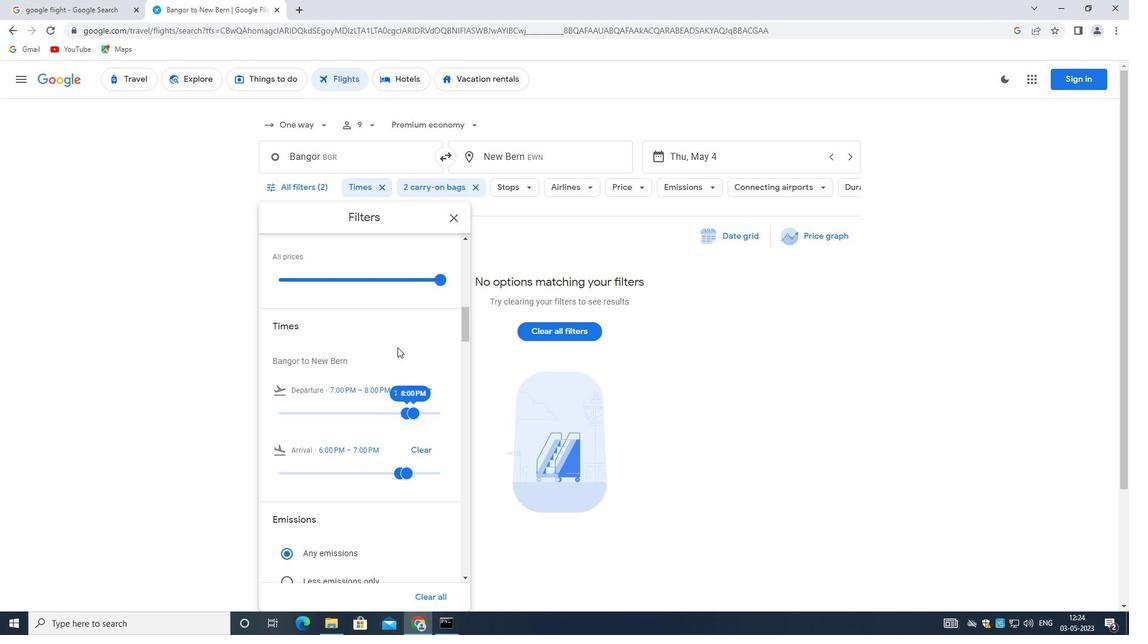 
Action: Mouse moved to (397, 344)
Screenshot: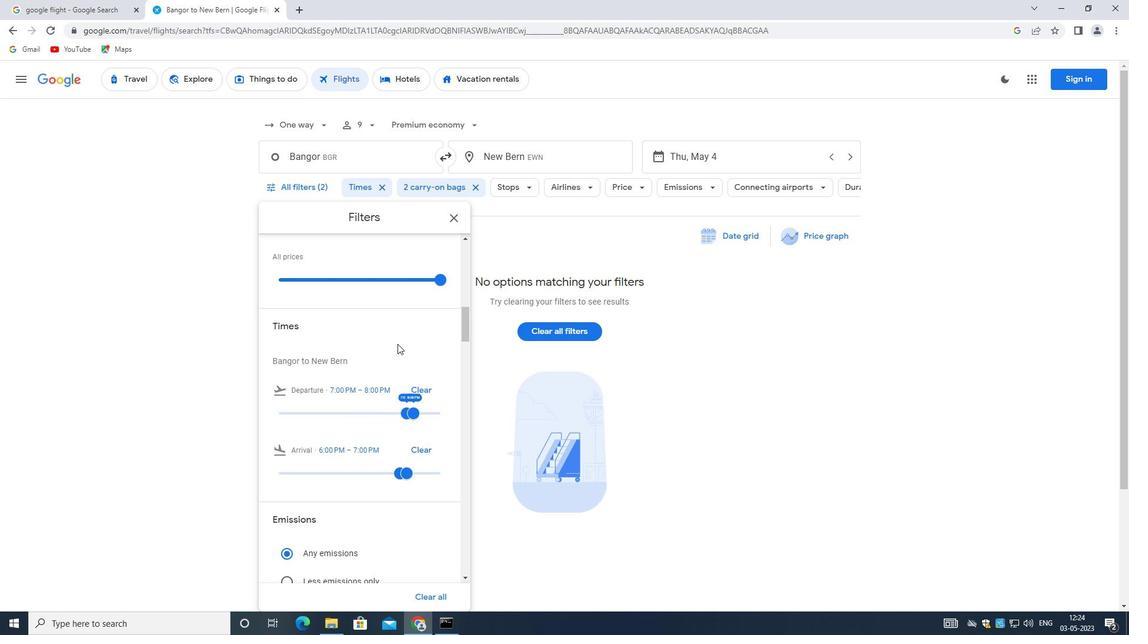 
Action: Mouse scrolled (397, 343) with delta (0, 0)
Screenshot: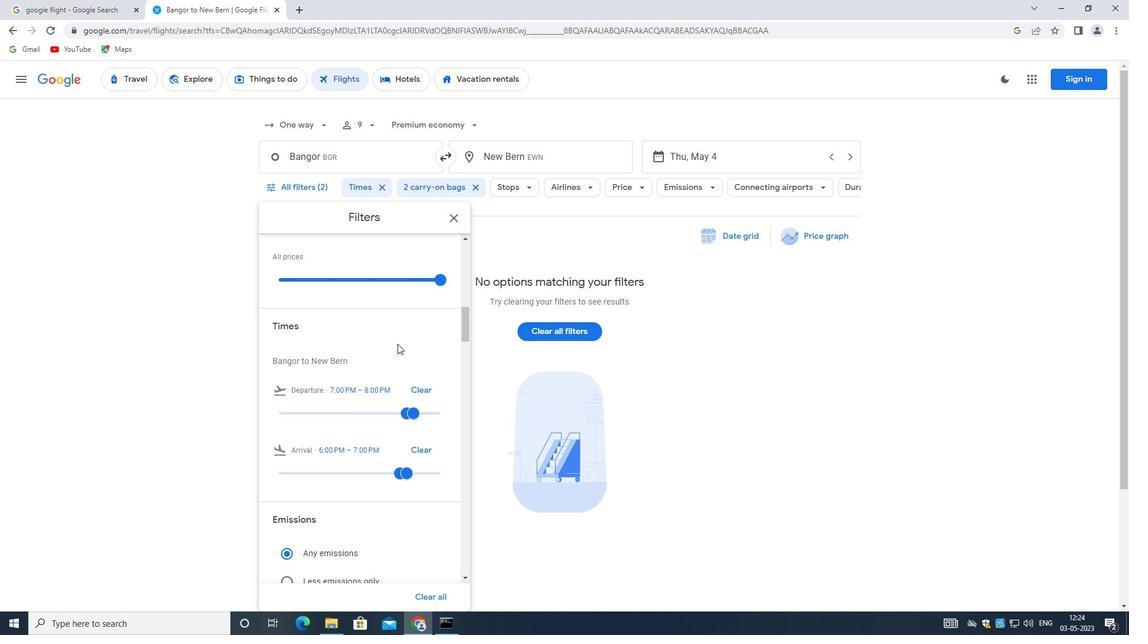 
Action: Mouse moved to (396, 344)
Screenshot: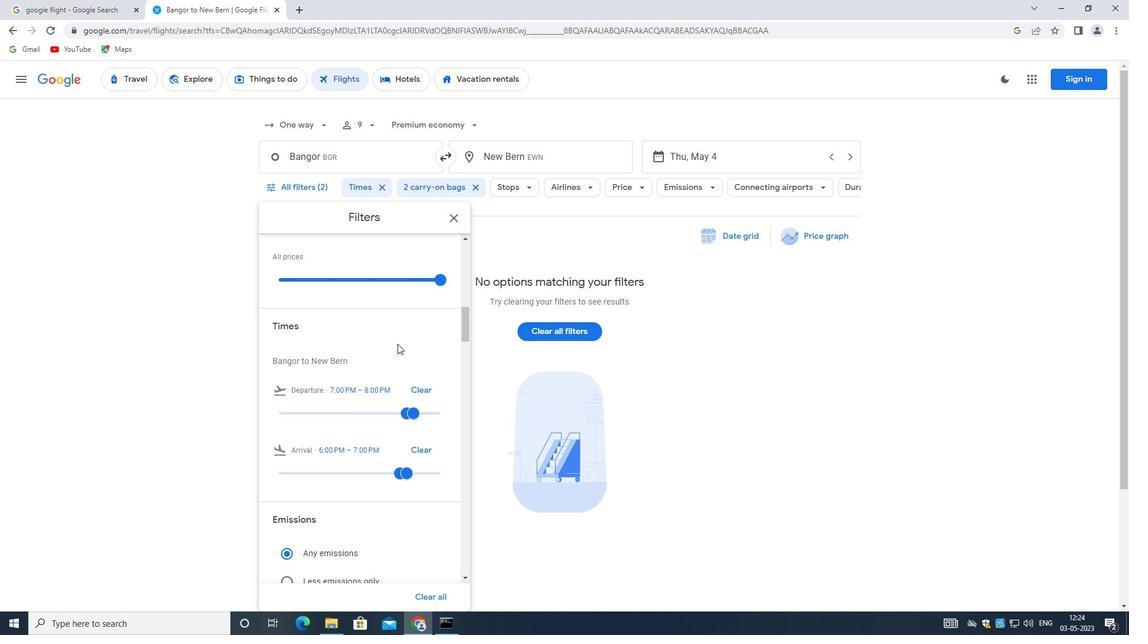 
Action: Mouse scrolled (396, 343) with delta (0, 0)
Screenshot: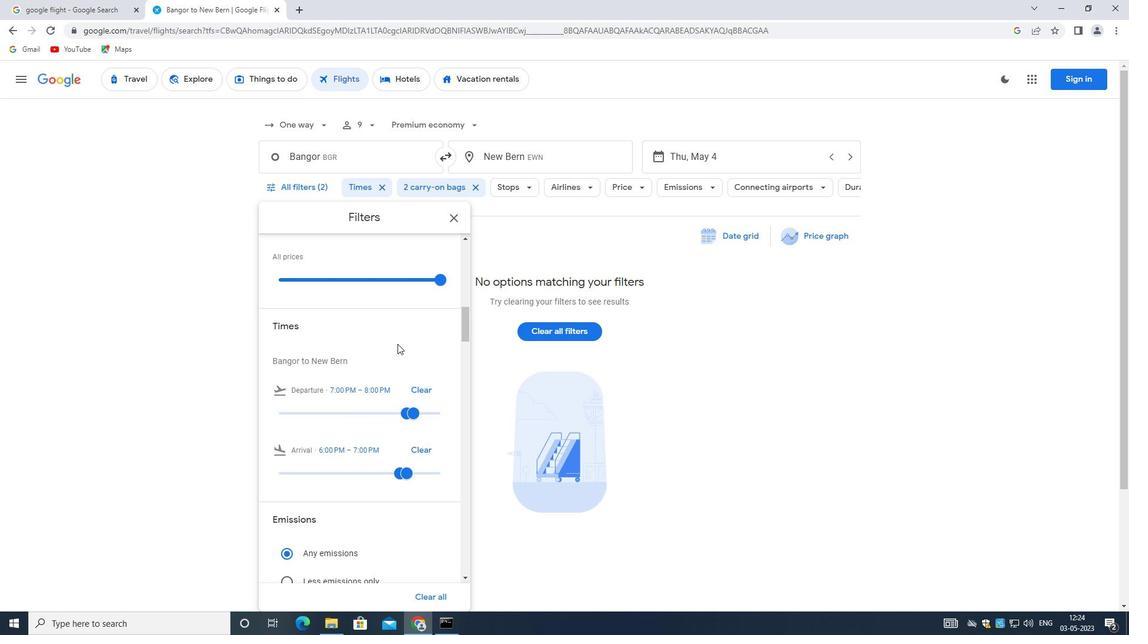 
Action: Mouse moved to (401, 388)
Screenshot: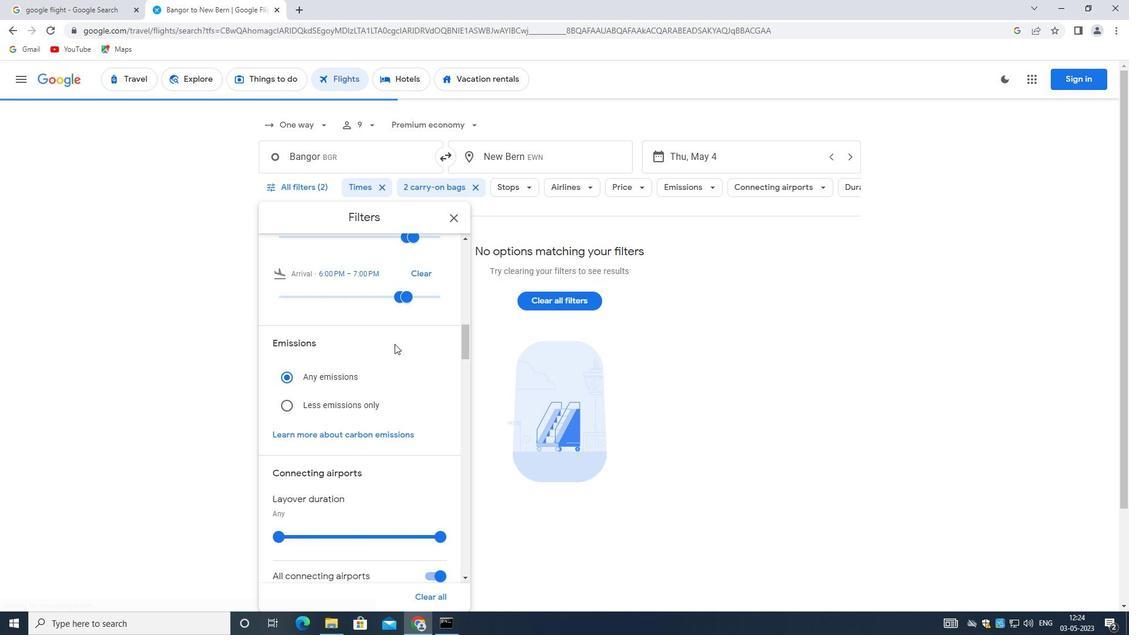 
Action: Mouse scrolled (401, 387) with delta (0, 0)
Screenshot: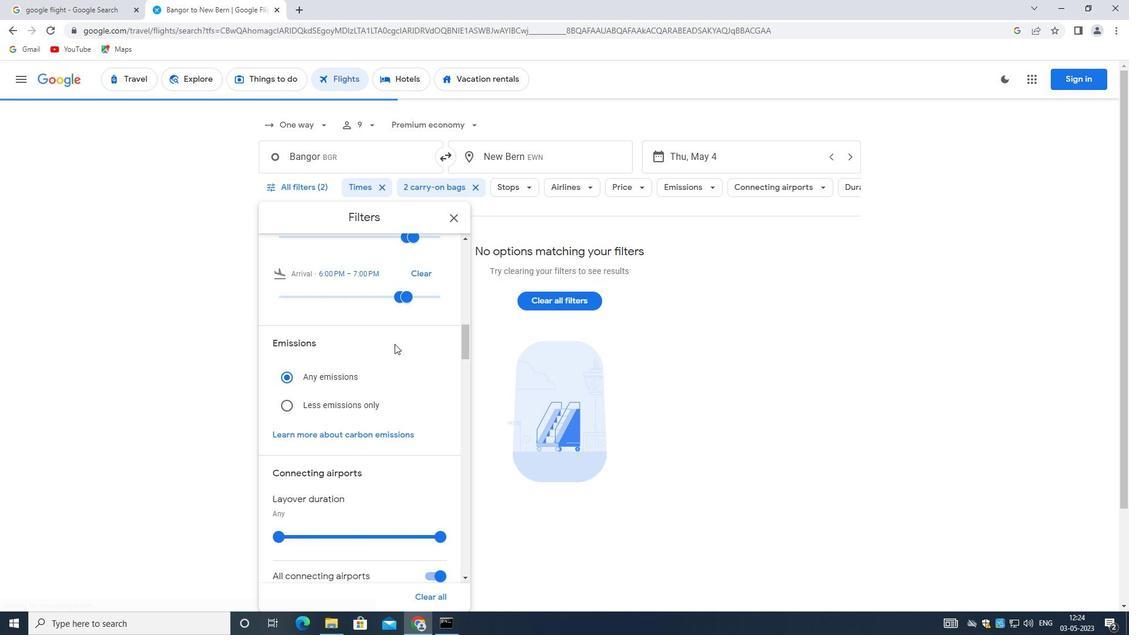 
Action: Mouse moved to (407, 409)
Screenshot: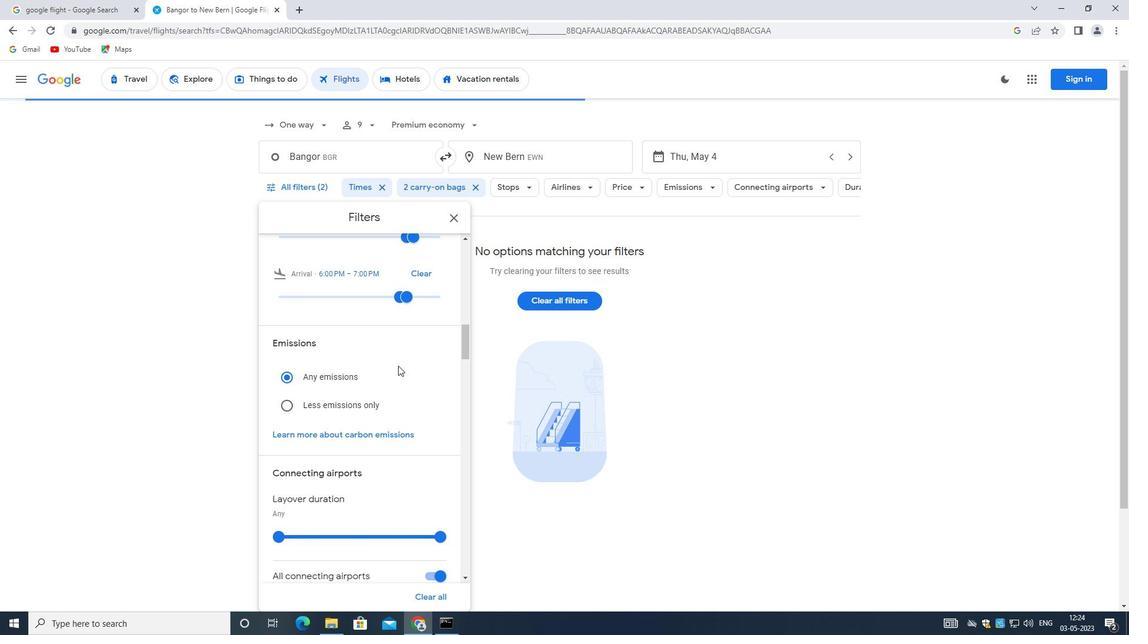 
Action: Mouse scrolled (407, 409) with delta (0, 0)
Screenshot: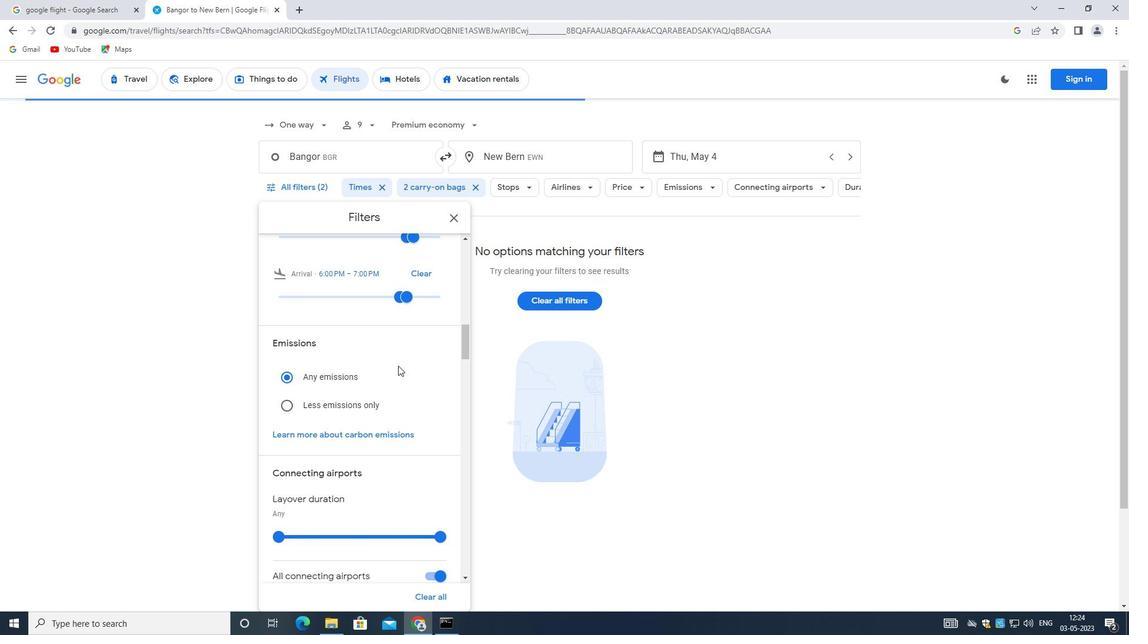 
Action: Mouse moved to (406, 411)
Screenshot: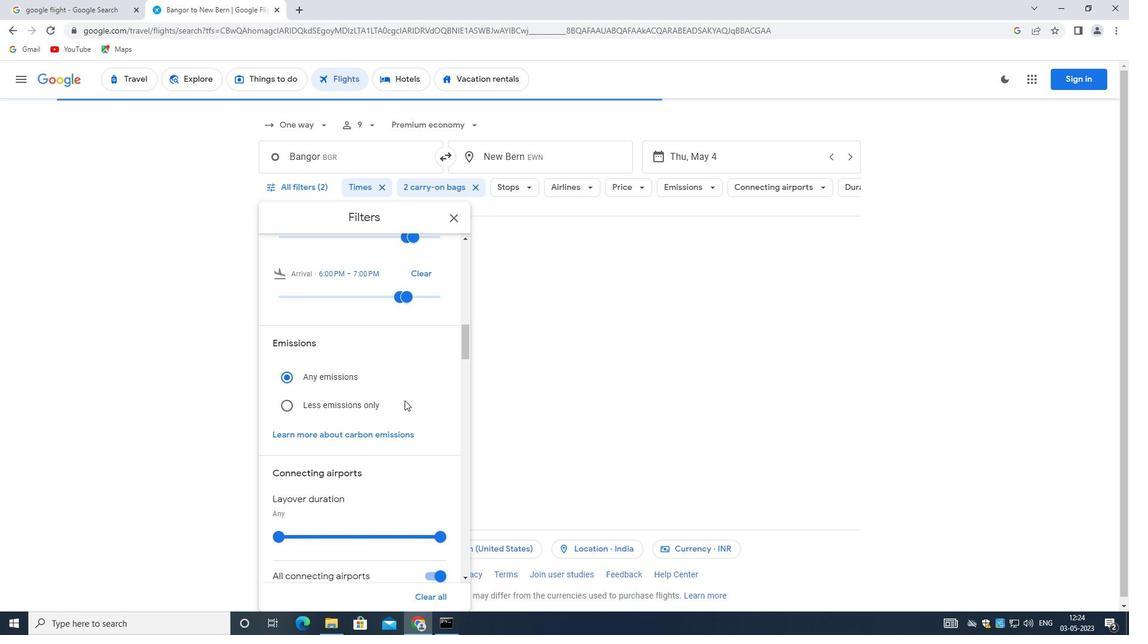 
Action: Mouse scrolled (406, 411) with delta (0, 0)
Screenshot: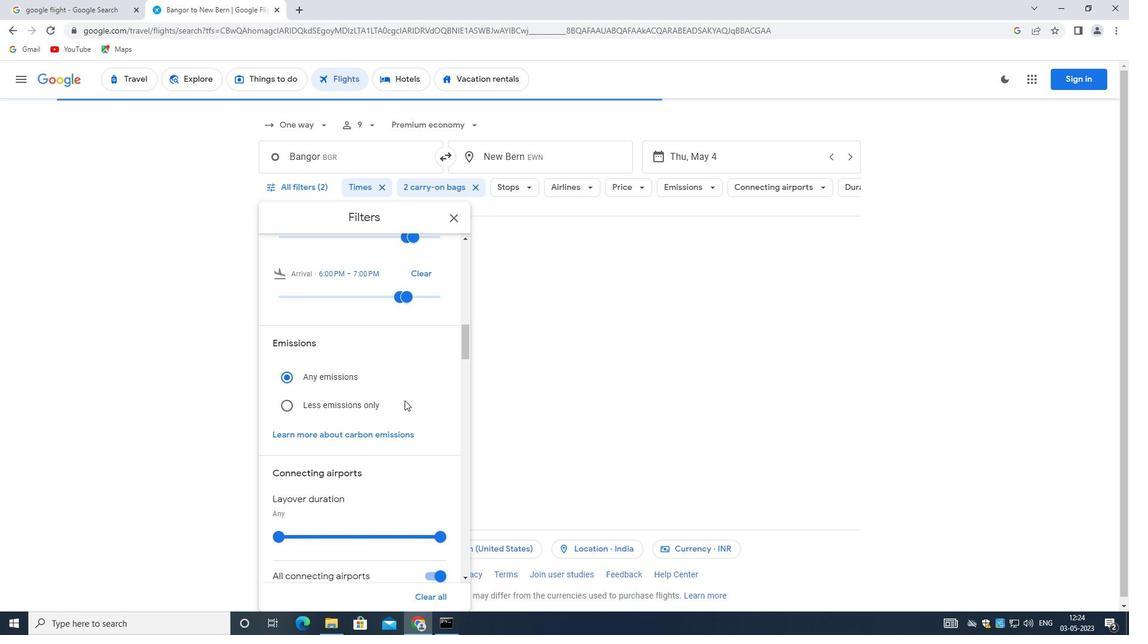 
Action: Mouse moved to (426, 399)
Screenshot: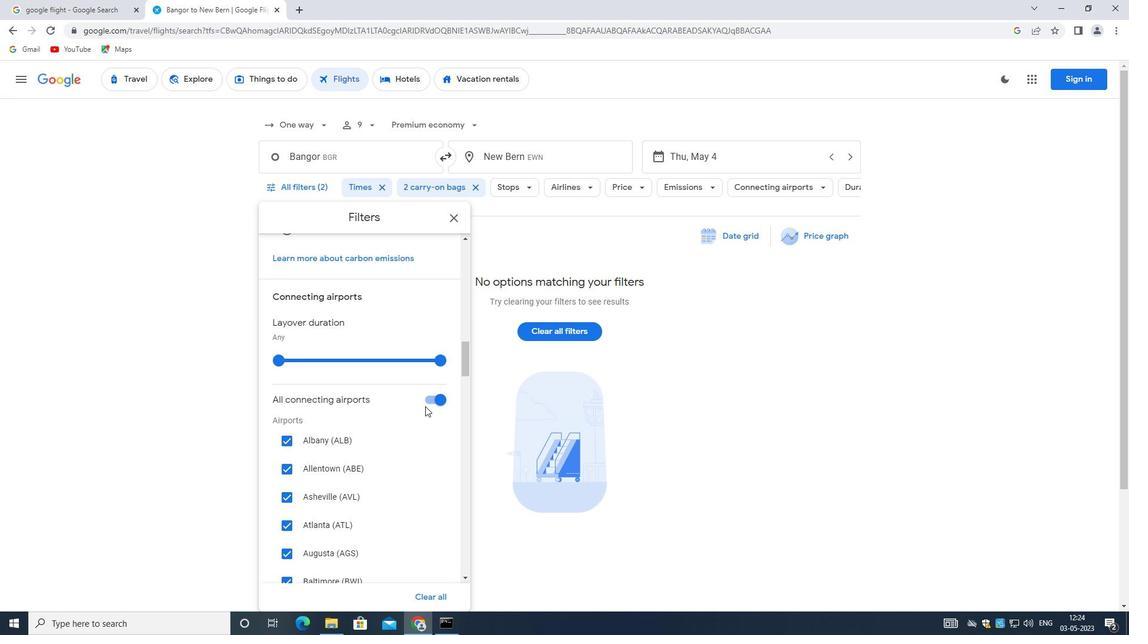 
Action: Mouse pressed left at (426, 399)
Screenshot: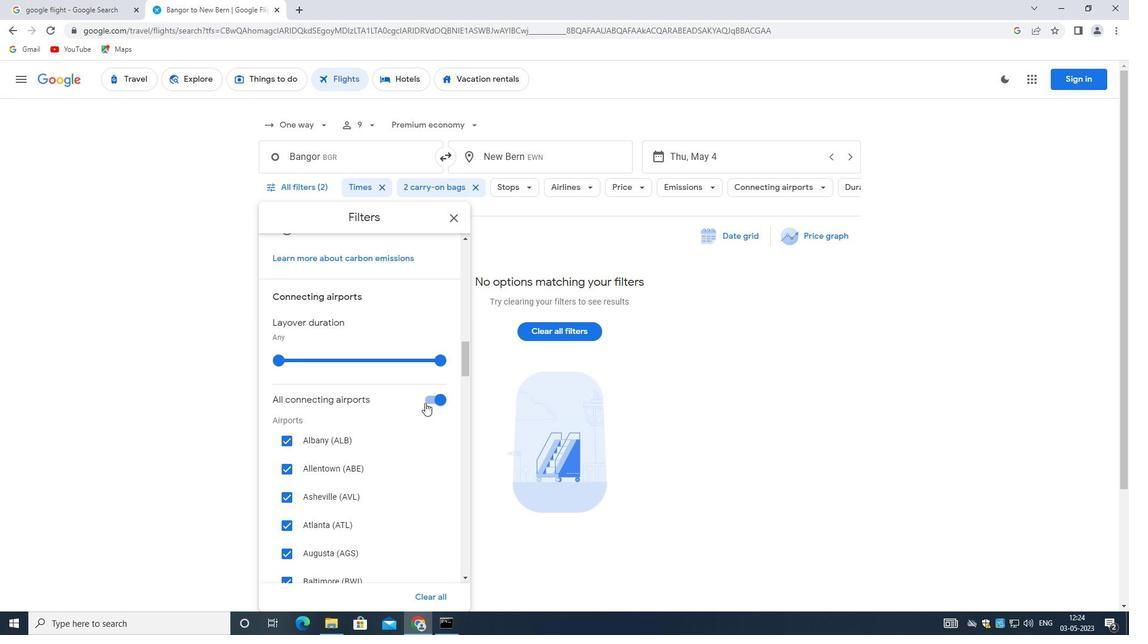 
Action: Mouse moved to (383, 402)
Screenshot: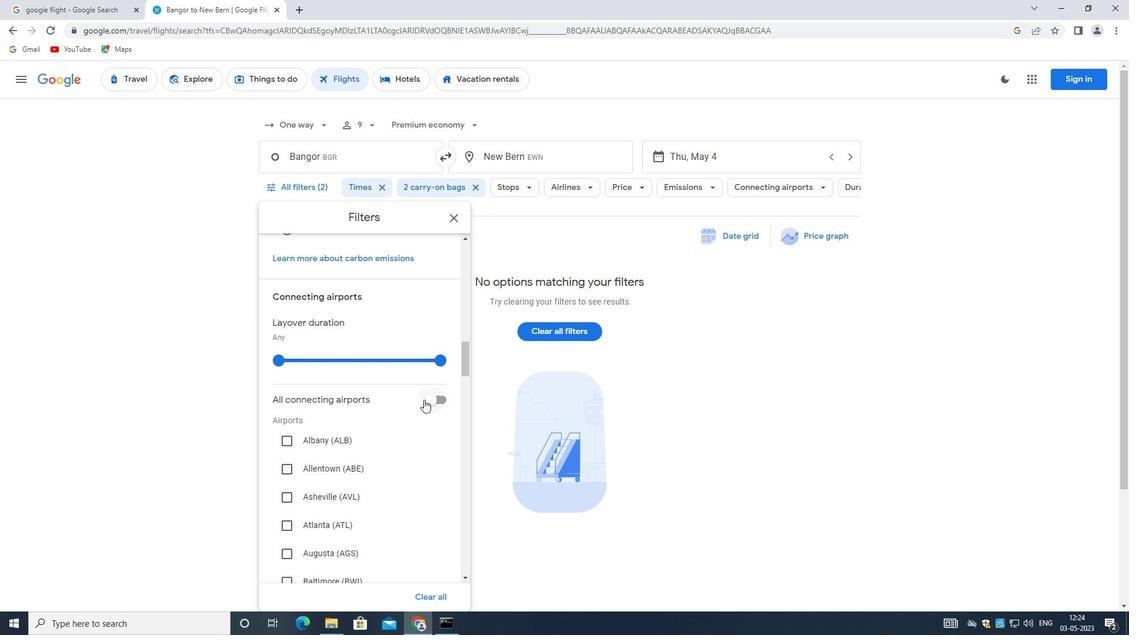
Action: Mouse scrolled (383, 402) with delta (0, 0)
Screenshot: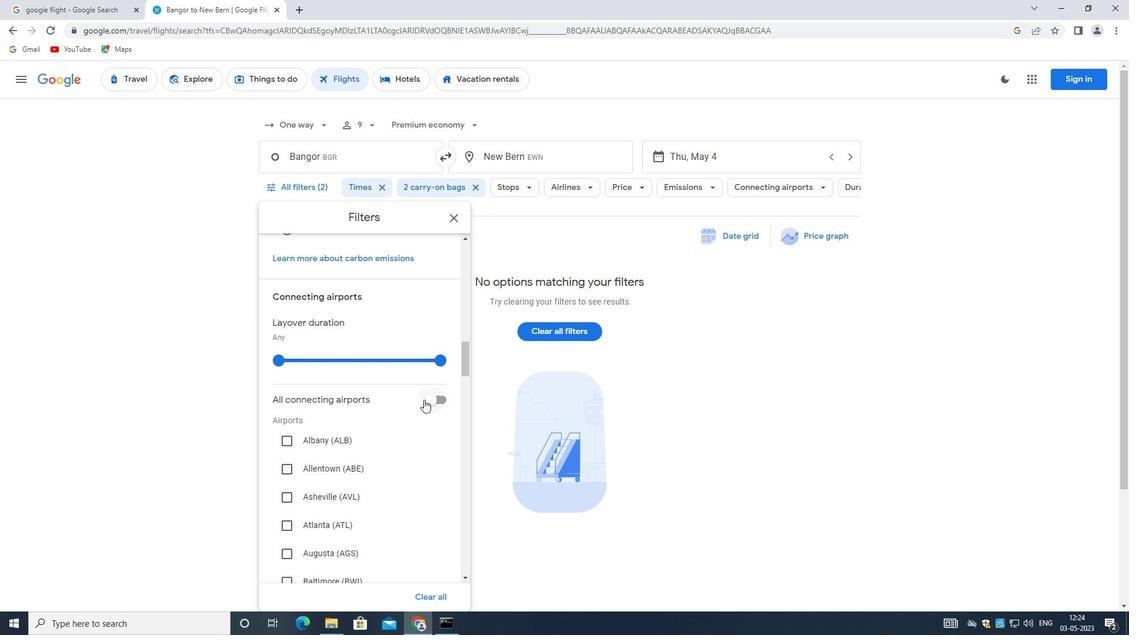
Action: Mouse moved to (382, 404)
Screenshot: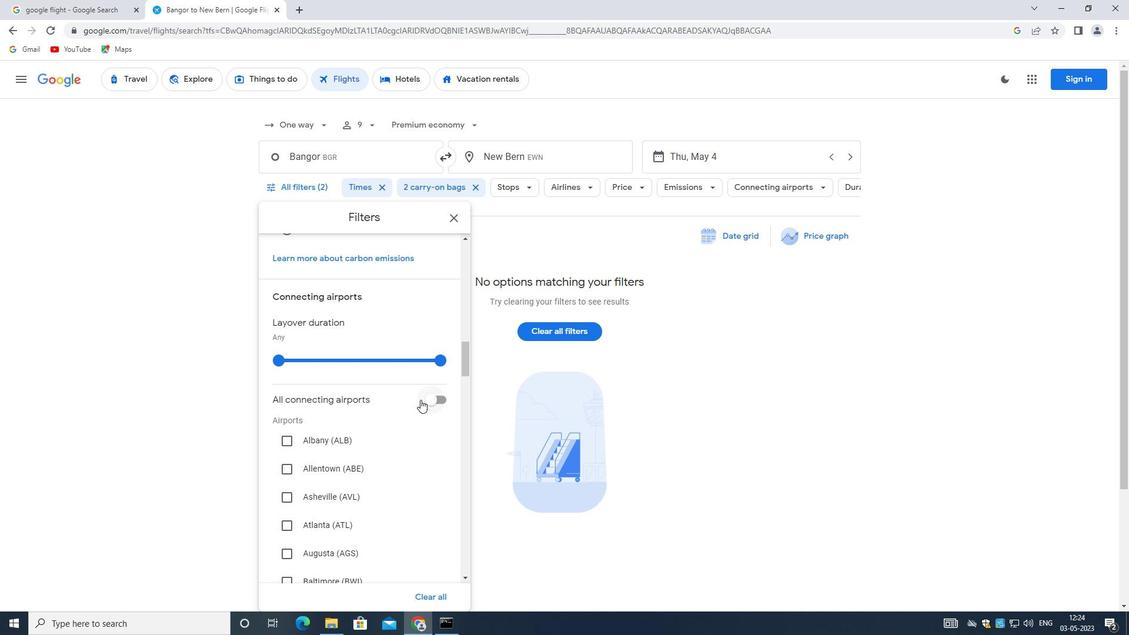 
Action: Mouse scrolled (382, 403) with delta (0, 0)
Screenshot: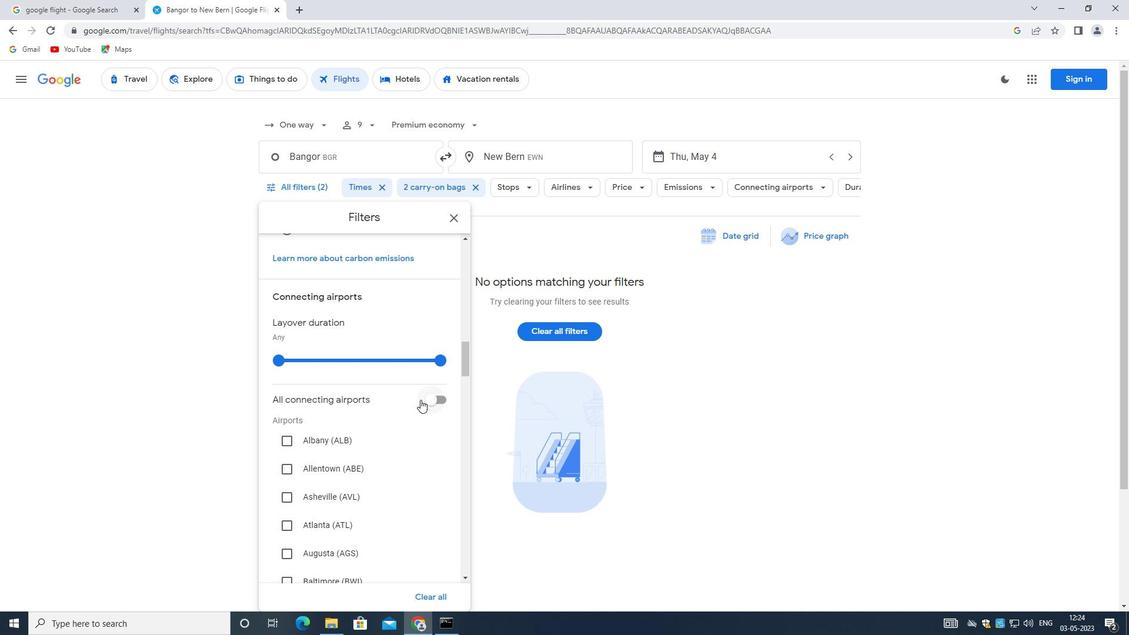 
Action: Mouse moved to (382, 404)
Screenshot: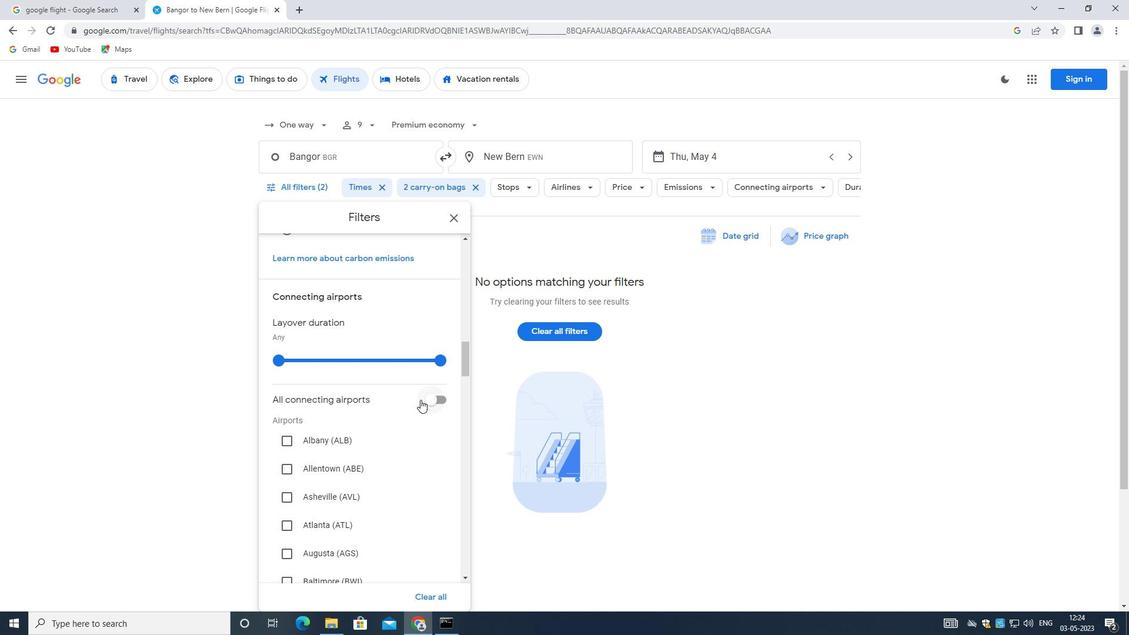 
Action: Mouse scrolled (382, 404) with delta (0, 0)
Screenshot: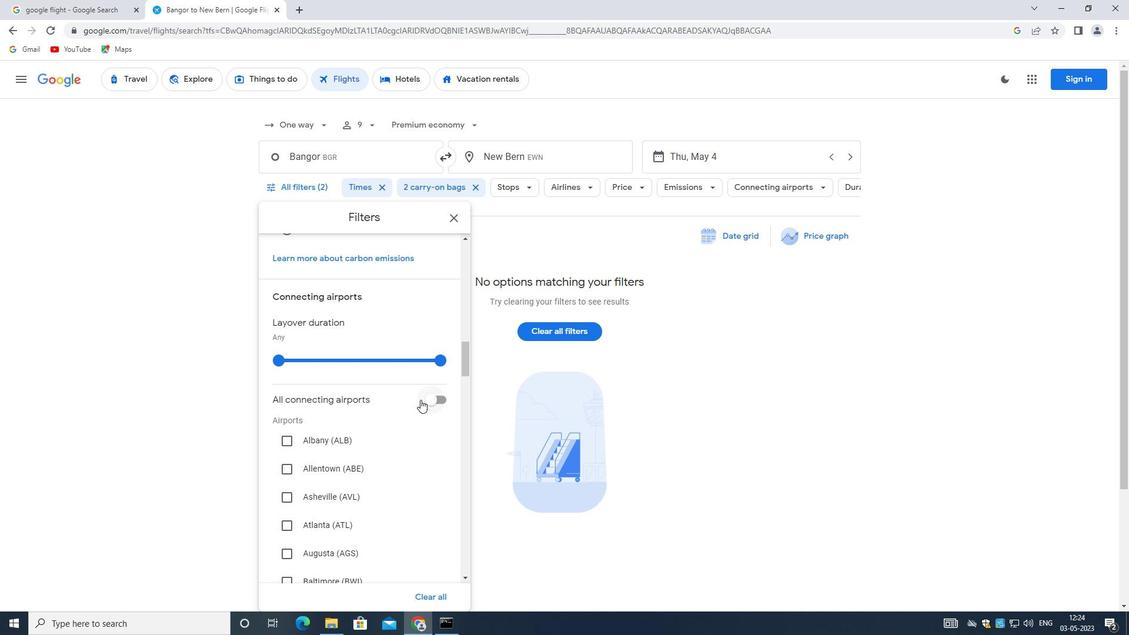 
Action: Mouse scrolled (382, 404) with delta (0, 0)
Screenshot: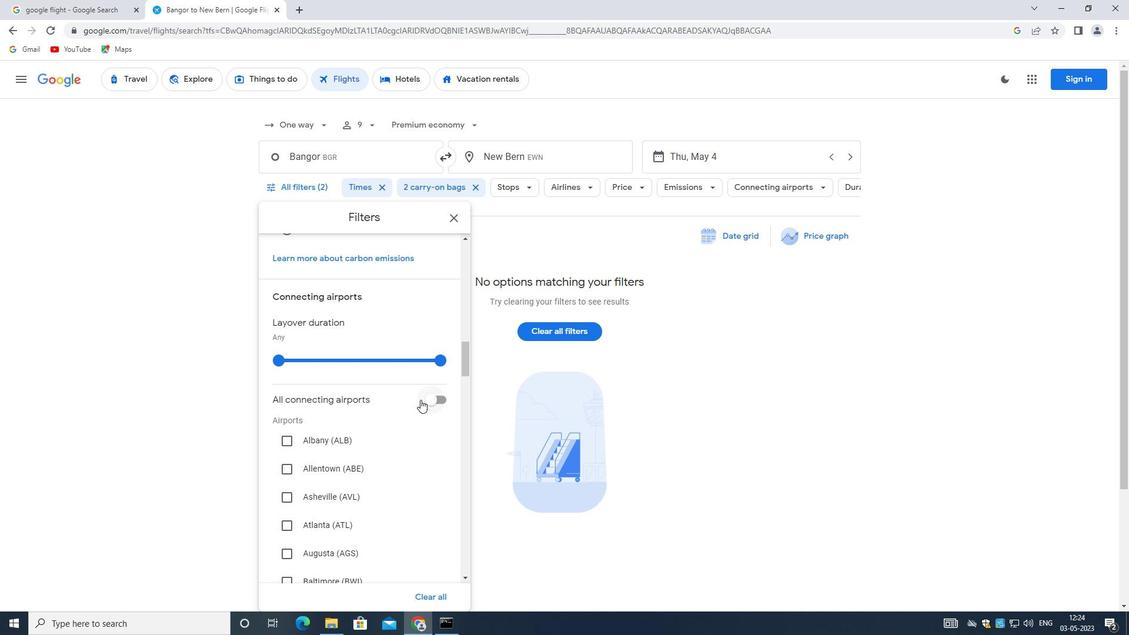 
Action: Mouse moved to (379, 405)
Screenshot: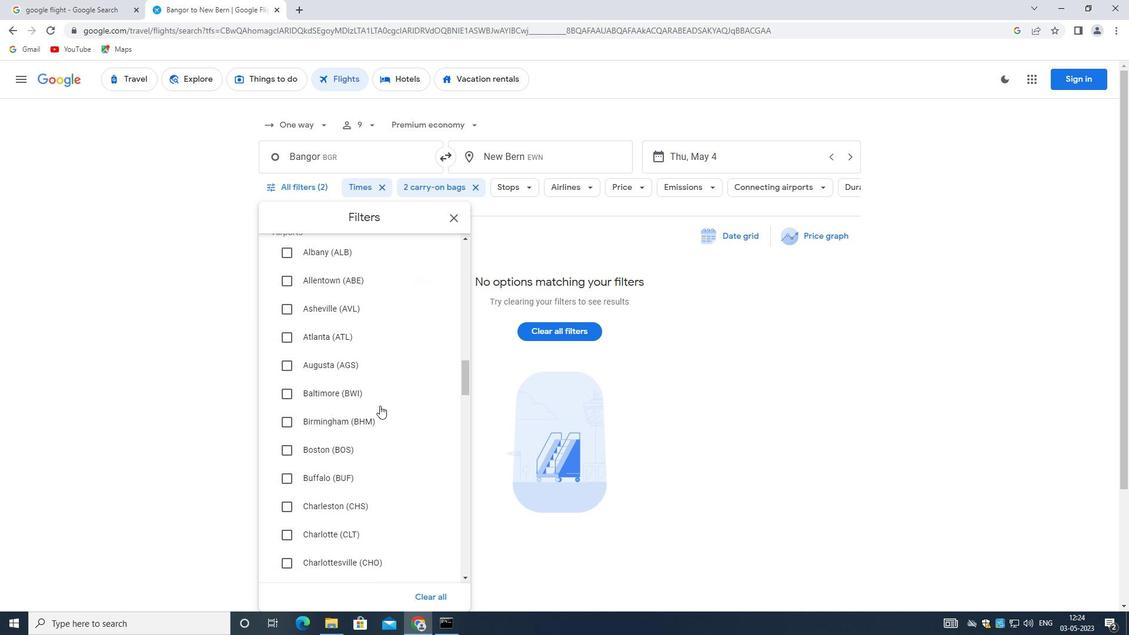
Action: Mouse scrolled (379, 405) with delta (0, 0)
Screenshot: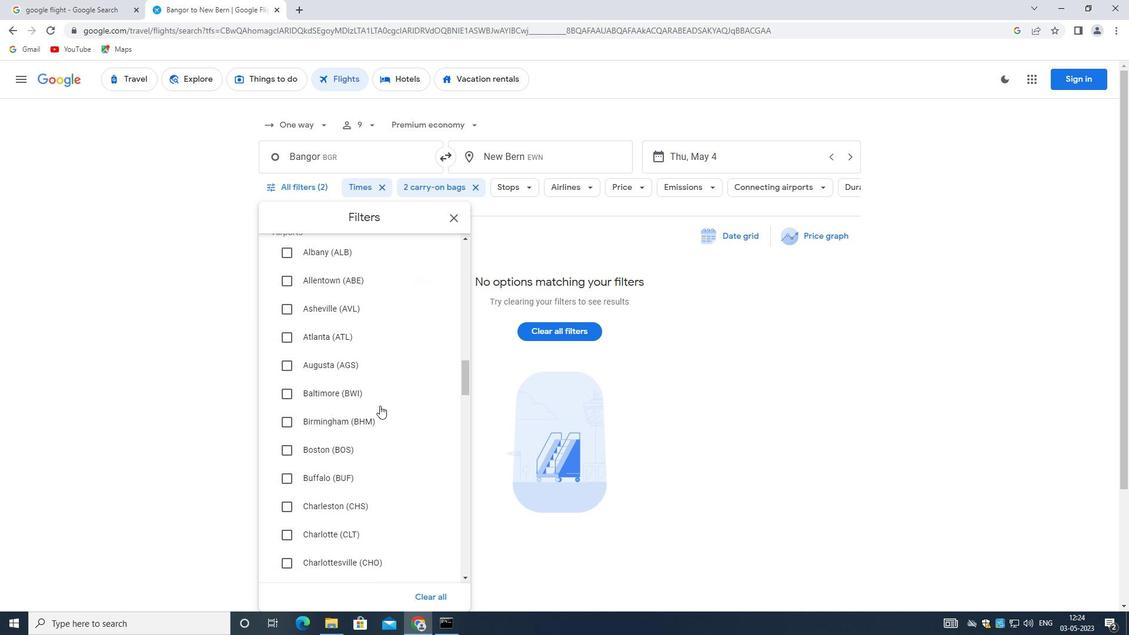
Action: Mouse moved to (379, 405)
Screenshot: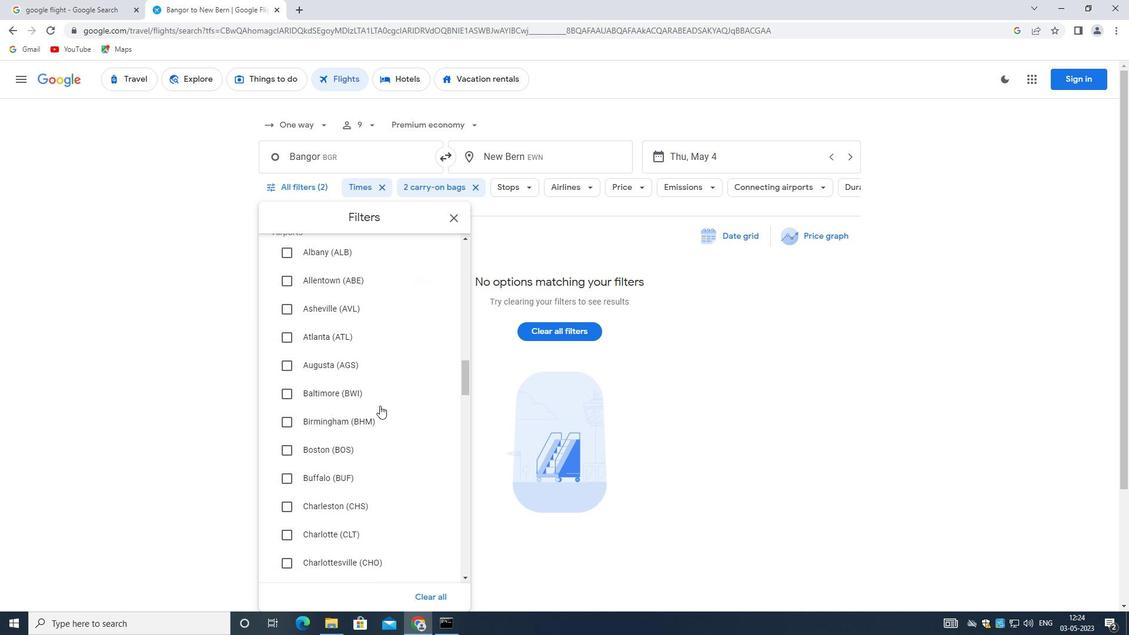 
Action: Mouse scrolled (379, 405) with delta (0, 0)
Screenshot: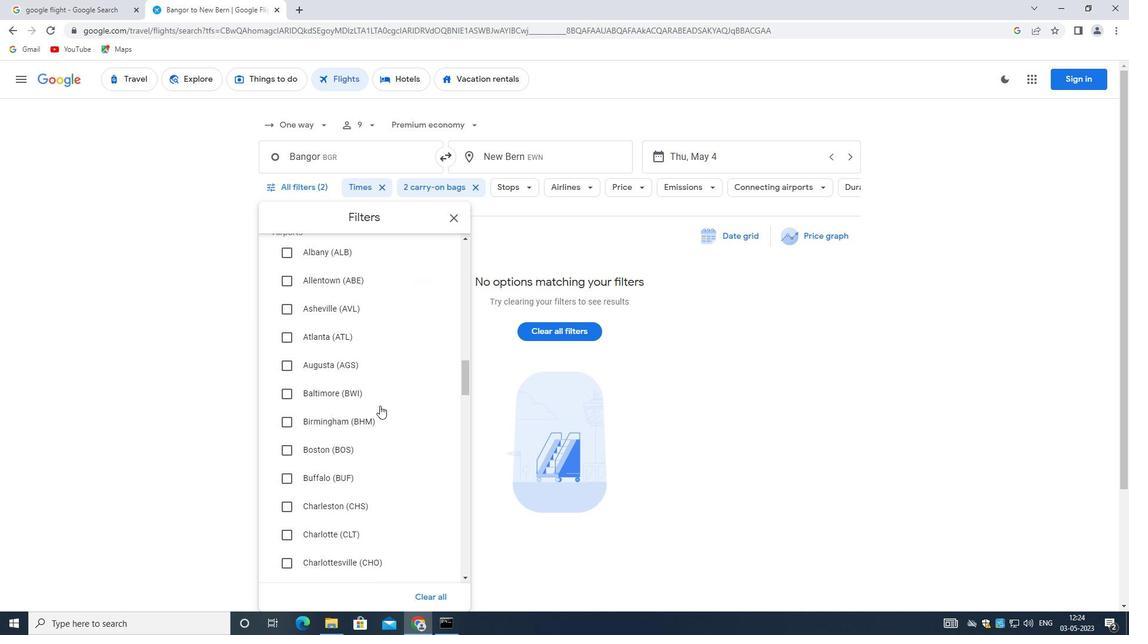 
Action: Mouse moved to (378, 407)
Screenshot: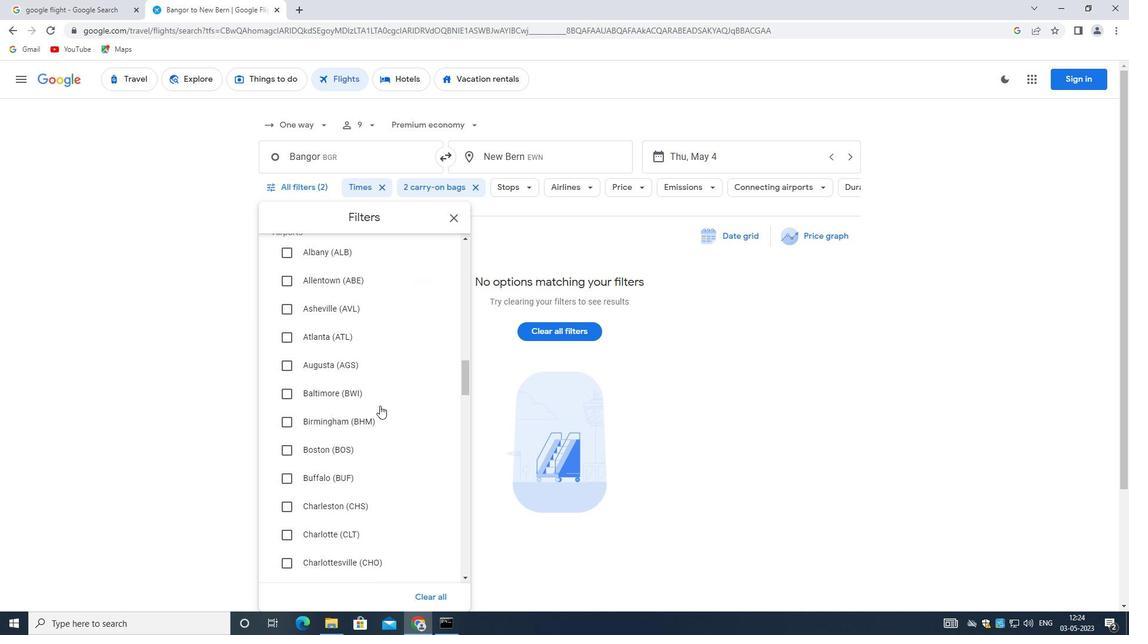 
Action: Mouse scrolled (378, 406) with delta (0, 0)
Screenshot: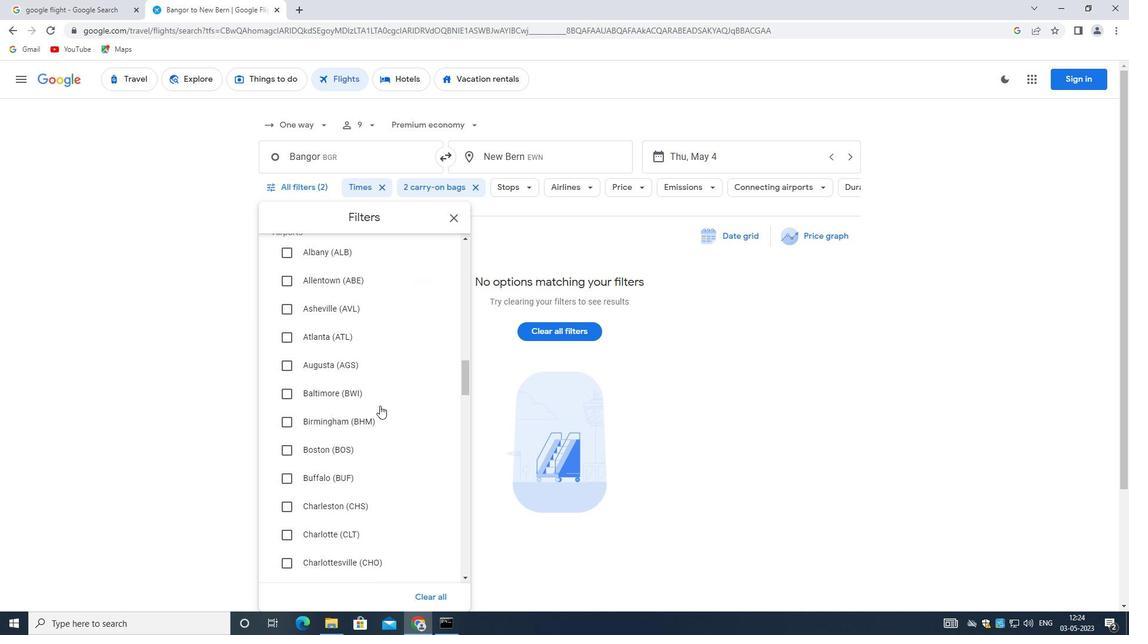 
Action: Mouse moved to (378, 408)
Screenshot: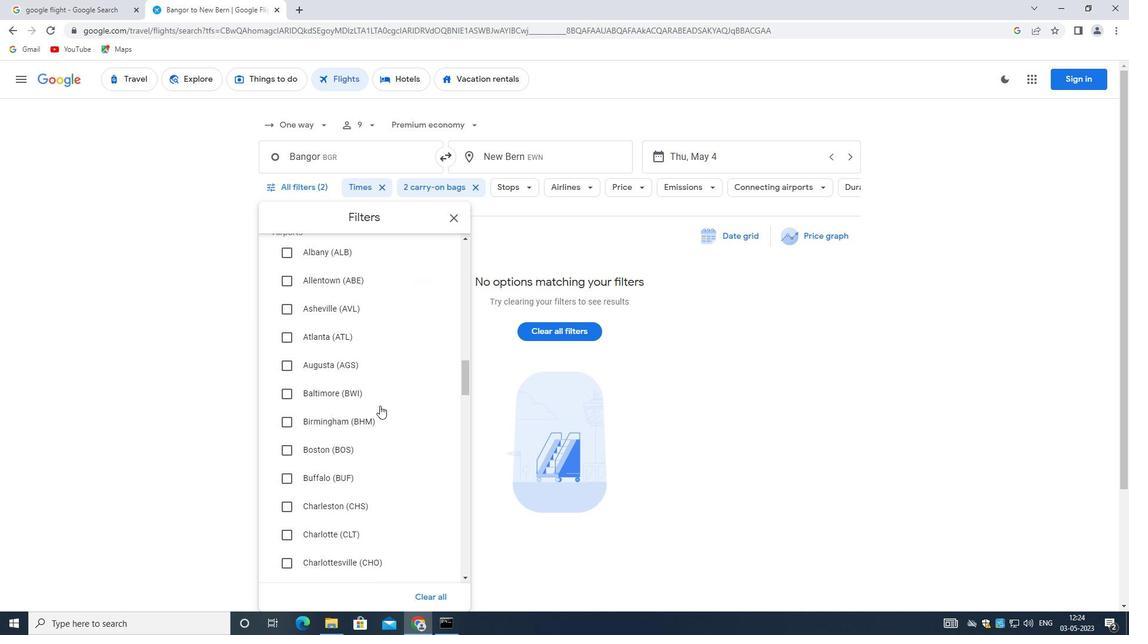 
Action: Mouse scrolled (378, 407) with delta (0, 0)
Screenshot: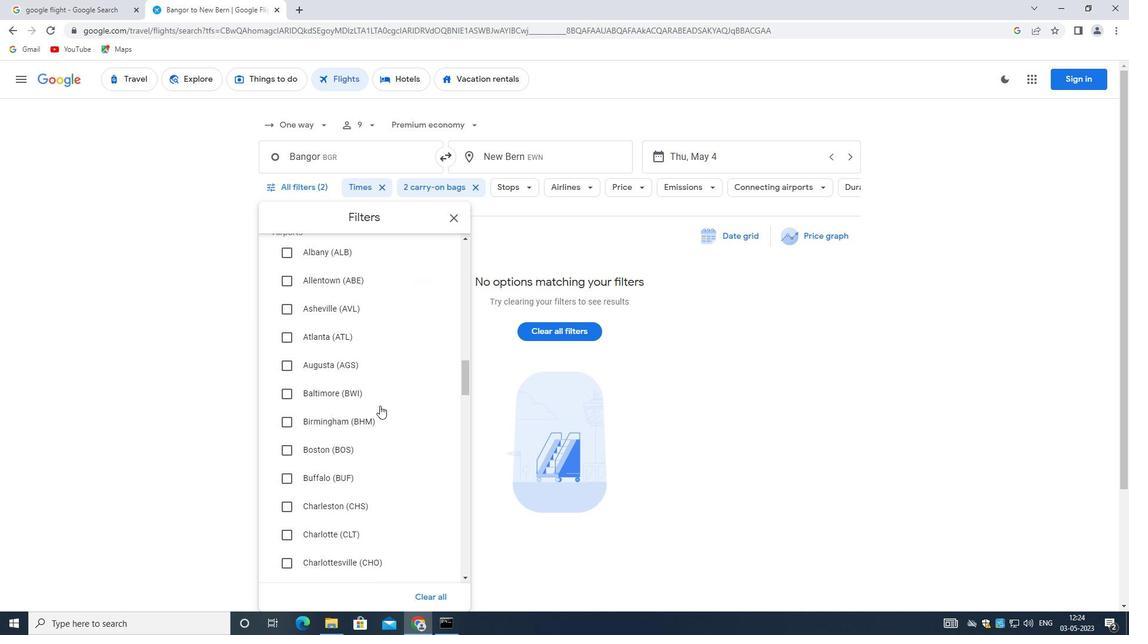 
Action: Mouse moved to (378, 408)
Screenshot: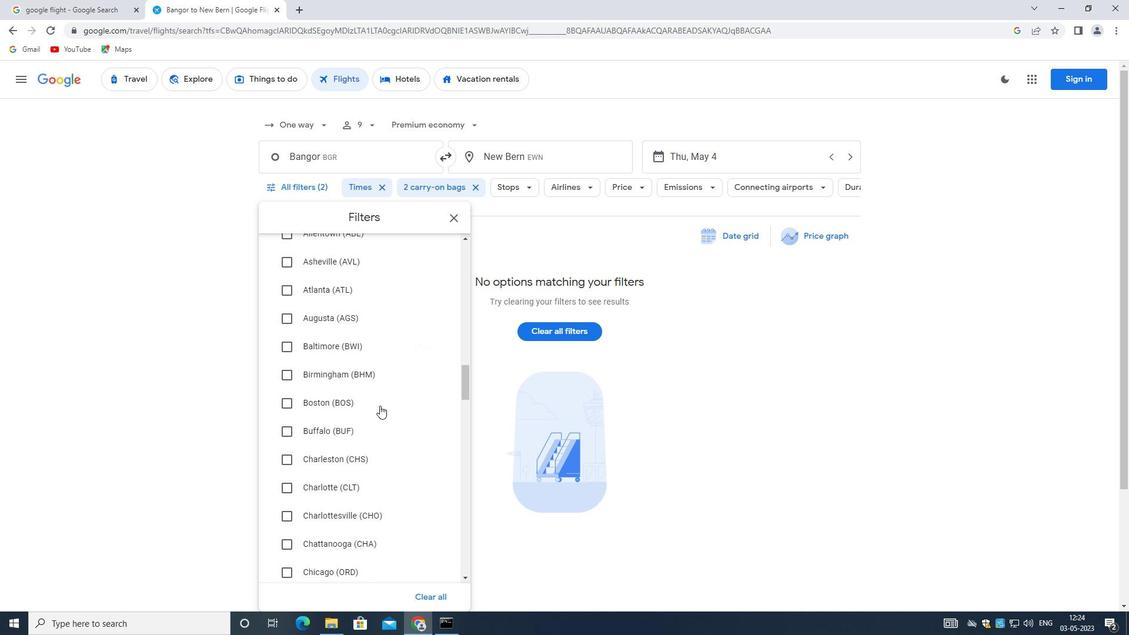 
Action: Mouse scrolled (378, 407) with delta (0, 0)
Screenshot: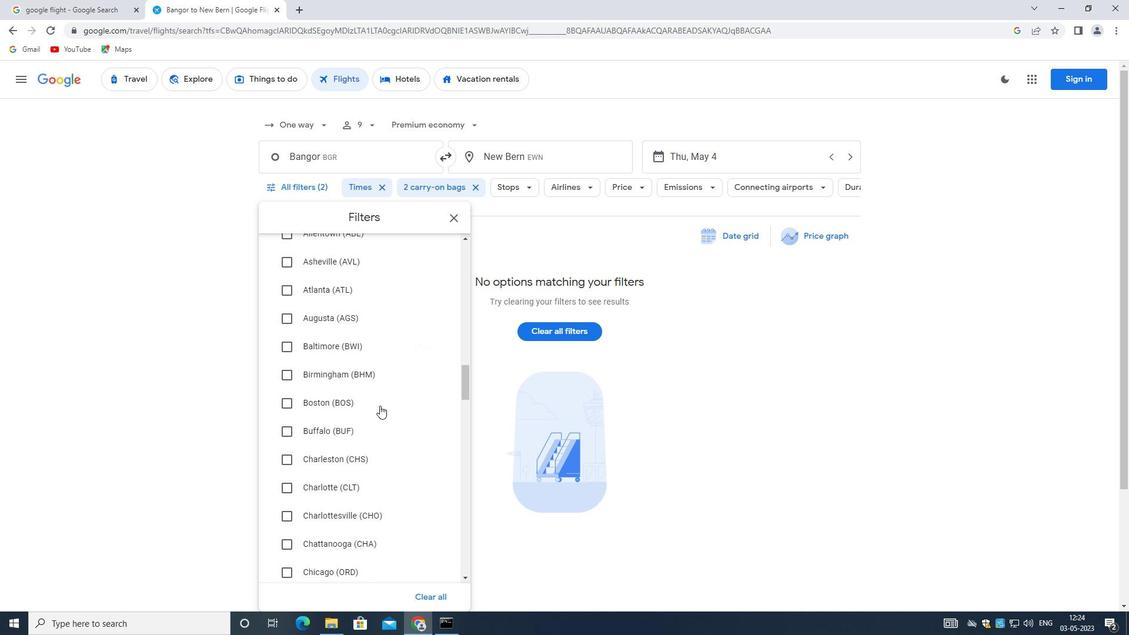 
Action: Mouse moved to (376, 411)
Screenshot: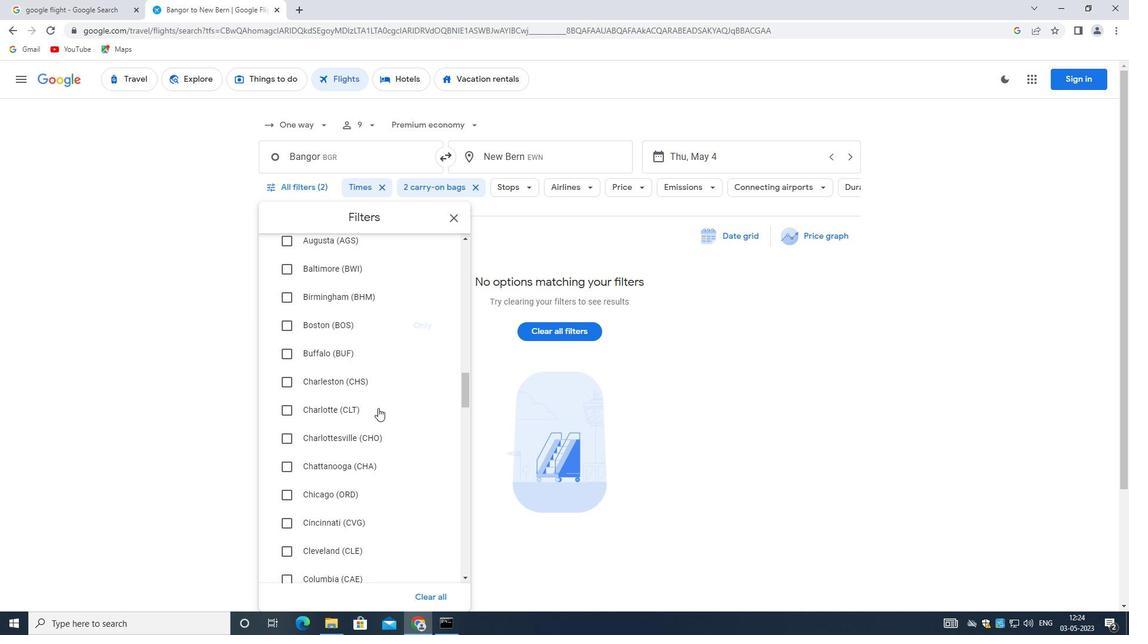 
Action: Mouse scrolled (376, 410) with delta (0, 0)
Screenshot: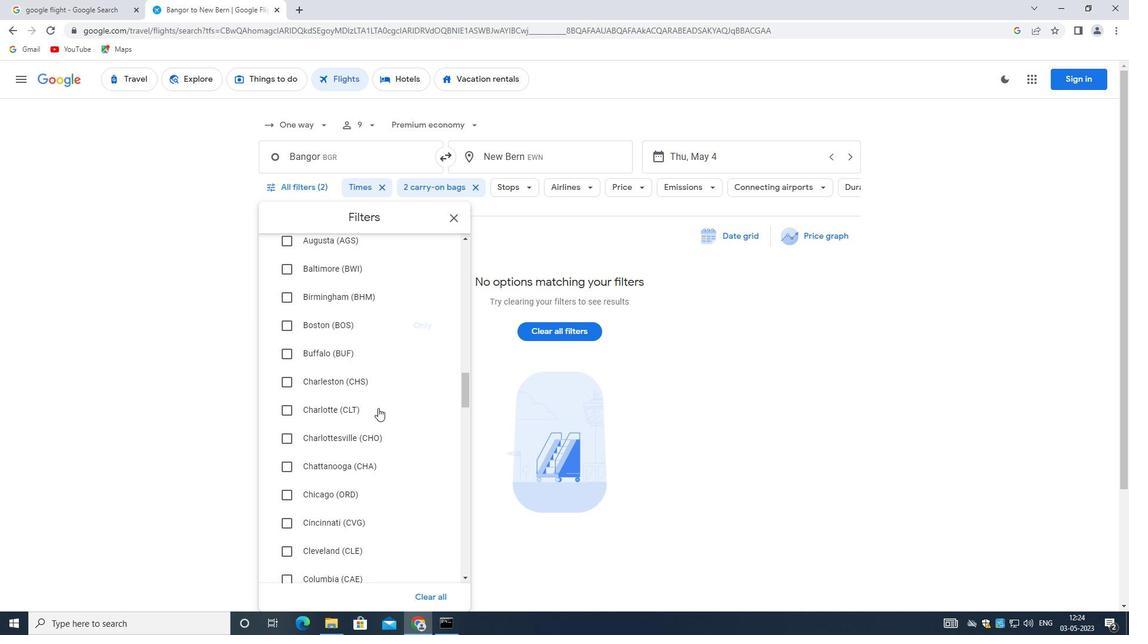 
Action: Mouse moved to (375, 413)
Screenshot: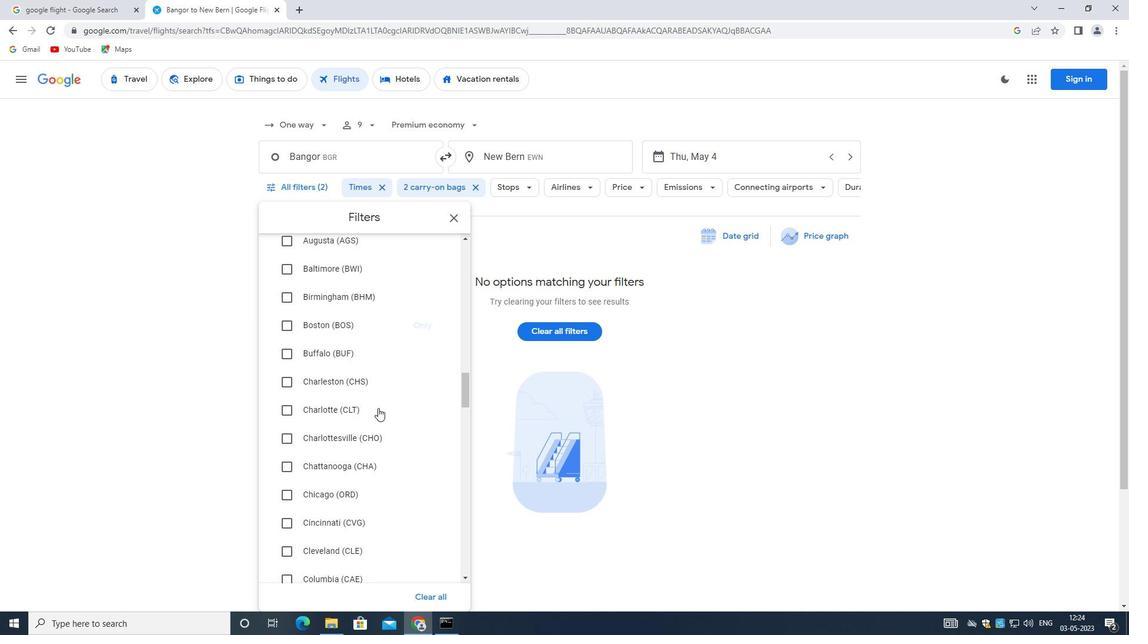 
Action: Mouse scrolled (375, 412) with delta (0, 0)
Screenshot: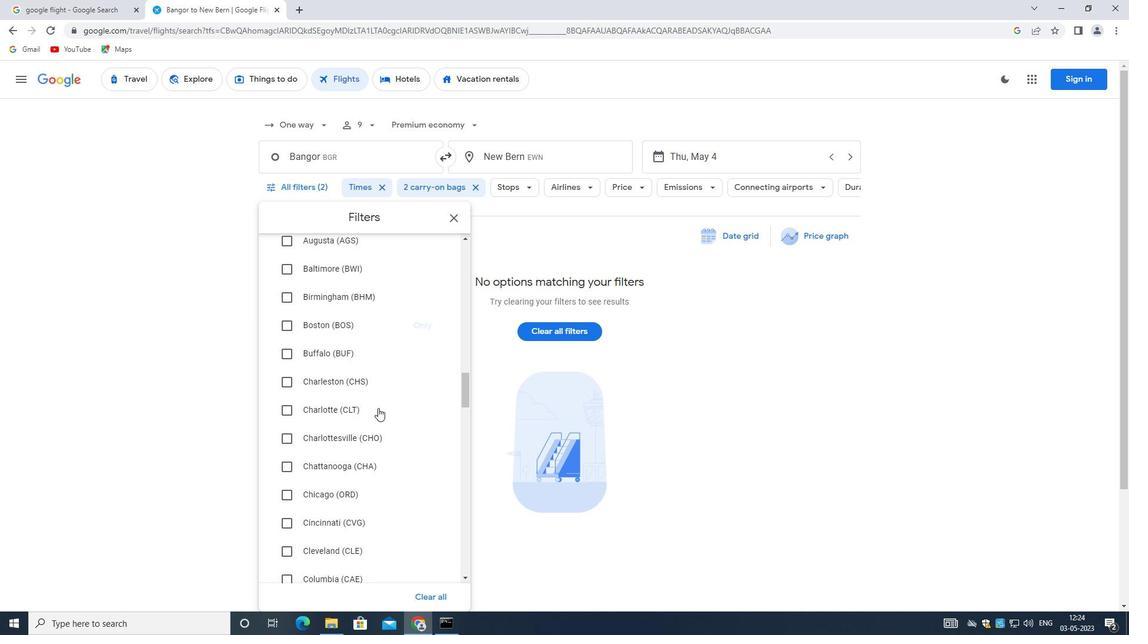 
Action: Mouse moved to (375, 414)
Screenshot: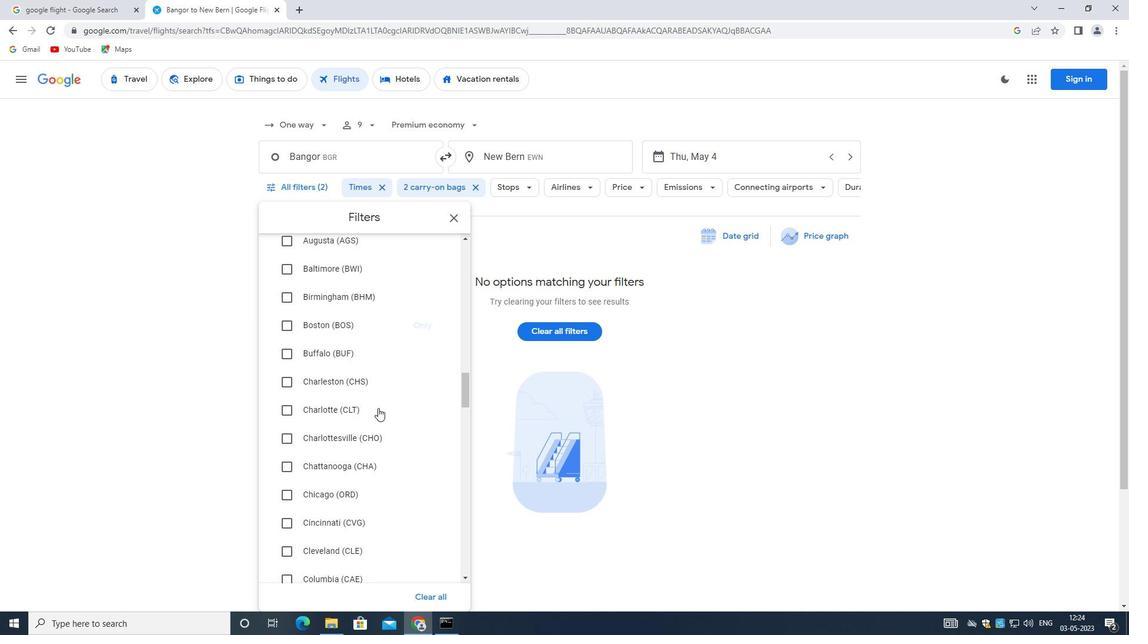 
Action: Mouse scrolled (375, 414) with delta (0, 0)
Screenshot: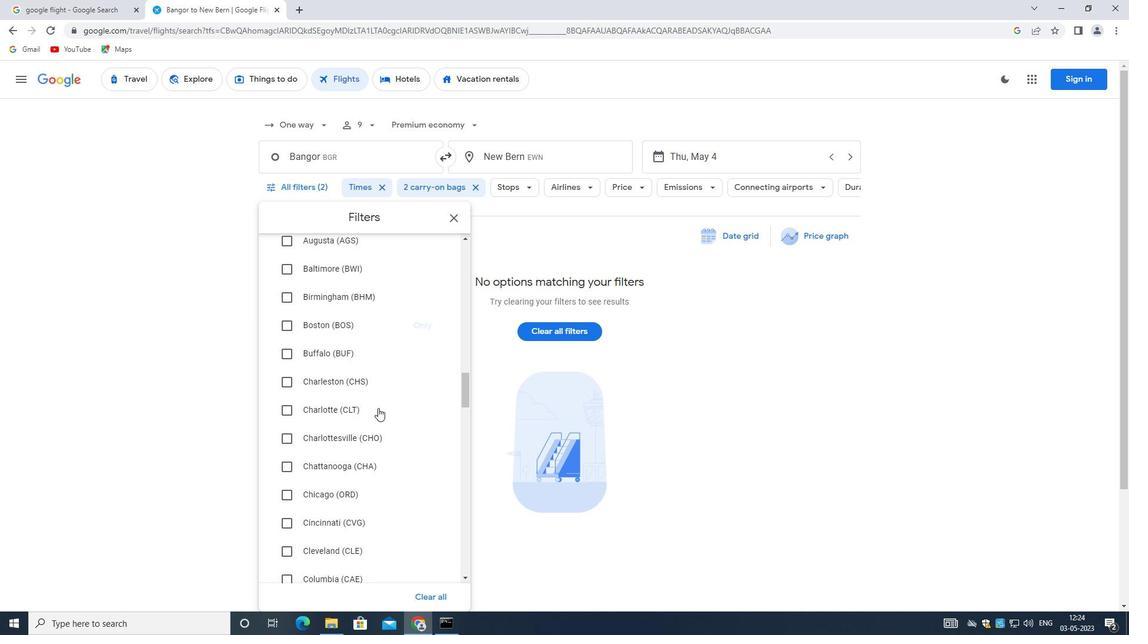 
Action: Mouse scrolled (375, 414) with delta (0, 0)
Screenshot: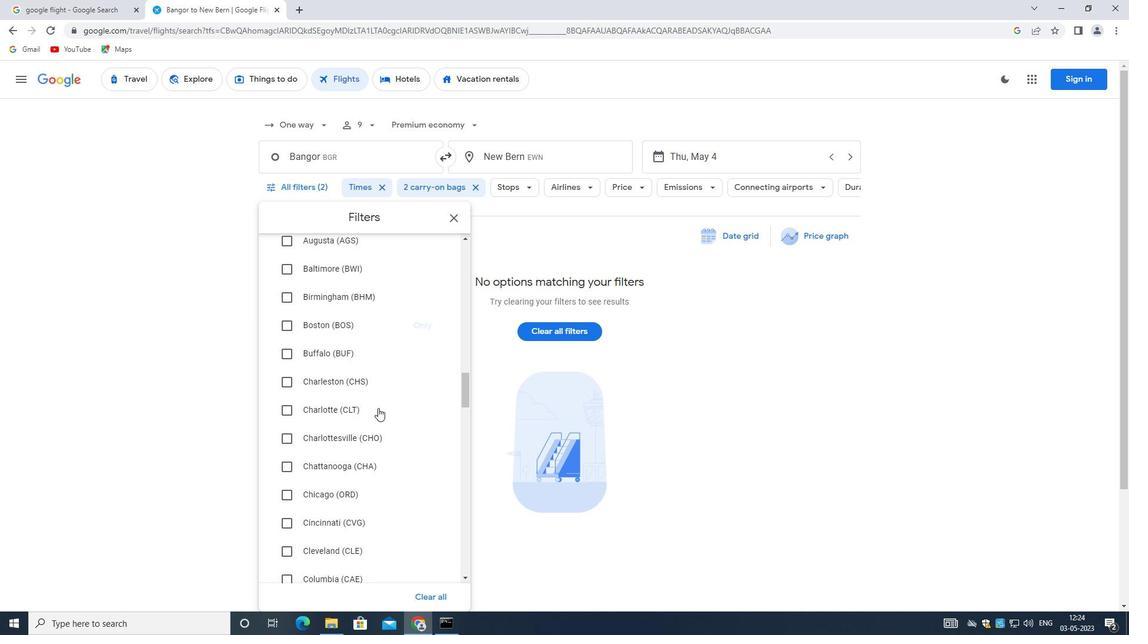 
Action: Mouse moved to (374, 414)
Screenshot: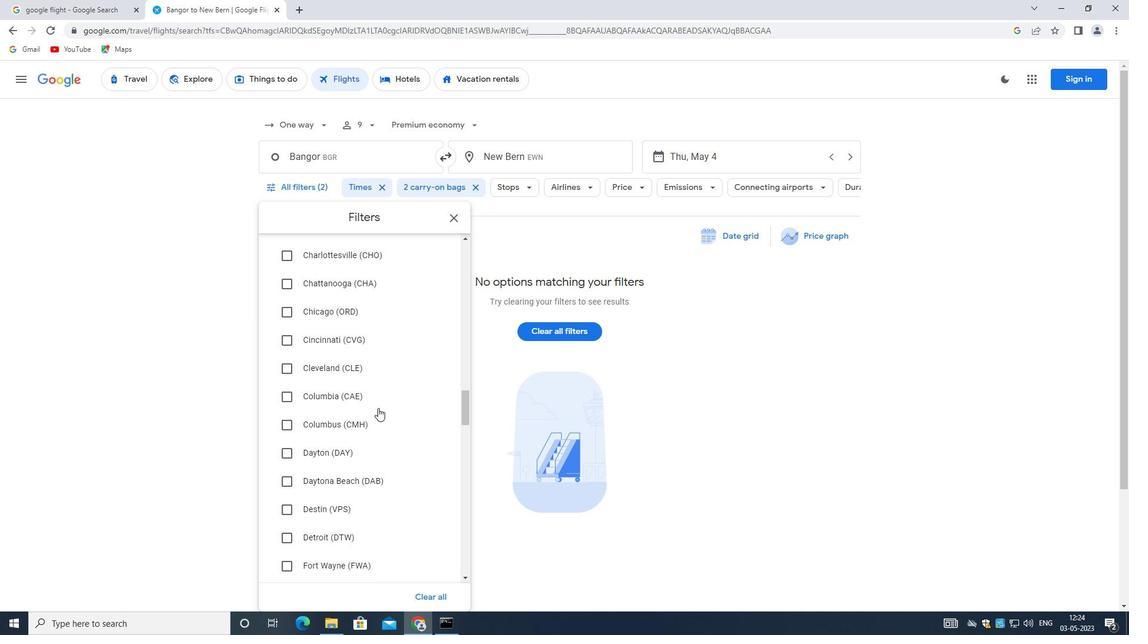 
Action: Mouse scrolled (374, 414) with delta (0, 0)
Screenshot: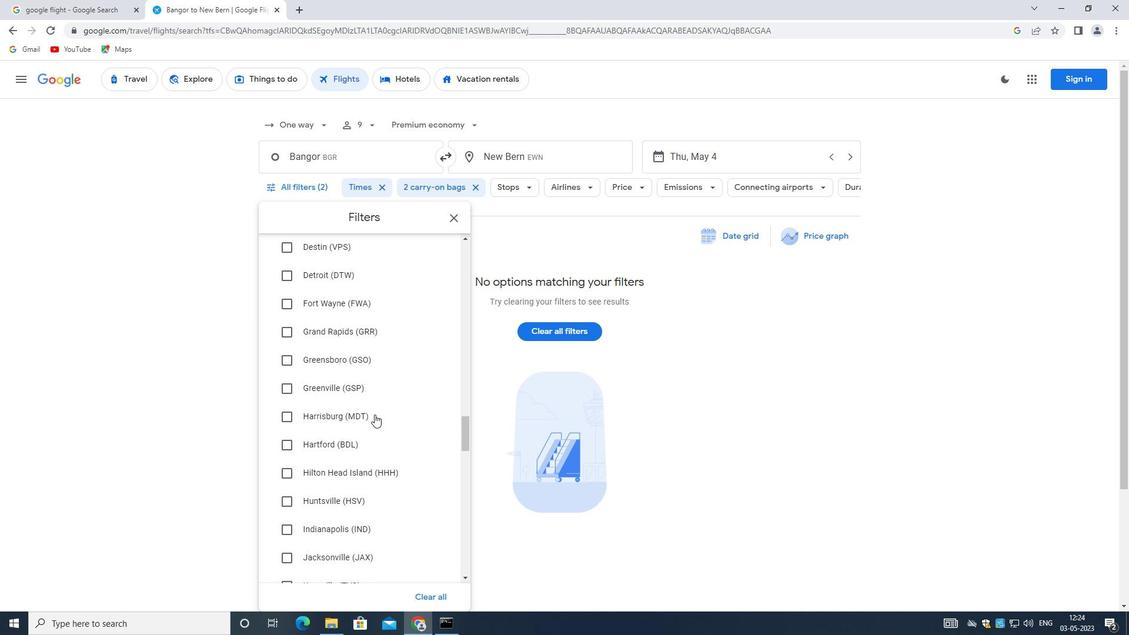 
Action: Mouse scrolled (374, 414) with delta (0, 0)
Screenshot: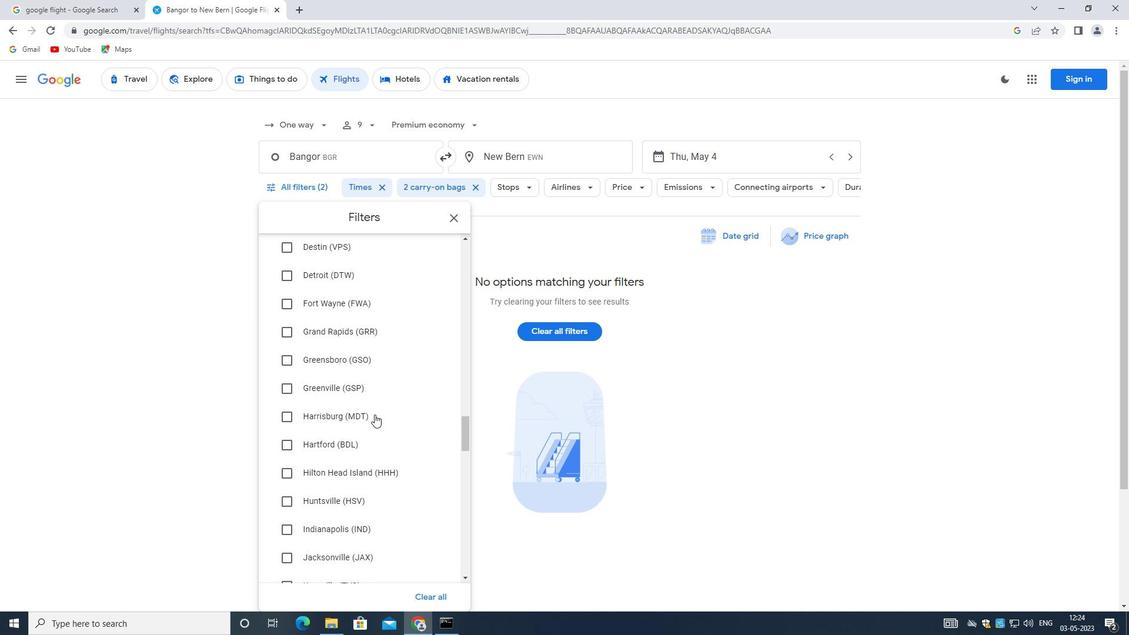 
Action: Mouse scrolled (374, 414) with delta (0, 0)
Screenshot: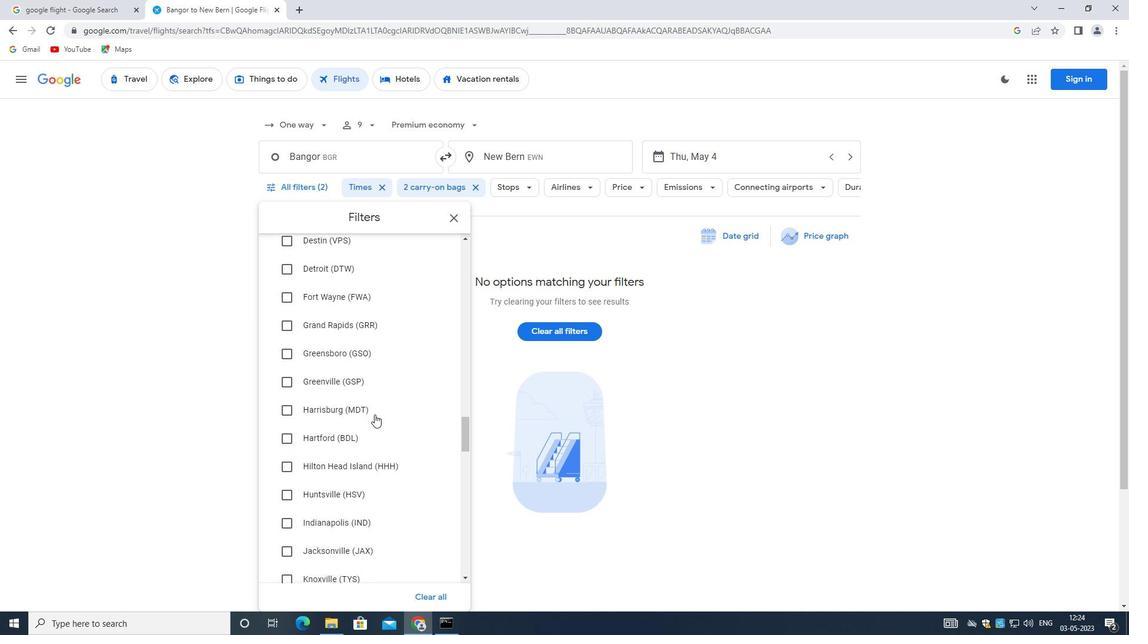 
Action: Mouse scrolled (374, 414) with delta (0, 0)
Screenshot: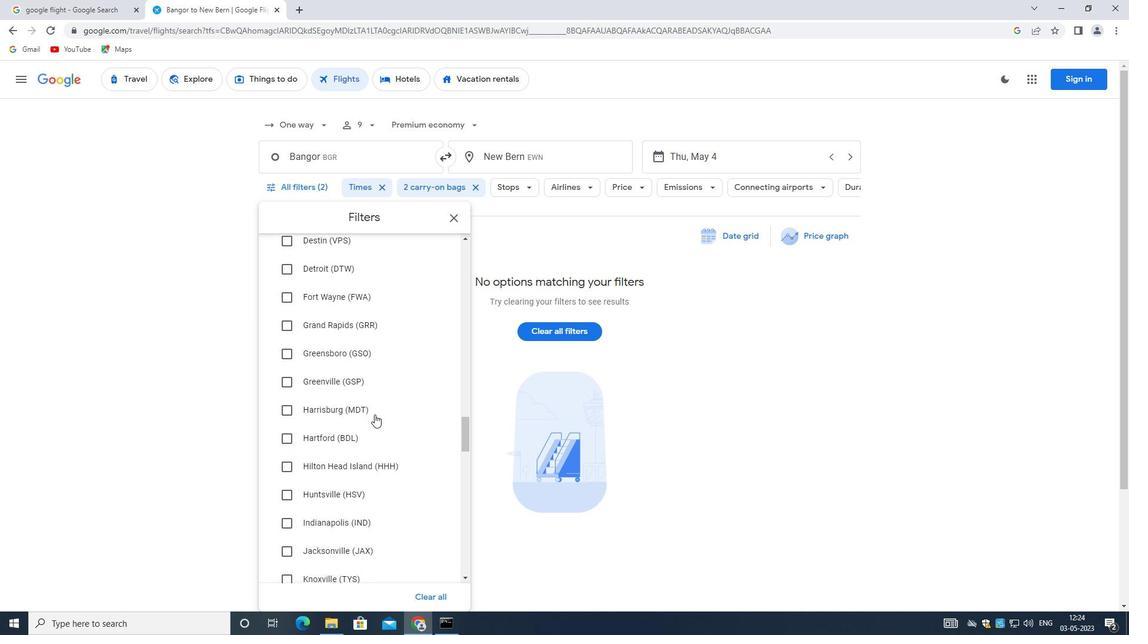 
Action: Mouse scrolled (374, 414) with delta (0, 0)
Screenshot: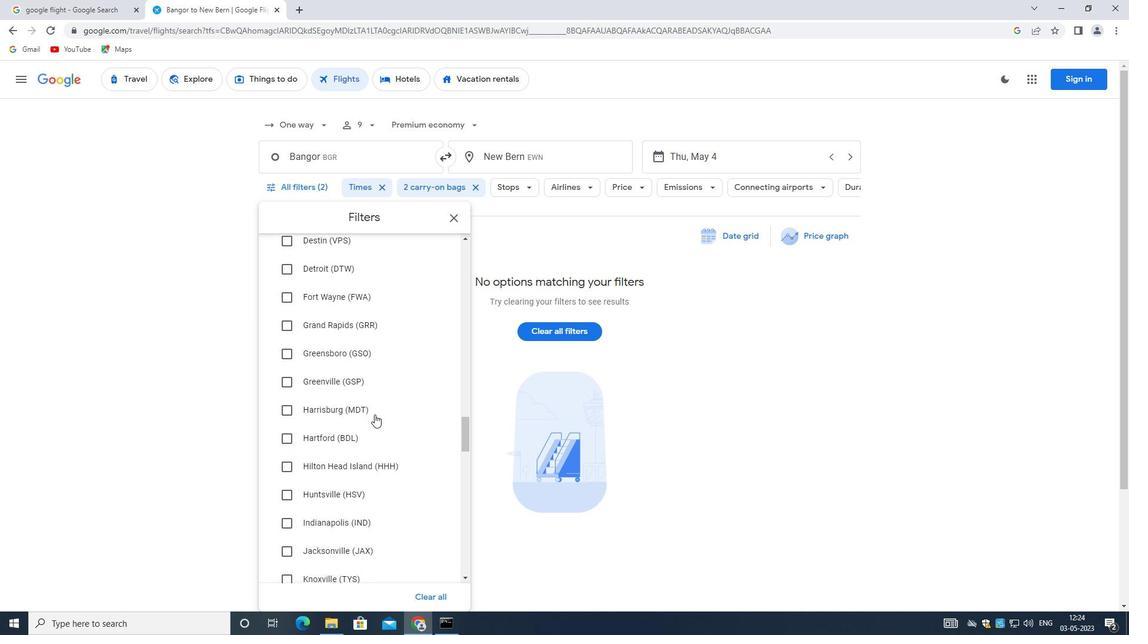 
Action: Mouse scrolled (374, 414) with delta (0, 0)
Screenshot: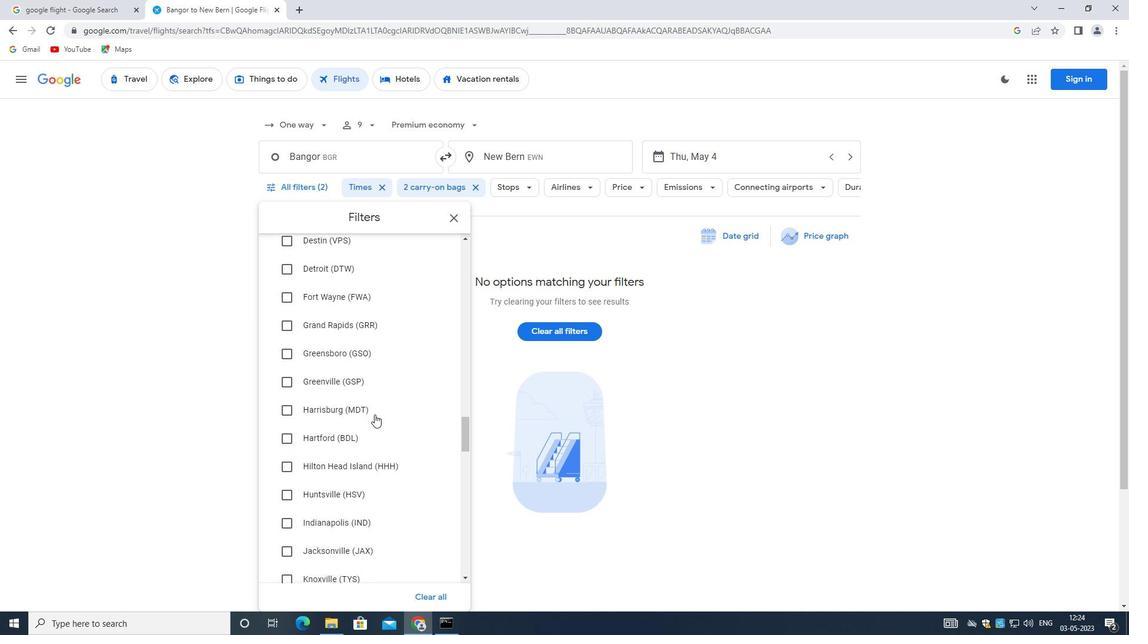 
Action: Mouse moved to (374, 414)
Screenshot: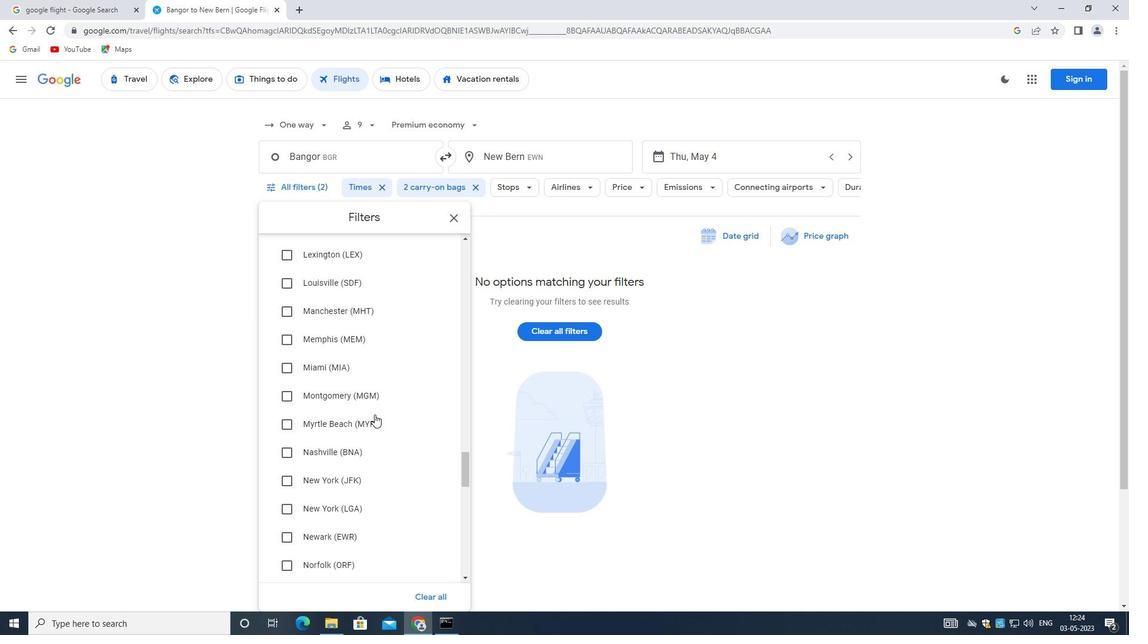 
Action: Mouse scrolled (374, 414) with delta (0, 0)
Screenshot: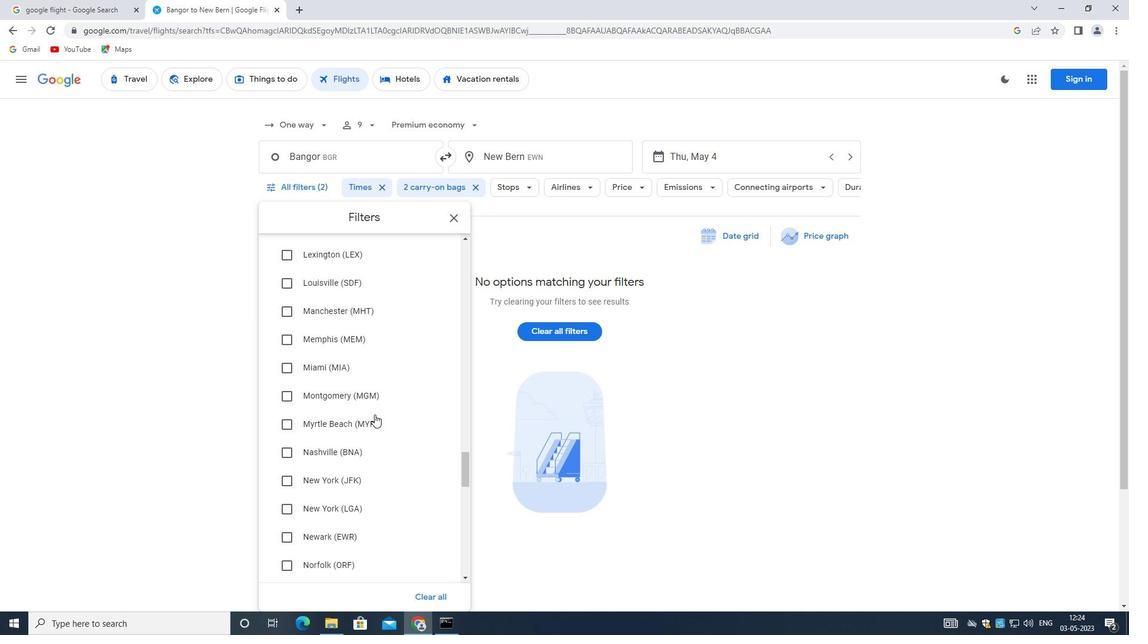 
Action: Mouse scrolled (374, 414) with delta (0, 0)
Screenshot: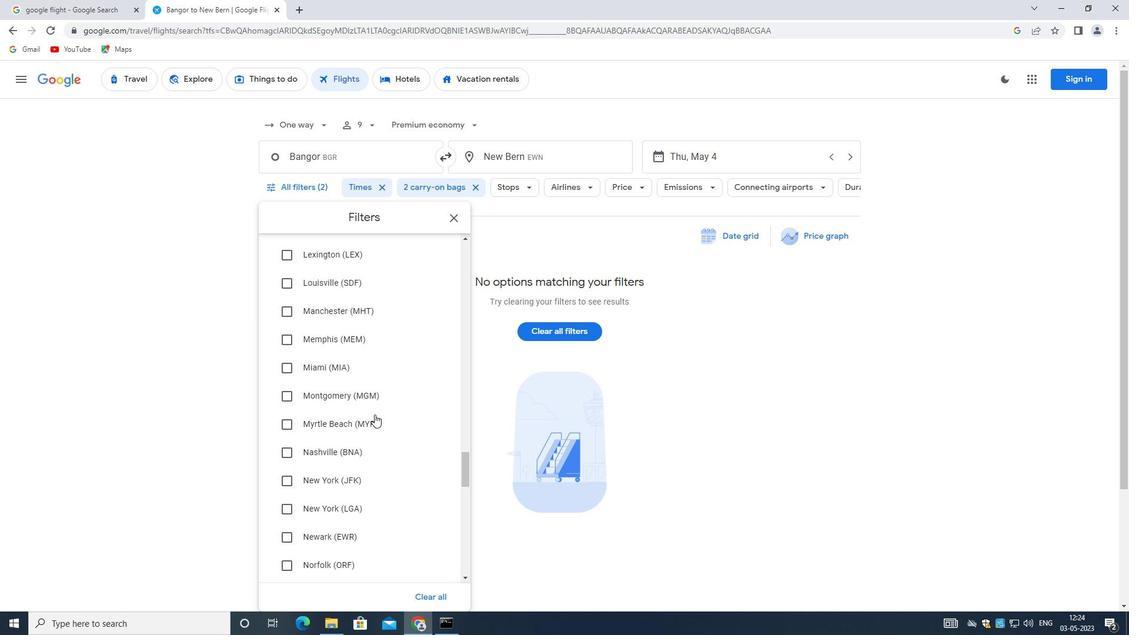 
Action: Mouse scrolled (374, 414) with delta (0, 0)
Screenshot: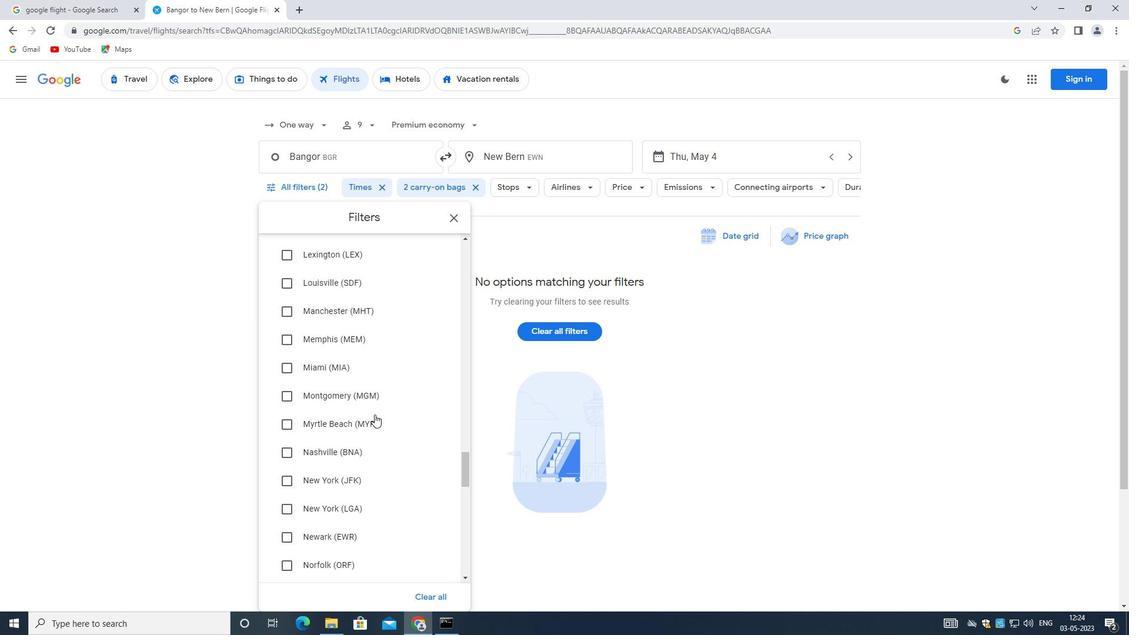 
Action: Mouse scrolled (374, 414) with delta (0, 0)
Screenshot: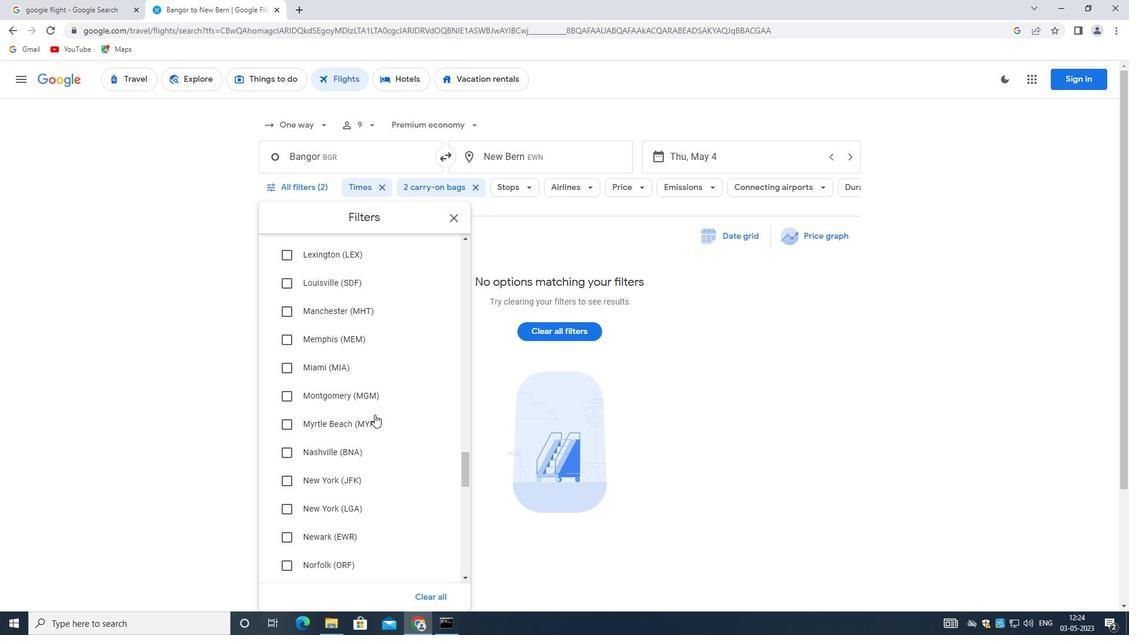 
Action: Mouse scrolled (374, 414) with delta (0, 0)
Screenshot: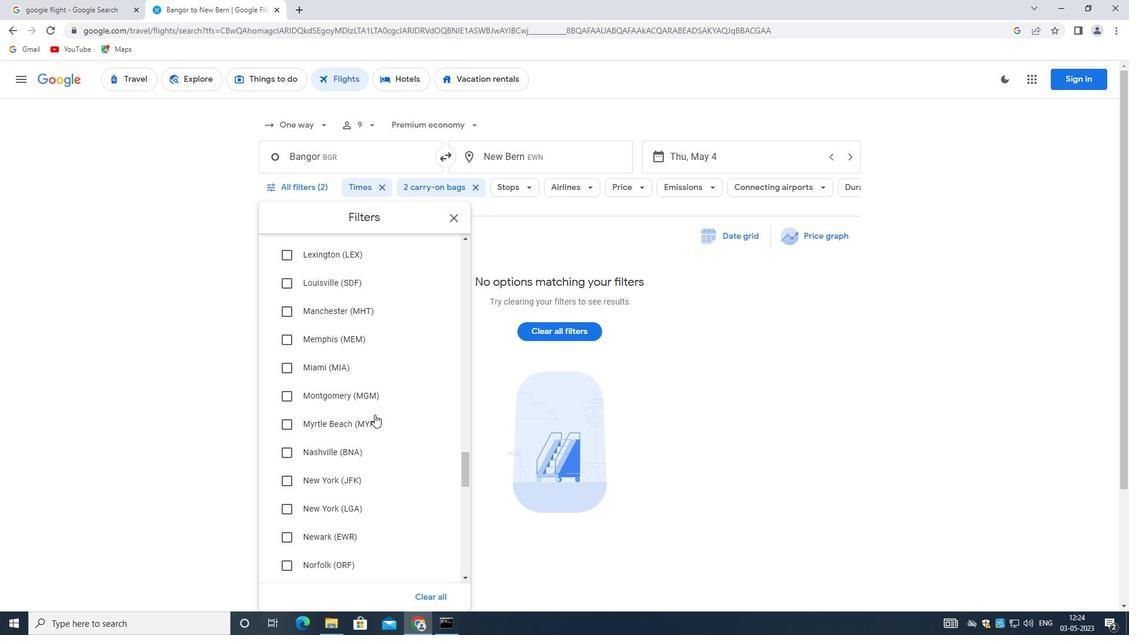 
Action: Mouse scrolled (374, 414) with delta (0, 0)
Screenshot: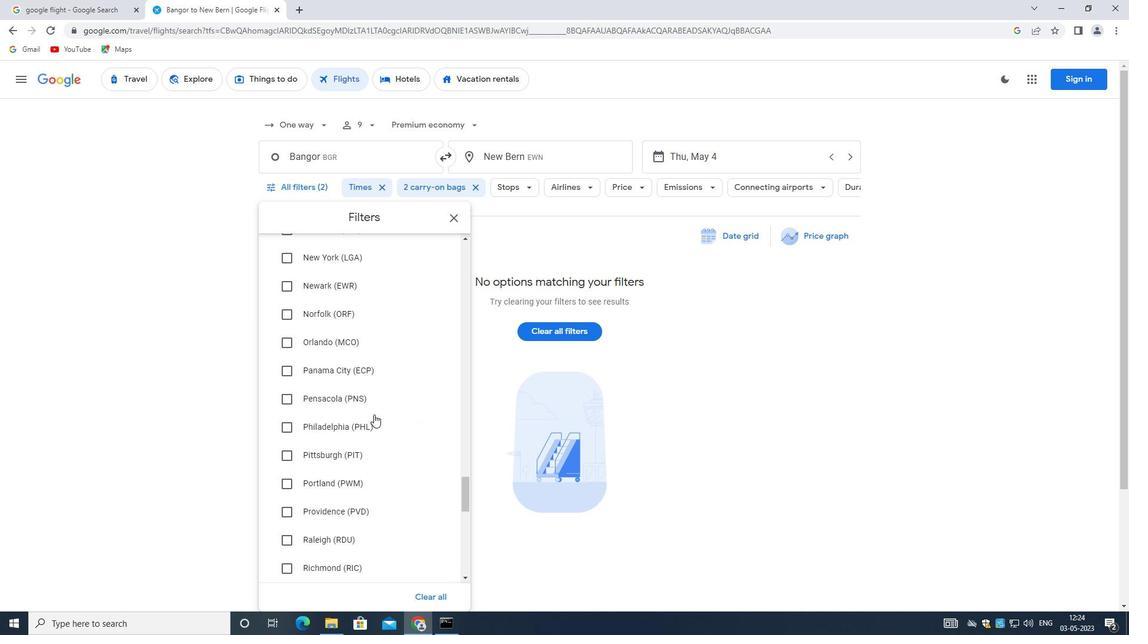 
Action: Mouse moved to (374, 415)
Screenshot: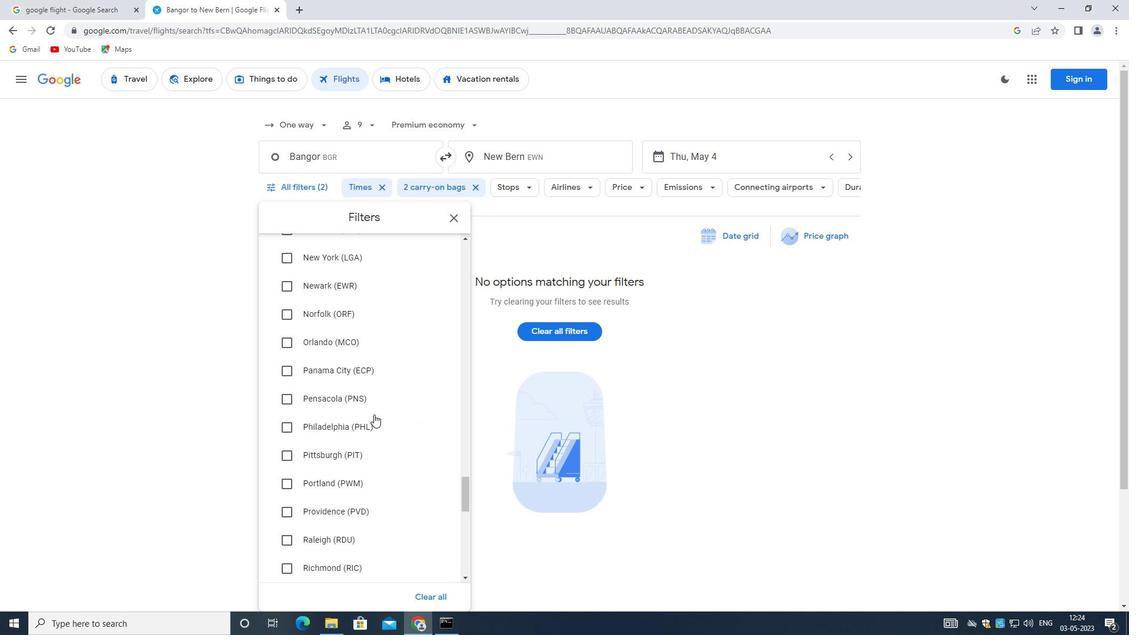 
Action: Mouse scrolled (374, 414) with delta (0, 0)
Screenshot: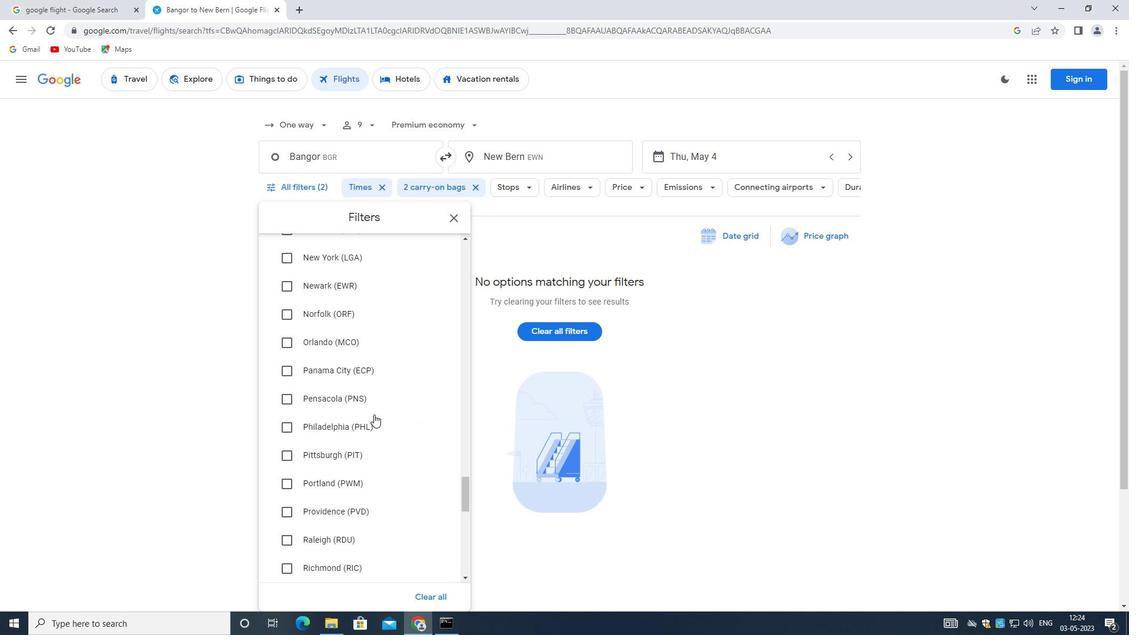 
Action: Mouse scrolled (374, 414) with delta (0, 0)
Screenshot: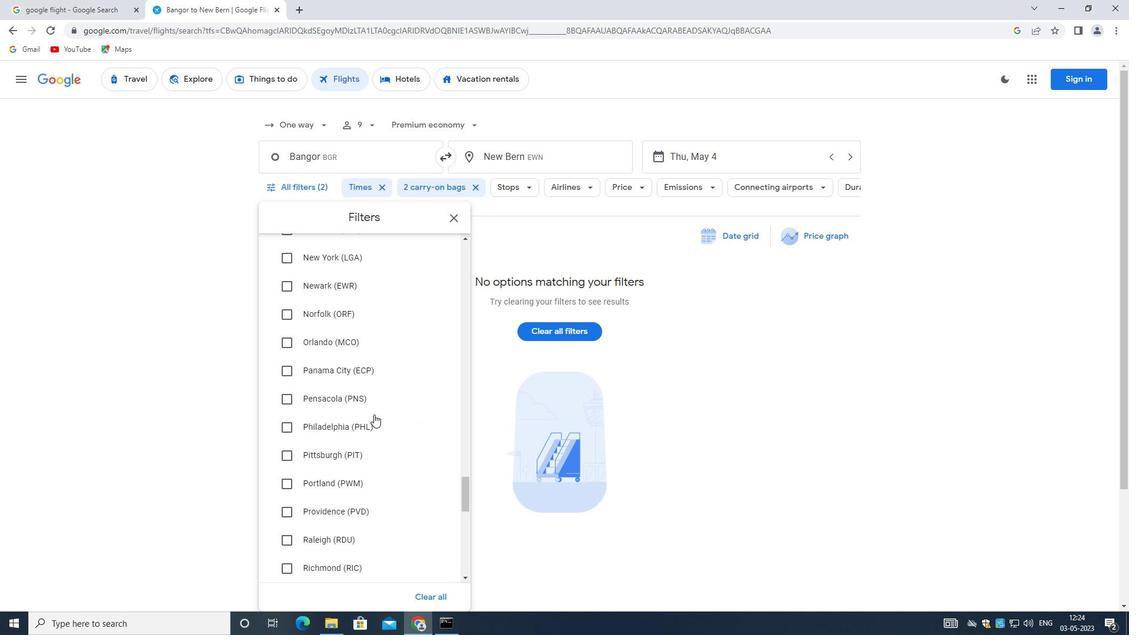 
Action: Mouse scrolled (374, 414) with delta (0, 0)
Screenshot: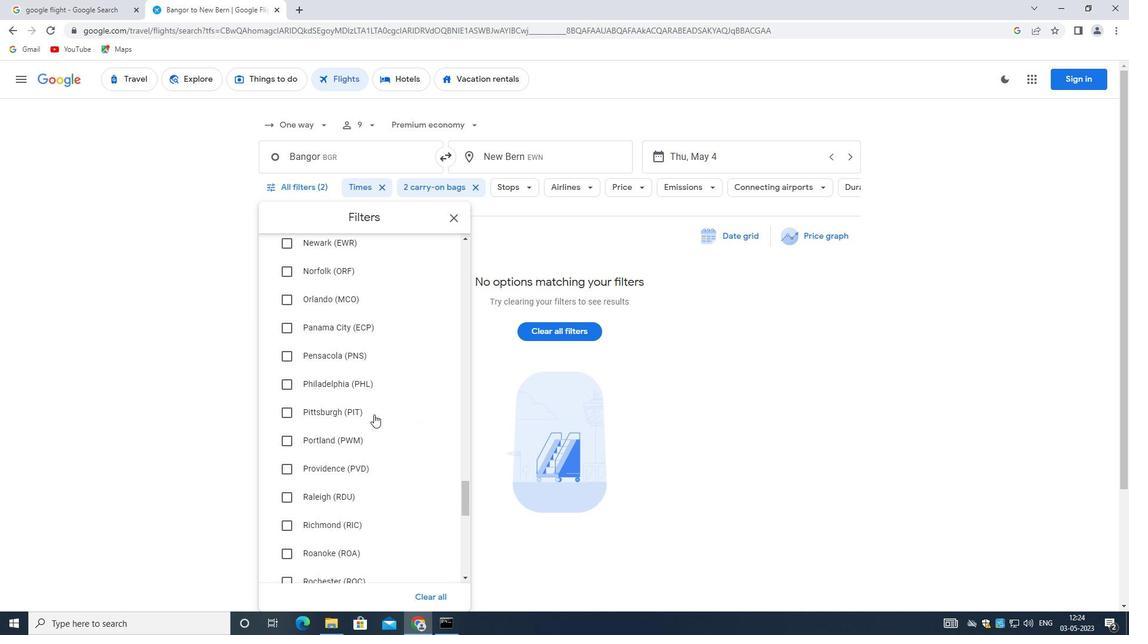 
Action: Mouse scrolled (374, 414) with delta (0, 0)
Screenshot: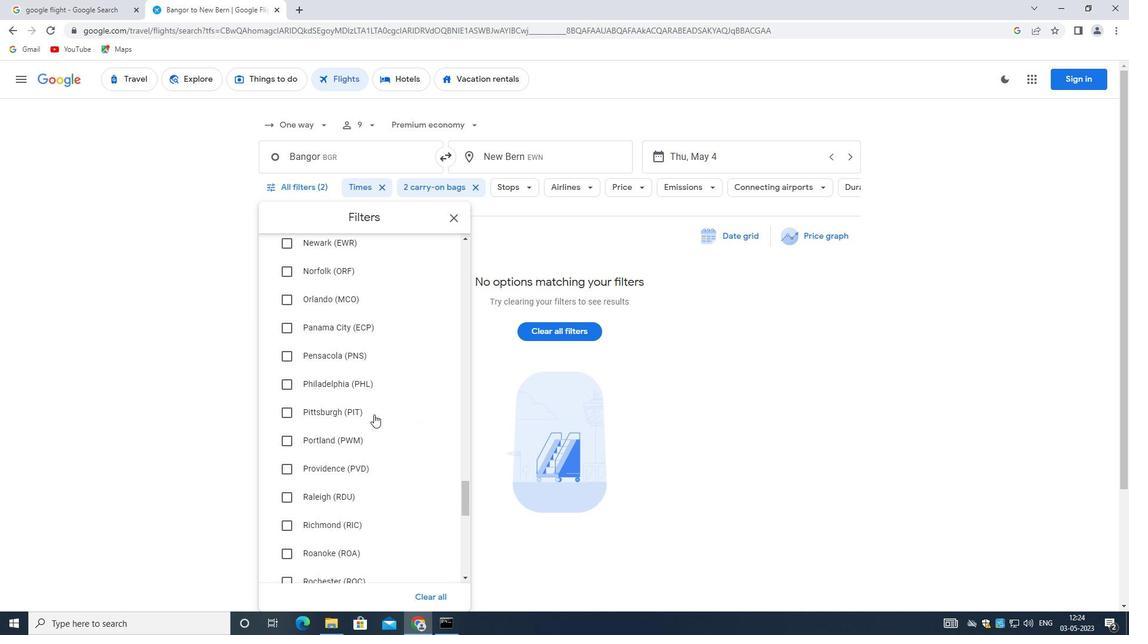 
Action: Mouse scrolled (374, 414) with delta (0, 0)
Screenshot: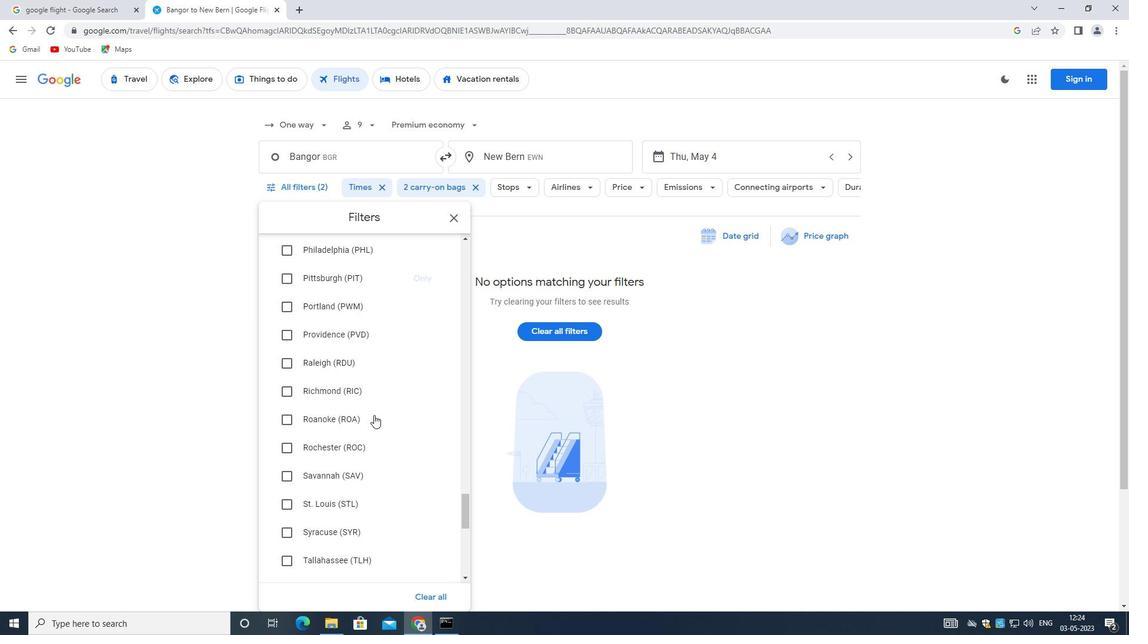 
Action: Mouse scrolled (374, 414) with delta (0, 0)
Screenshot: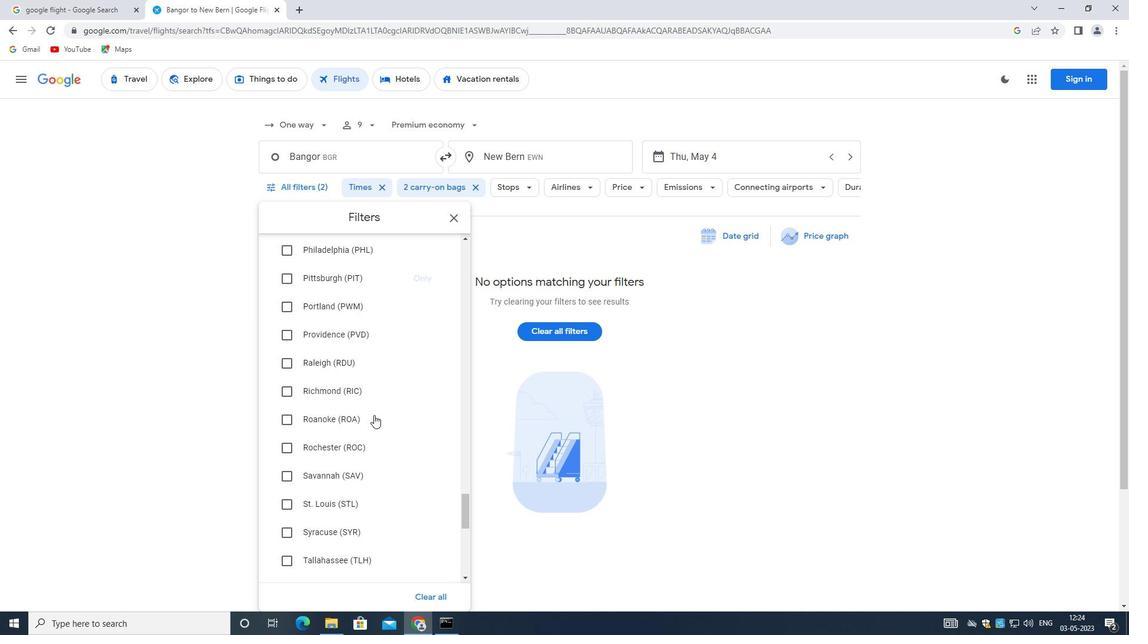 
Action: Mouse scrolled (374, 414) with delta (0, 0)
Screenshot: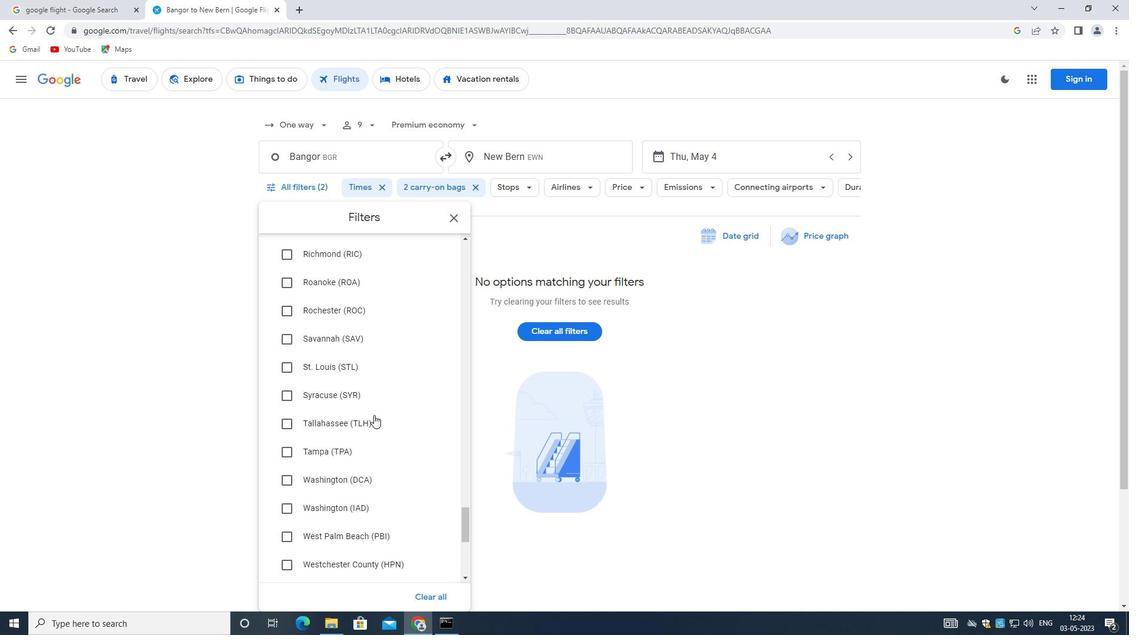 
Action: Mouse scrolled (374, 414) with delta (0, 0)
Screenshot: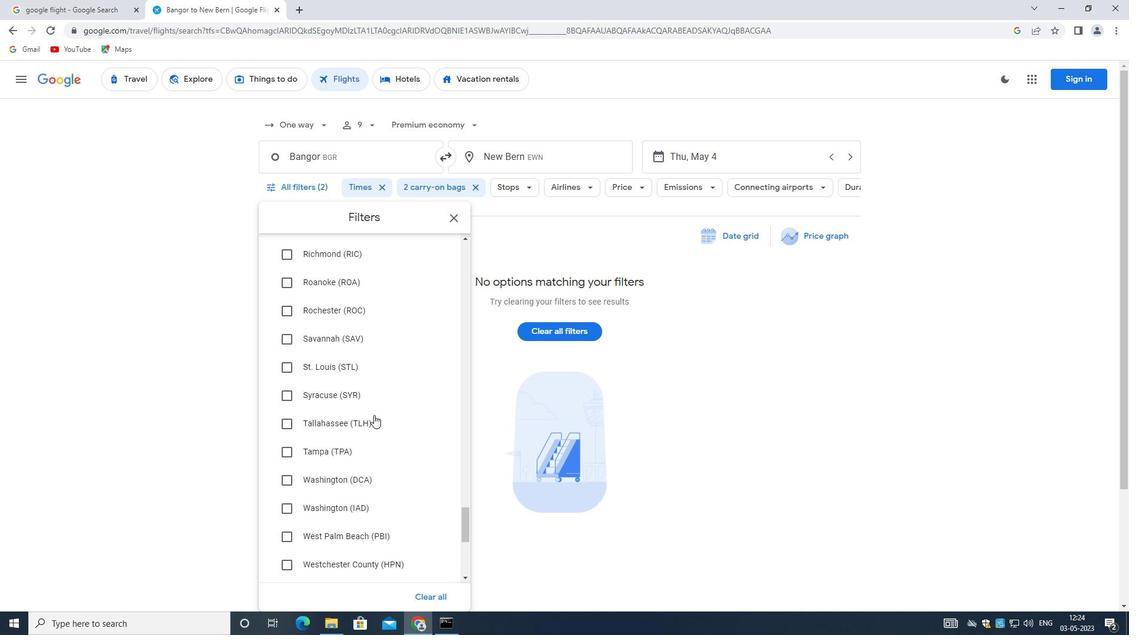 
Action: Mouse scrolled (374, 414) with delta (0, 0)
Screenshot: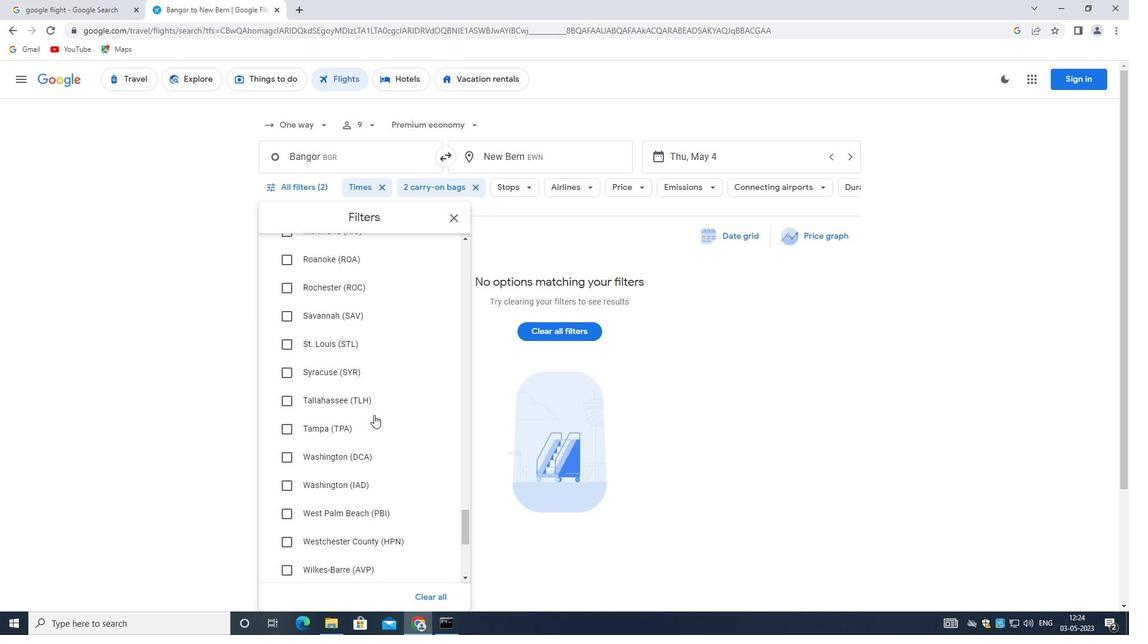 
Action: Mouse scrolled (374, 414) with delta (0, 0)
Screenshot: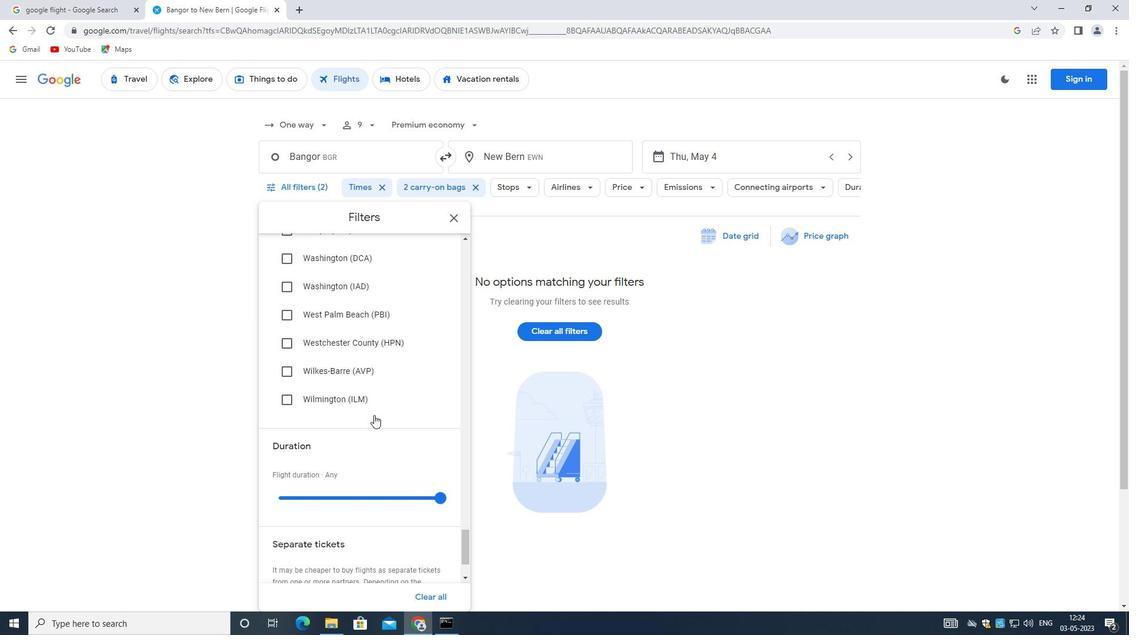 
Action: Mouse scrolled (374, 414) with delta (0, 0)
Screenshot: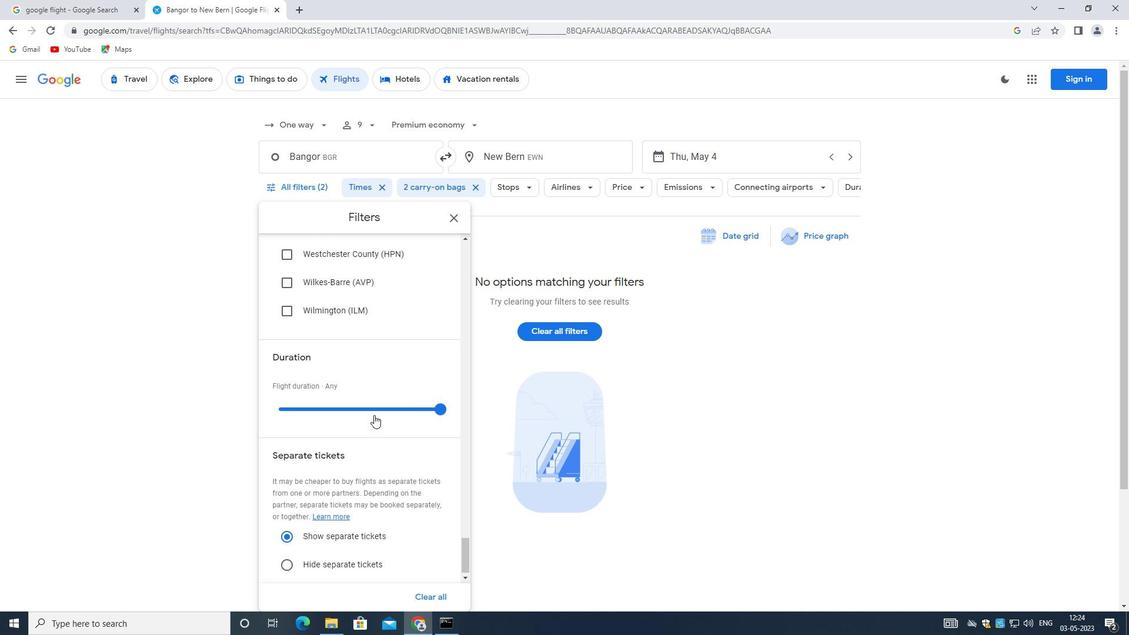 
Action: Mouse scrolled (374, 414) with delta (0, 0)
Screenshot: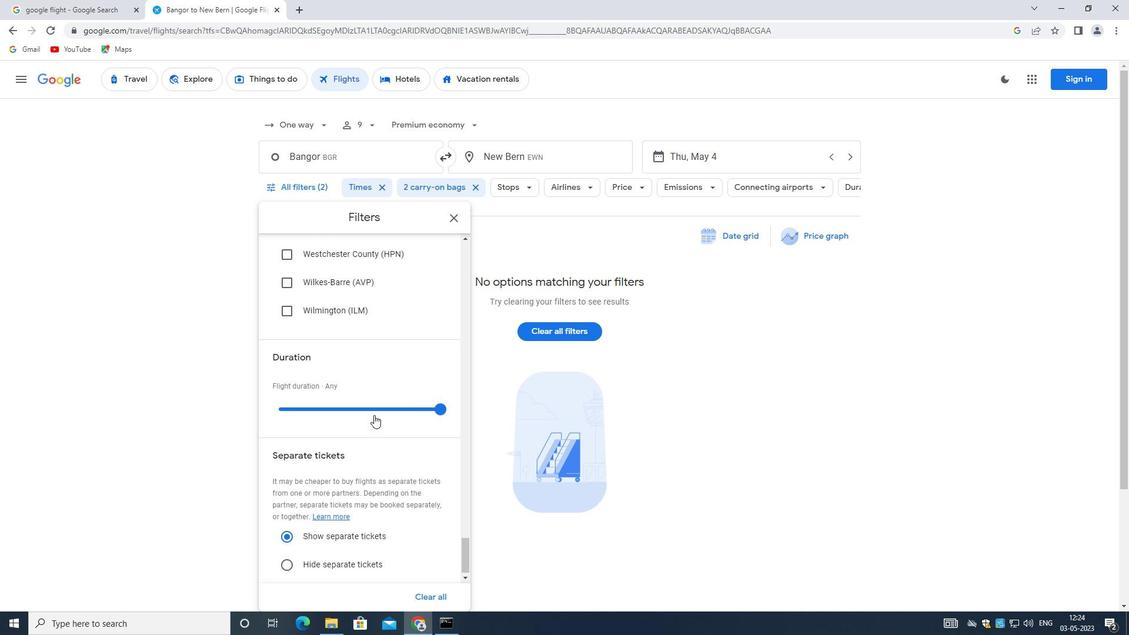 
Action: Mouse scrolled (374, 414) with delta (0, 0)
Screenshot: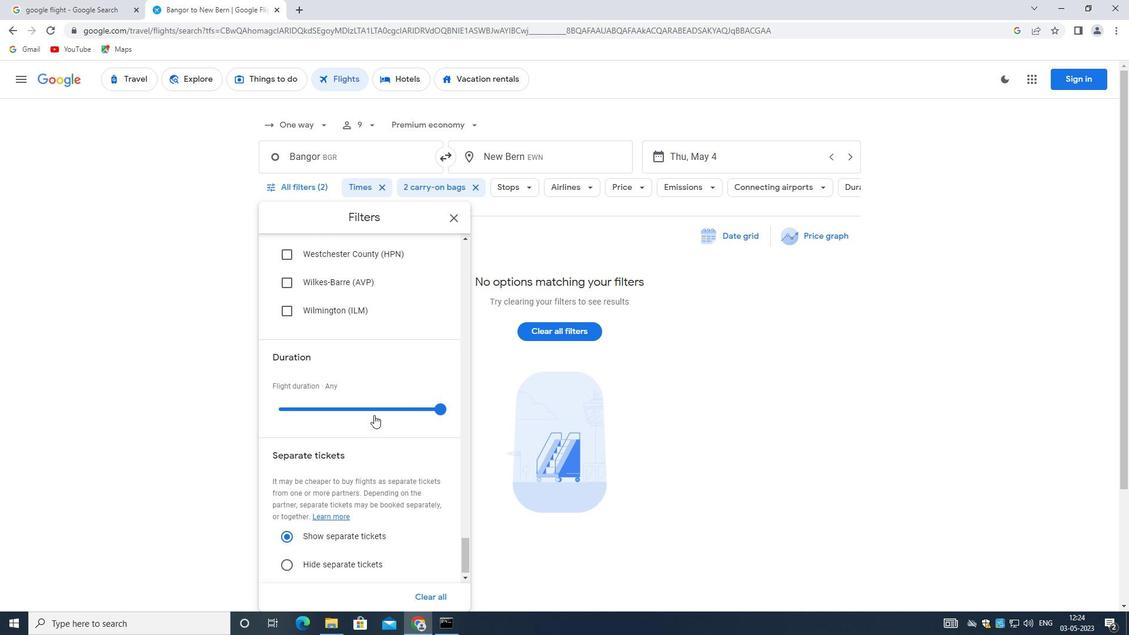 
Action: Mouse moved to (343, 387)
Screenshot: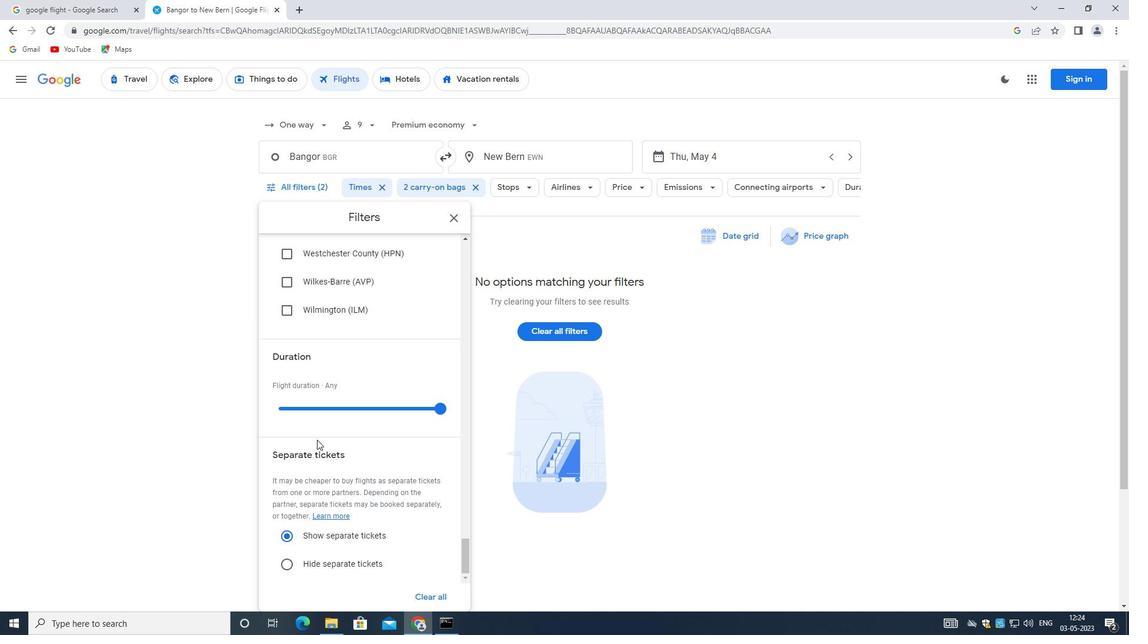 
